 Task: Look for space in Carballo, Spain from 6th September, 2023 to 12th September, 2023 for 4 adults in price range Rs.10000 to Rs.14000. Place can be private room with 4 bedrooms having 4 beds and 4 bathrooms. Property type can be house, flat, guest house. Amenities needed are: wifi, TV, free parkinig on premises, gym, breakfast. Booking option can be shelf check-in. Required host language is English.
Action: Mouse pressed left at (558, 144)
Screenshot: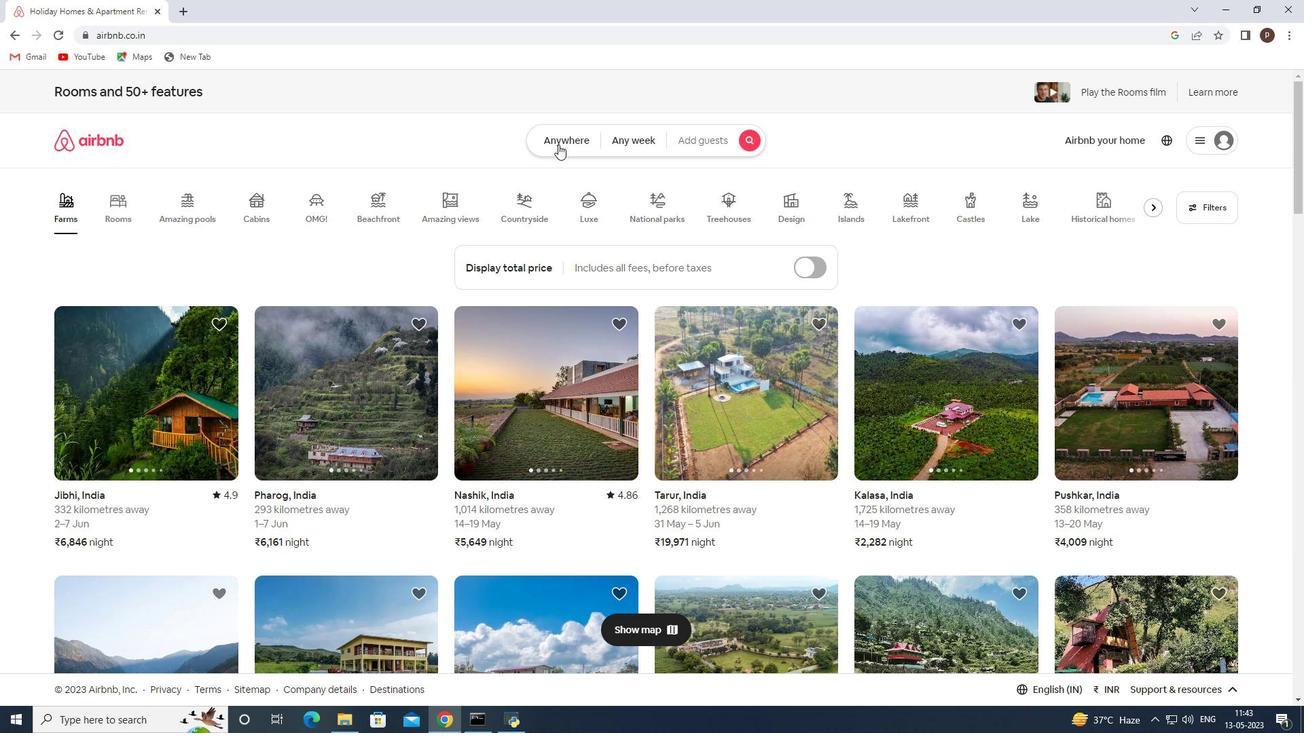 
Action: Mouse moved to (487, 193)
Screenshot: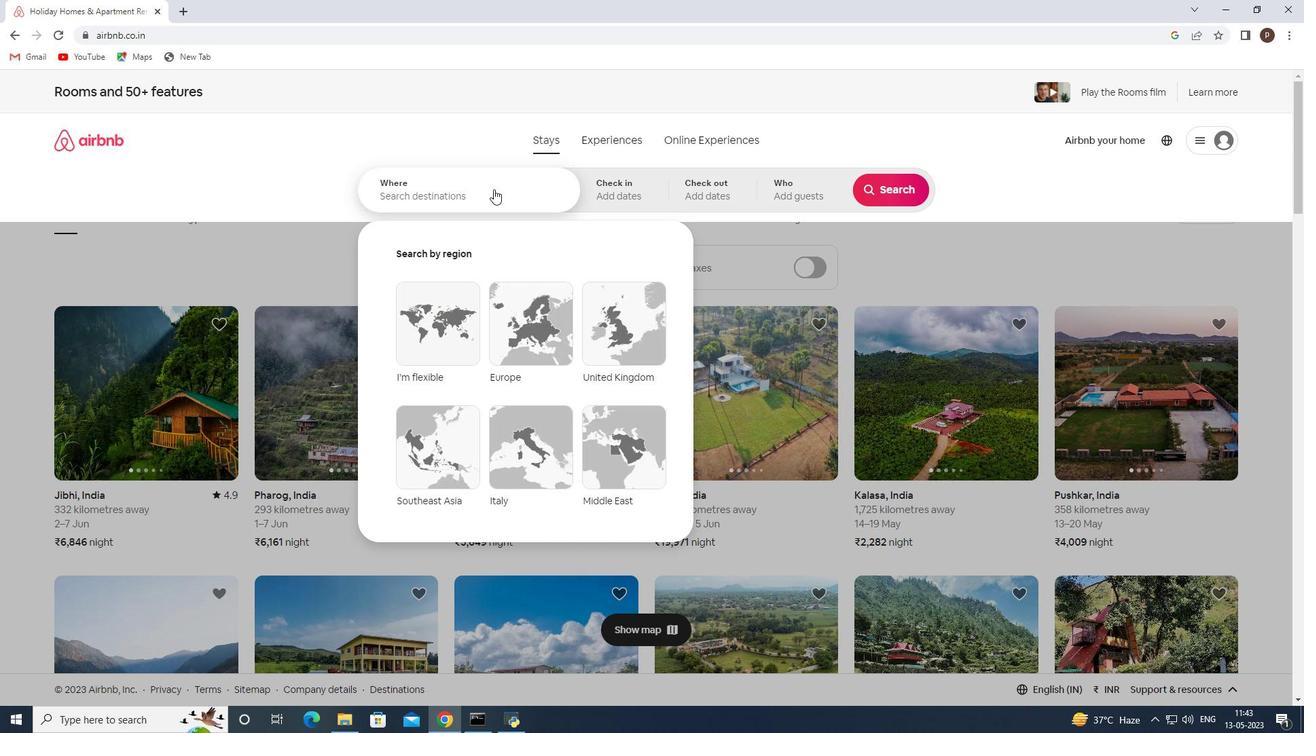 
Action: Mouse pressed left at (487, 193)
Screenshot: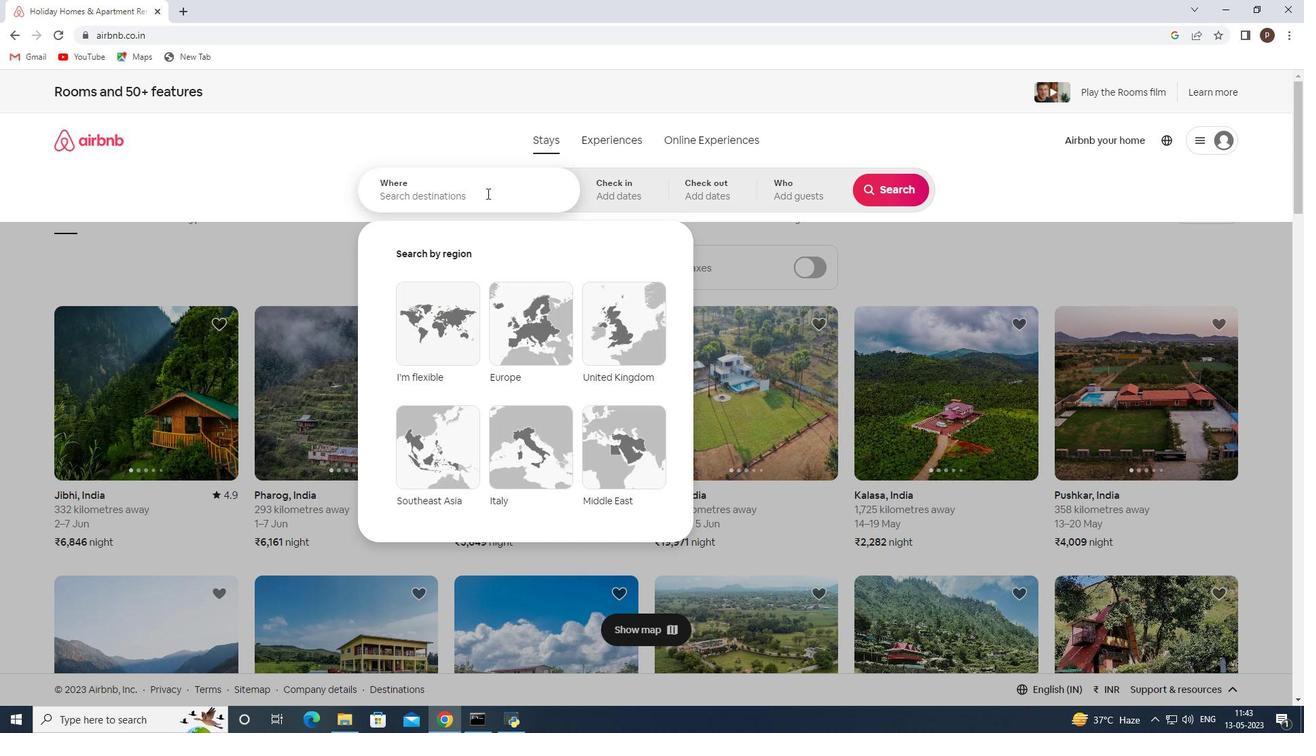 
Action: Key pressed <Key.caps_lock>C<Key.caps_lock>arballo,
Screenshot: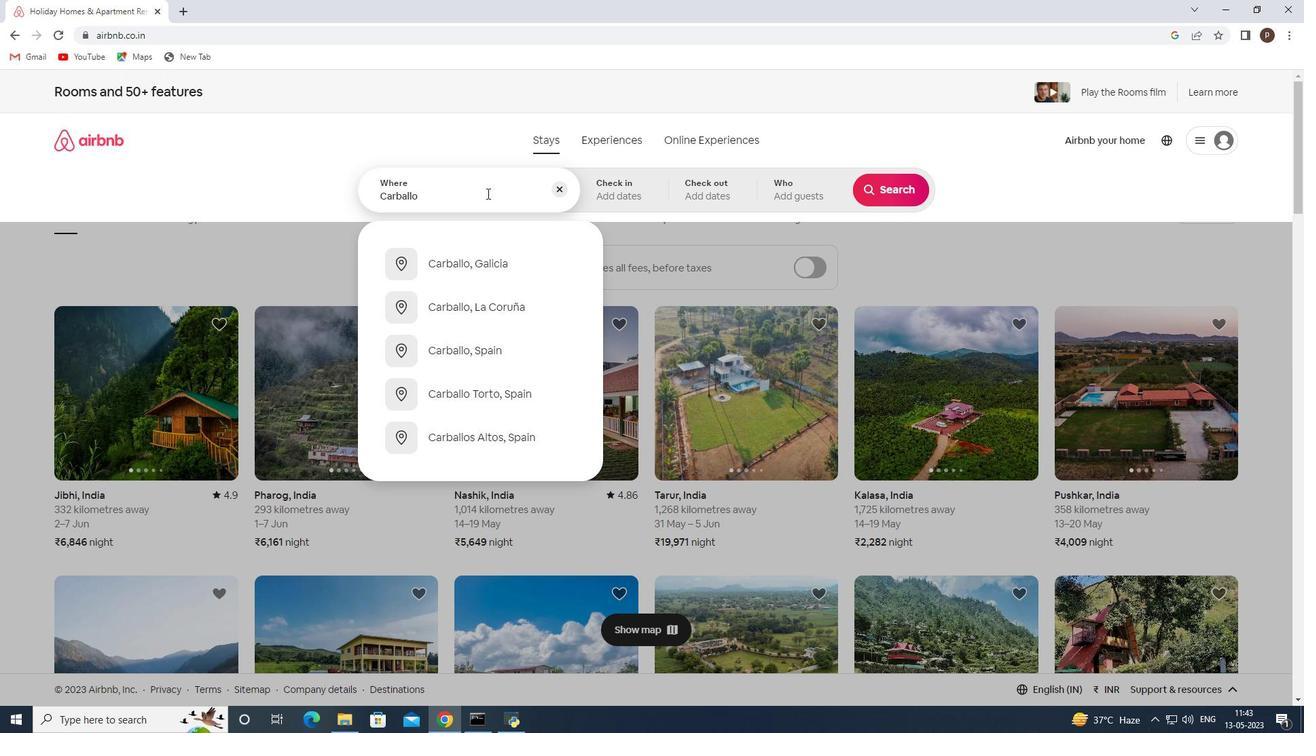 
Action: Mouse moved to (480, 303)
Screenshot: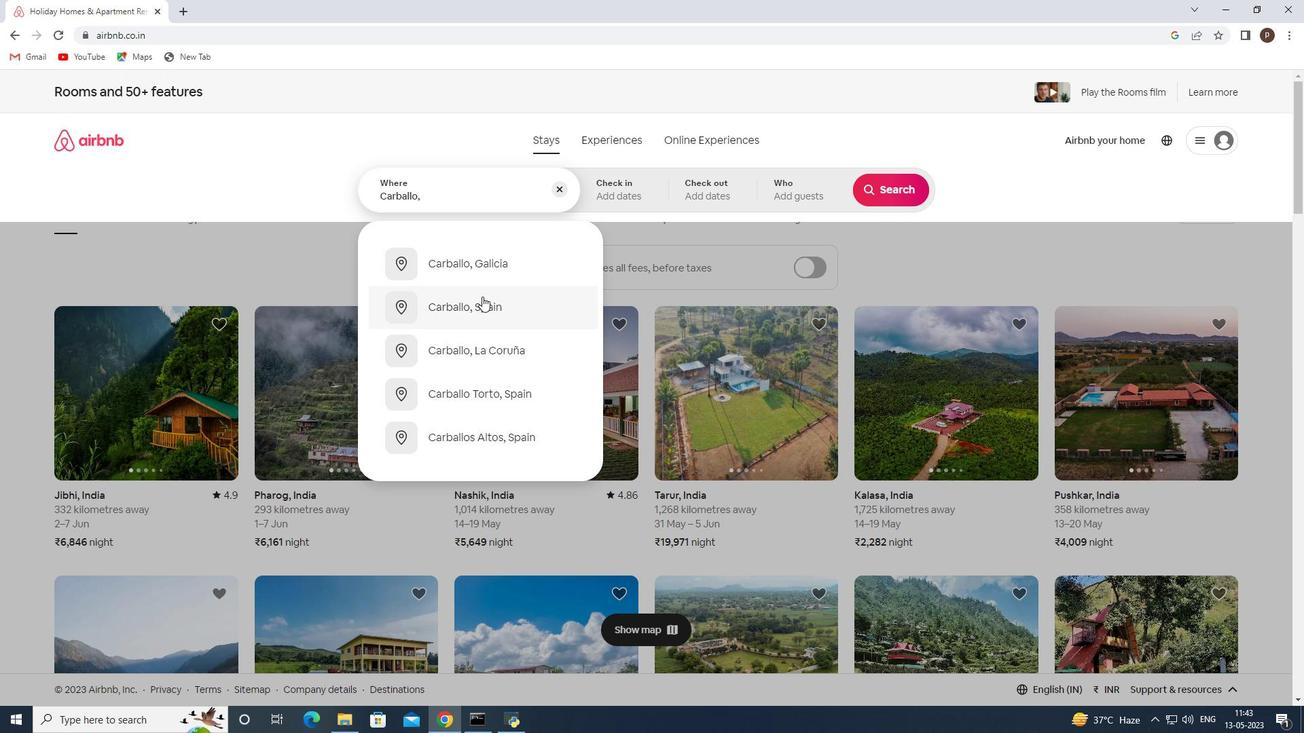 
Action: Mouse pressed left at (480, 303)
Screenshot: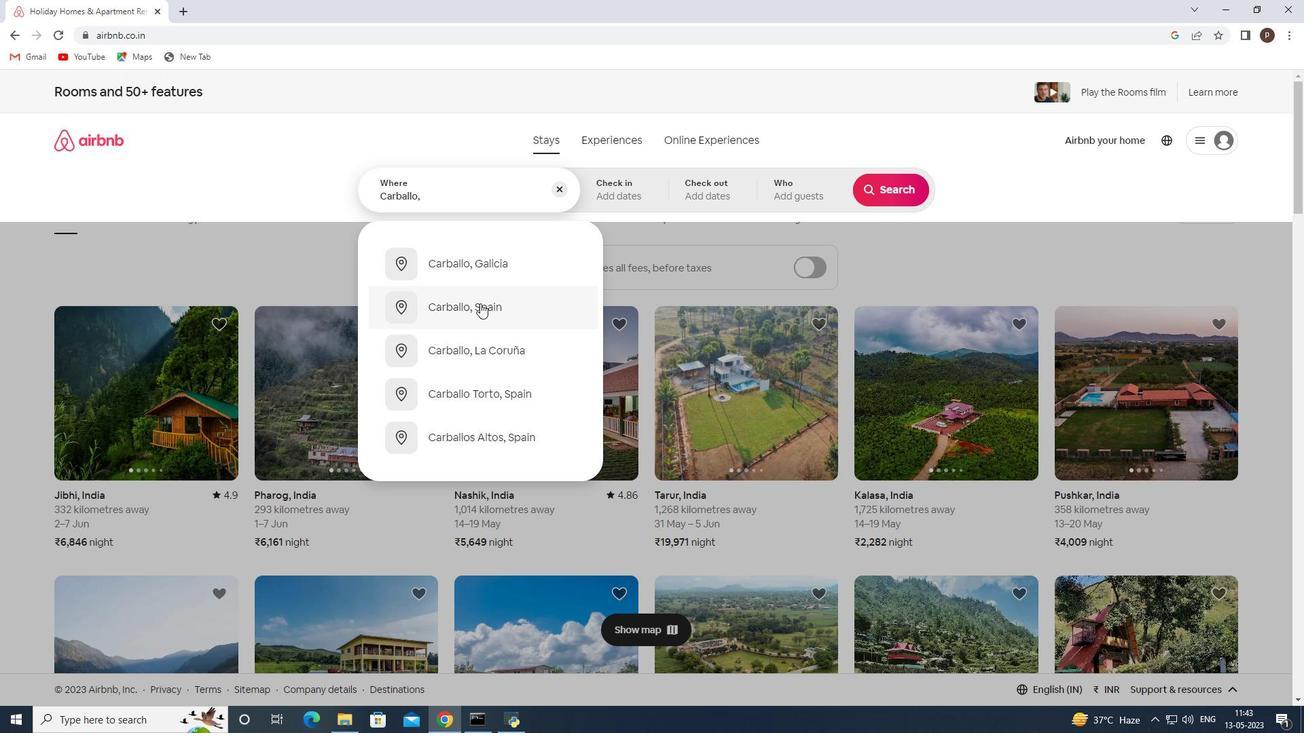 
Action: Mouse moved to (892, 298)
Screenshot: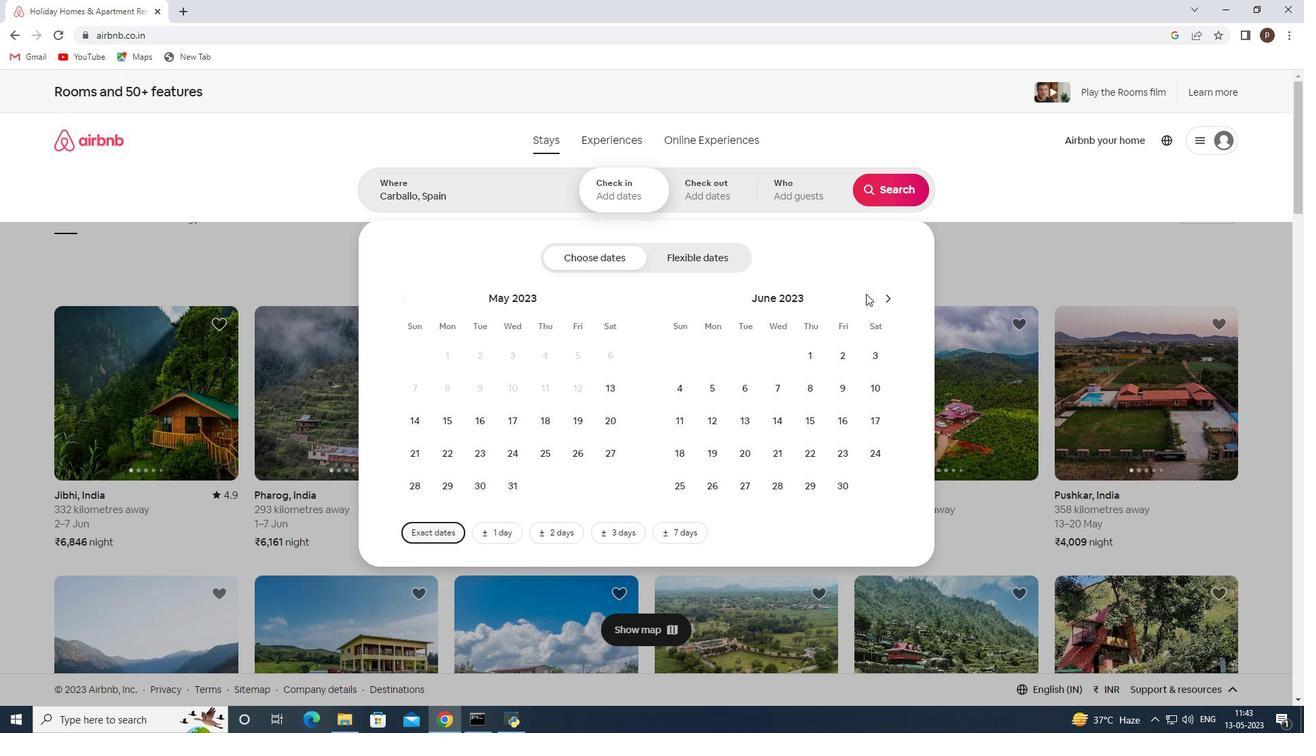 
Action: Mouse pressed left at (892, 298)
Screenshot: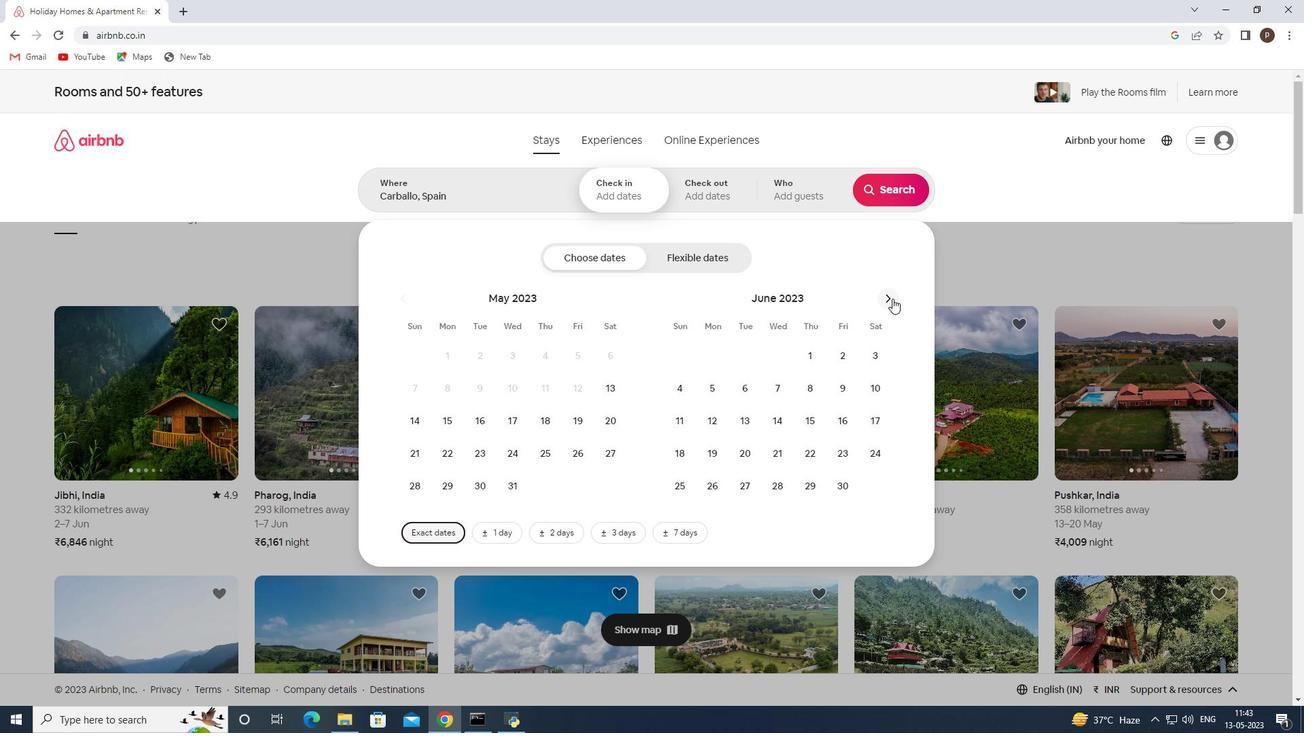 
Action: Mouse pressed left at (892, 298)
Screenshot: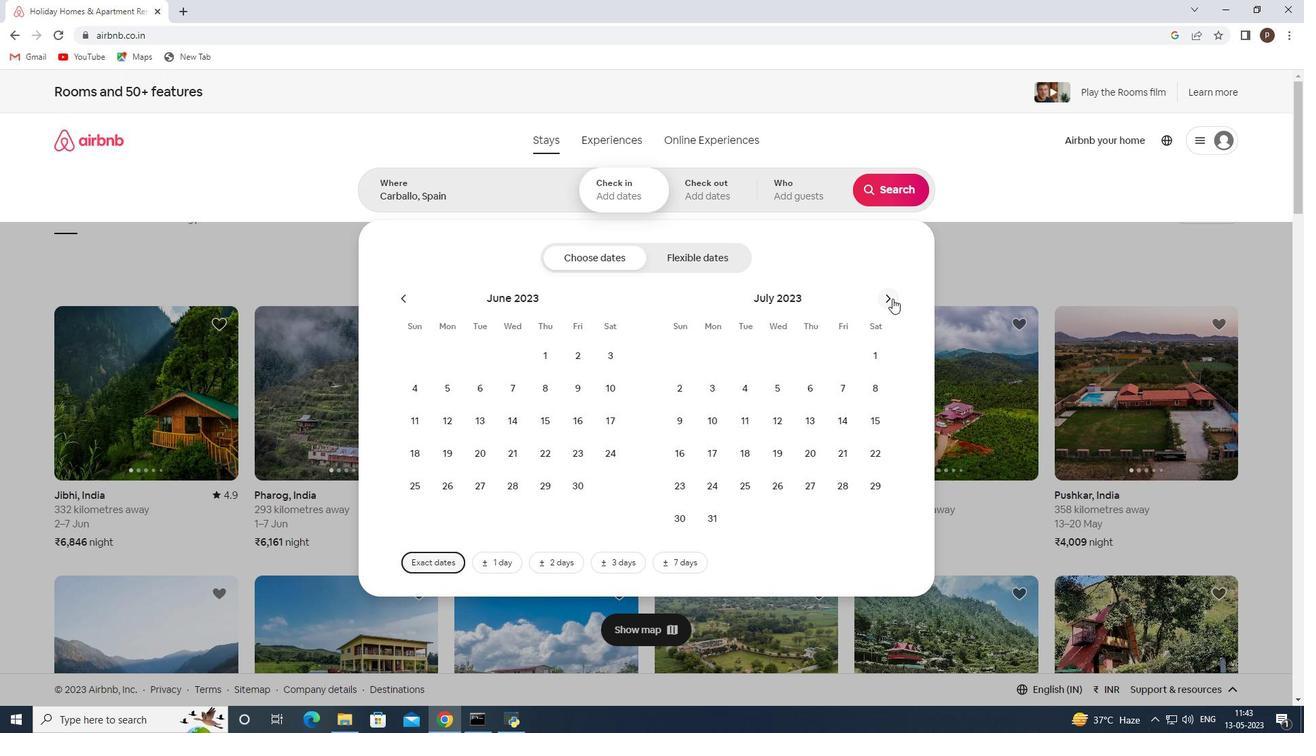 
Action: Mouse pressed left at (892, 298)
Screenshot: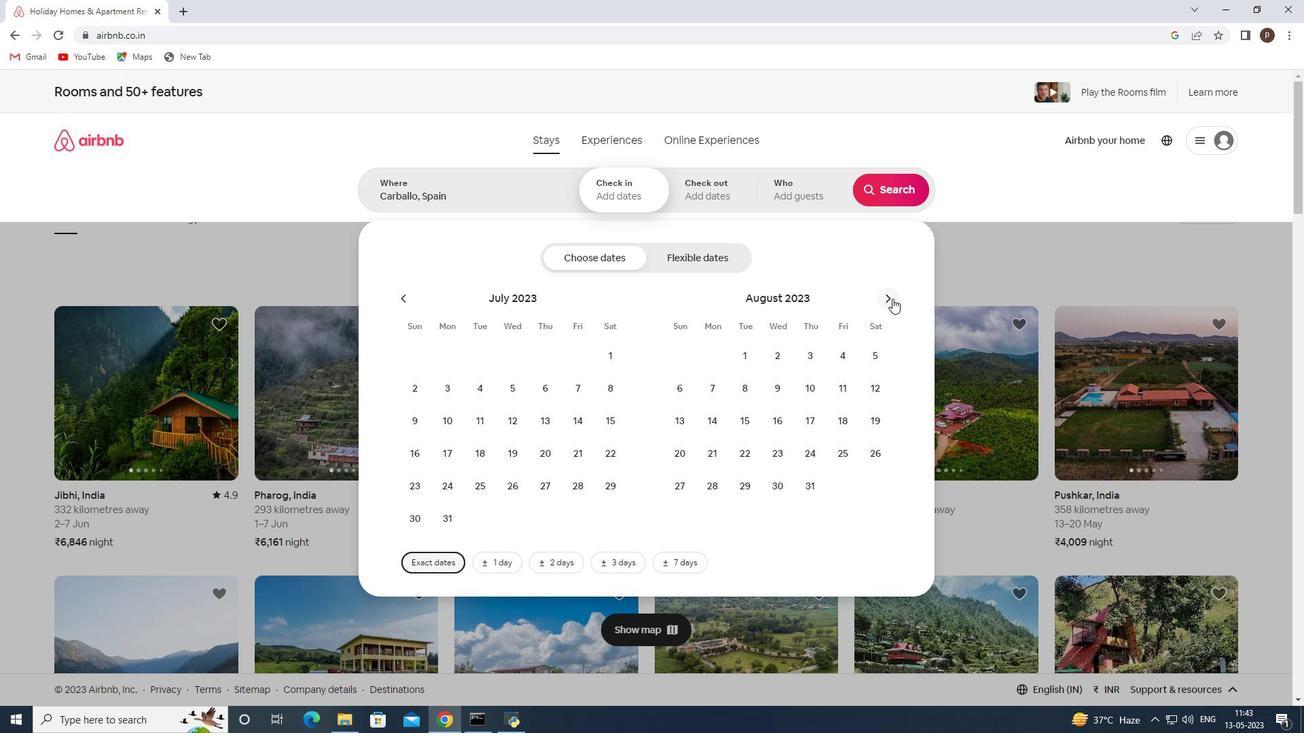 
Action: Mouse moved to (785, 387)
Screenshot: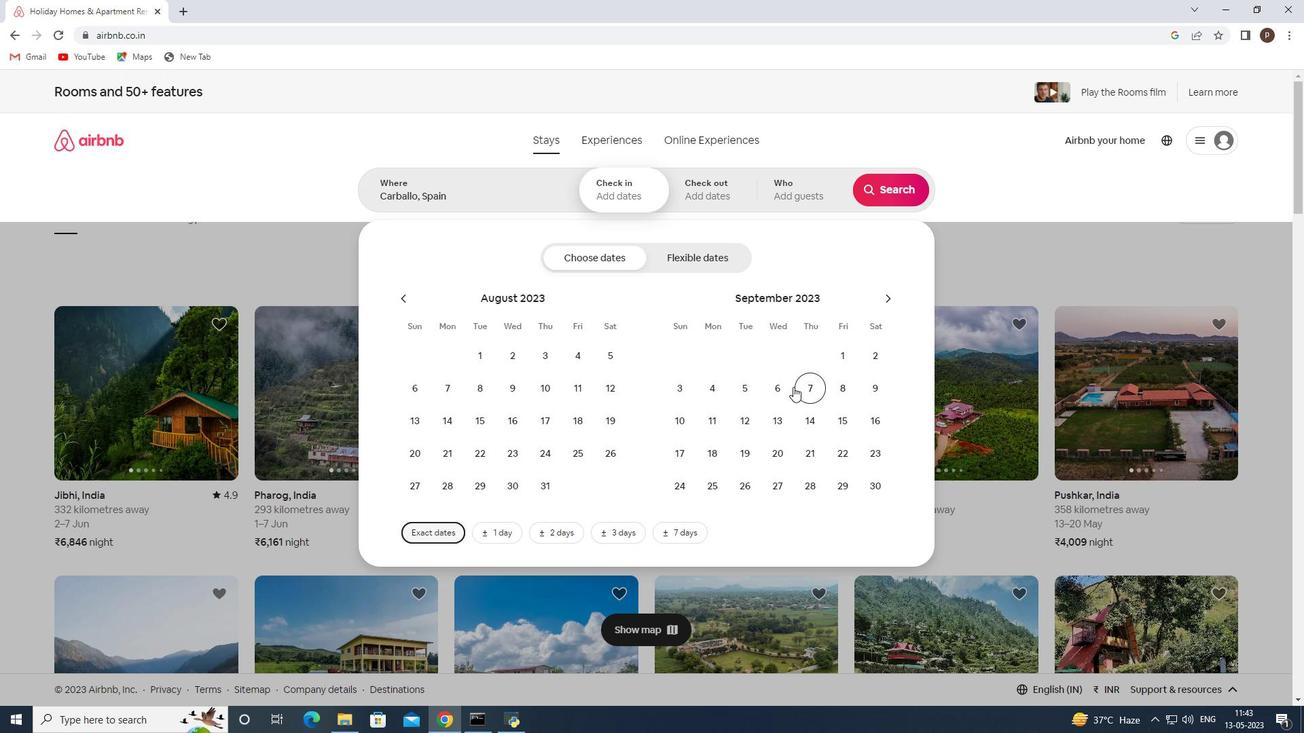 
Action: Mouse pressed left at (785, 387)
Screenshot: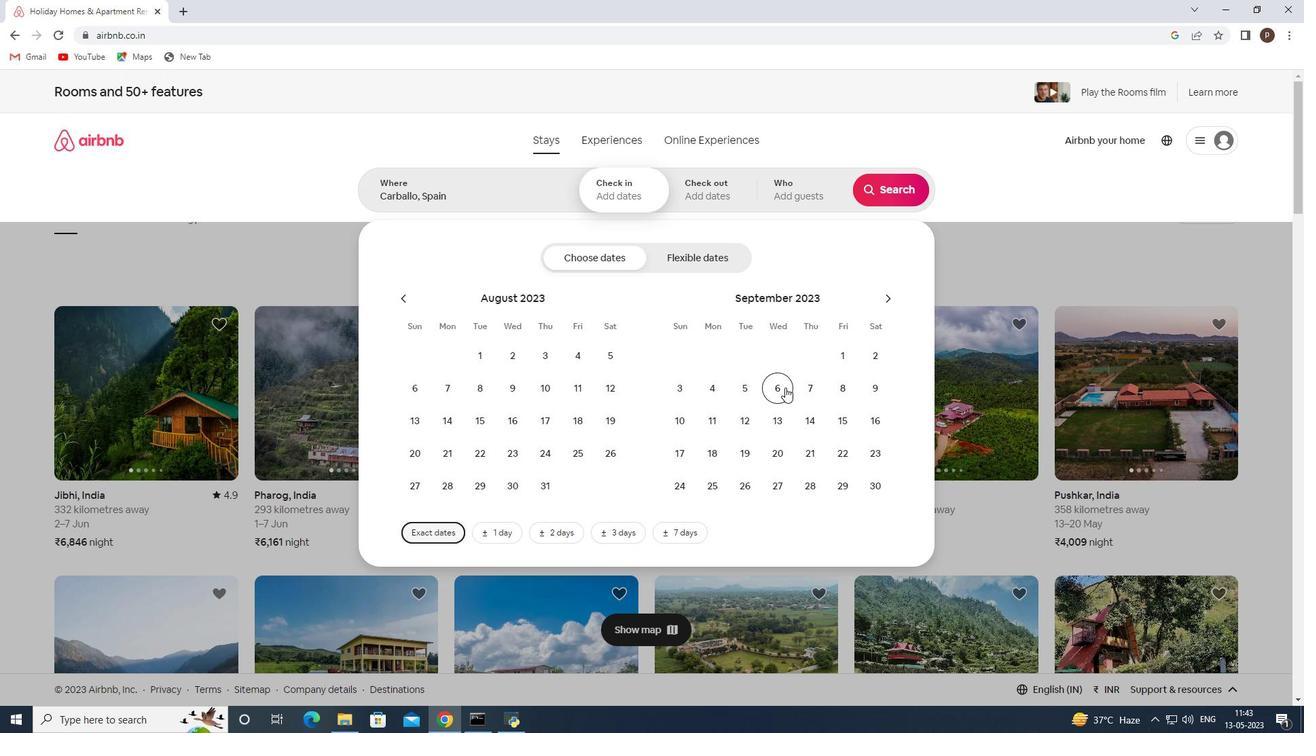 
Action: Mouse moved to (752, 415)
Screenshot: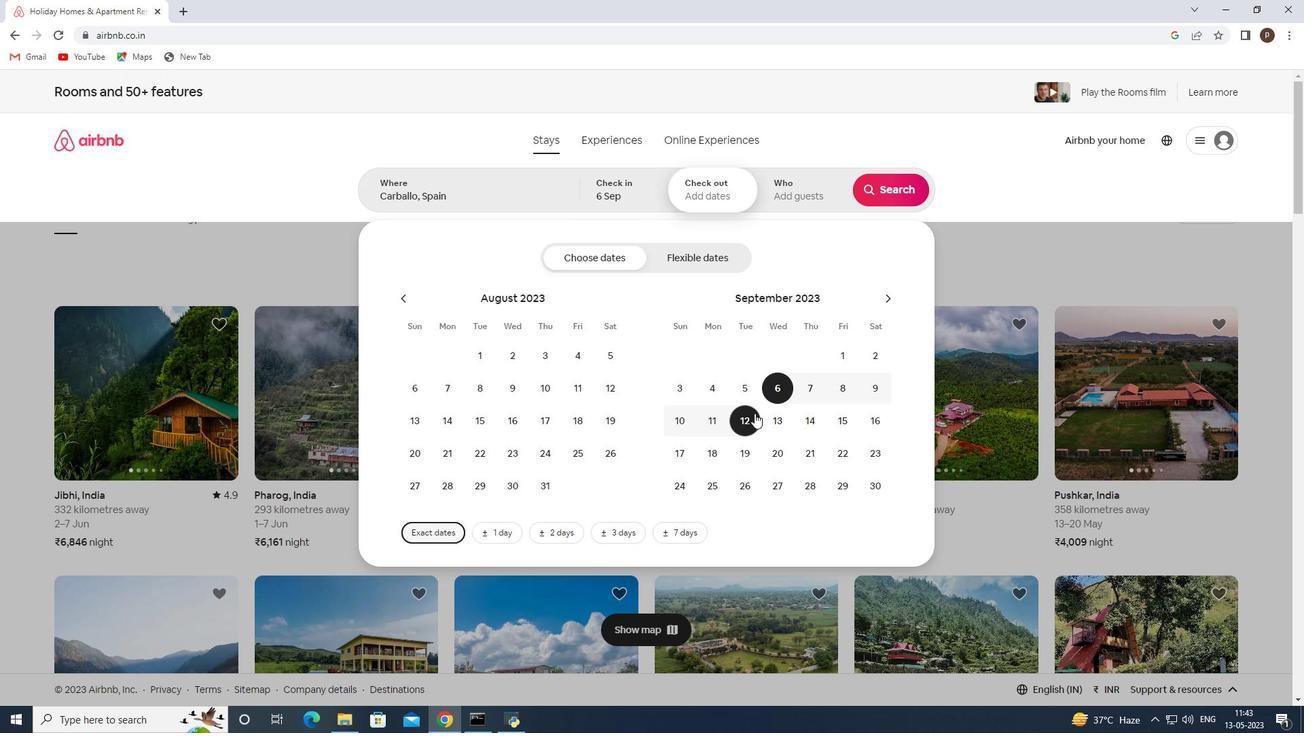 
Action: Mouse pressed left at (752, 415)
Screenshot: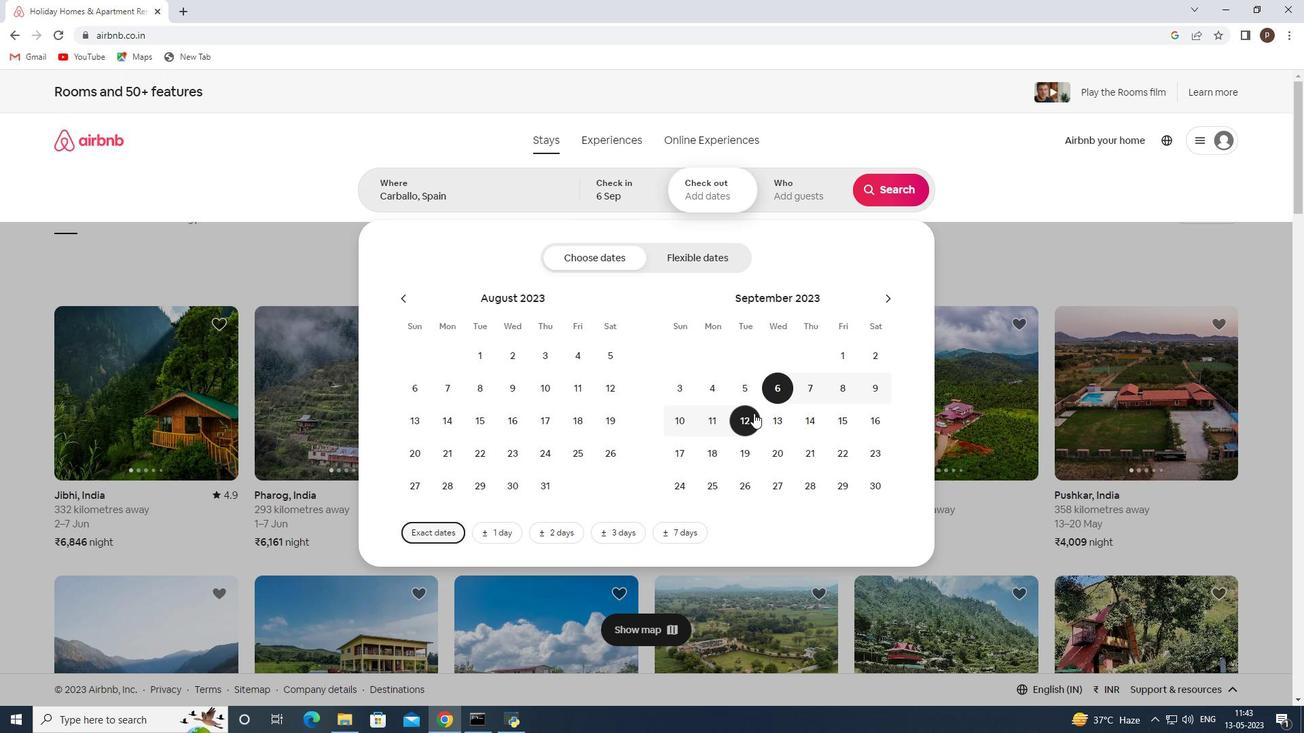 
Action: Mouse moved to (798, 191)
Screenshot: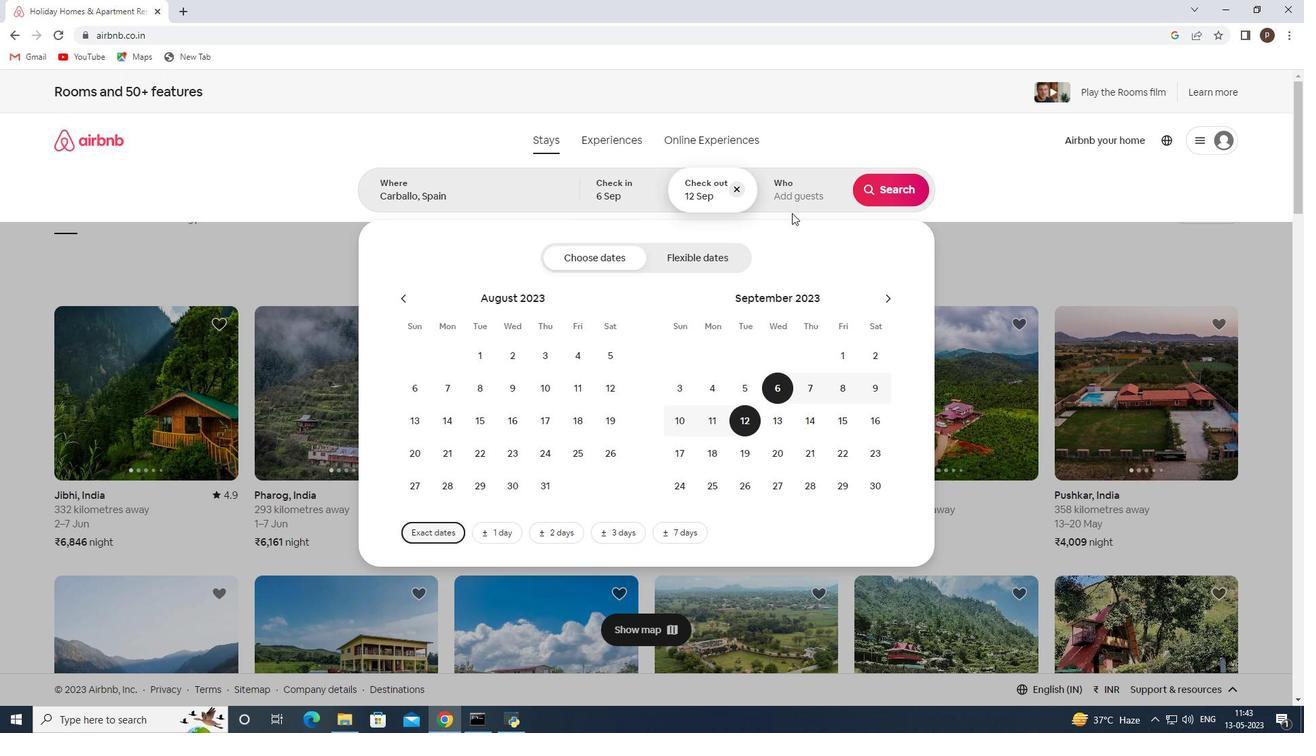 
Action: Mouse pressed left at (798, 191)
Screenshot: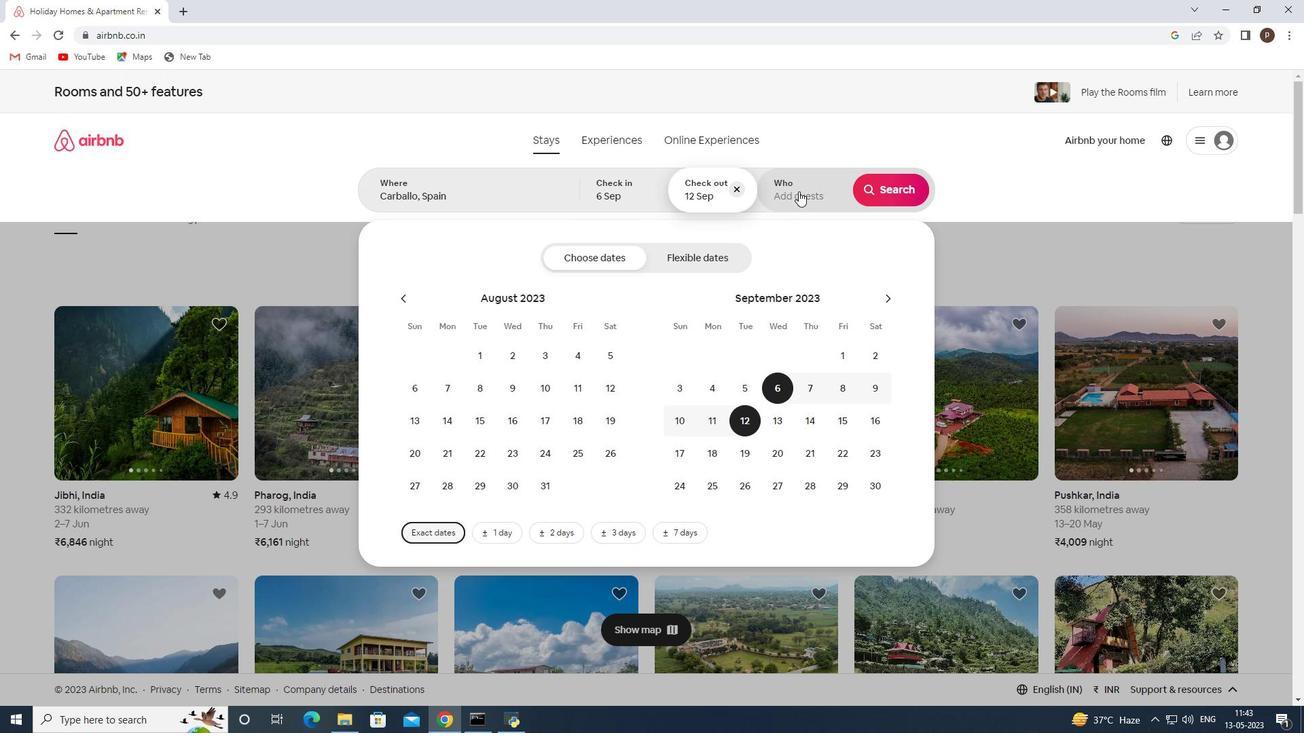 
Action: Mouse moved to (890, 262)
Screenshot: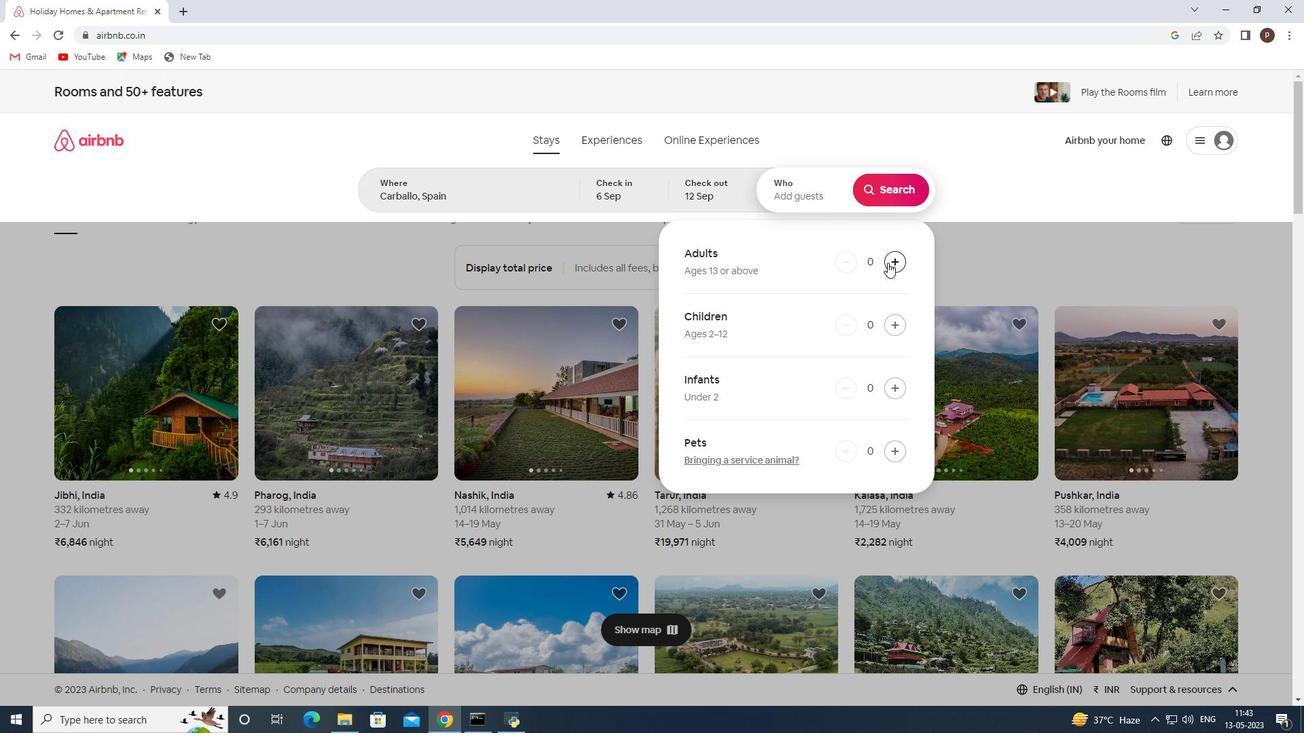 
Action: Mouse pressed left at (890, 262)
Screenshot: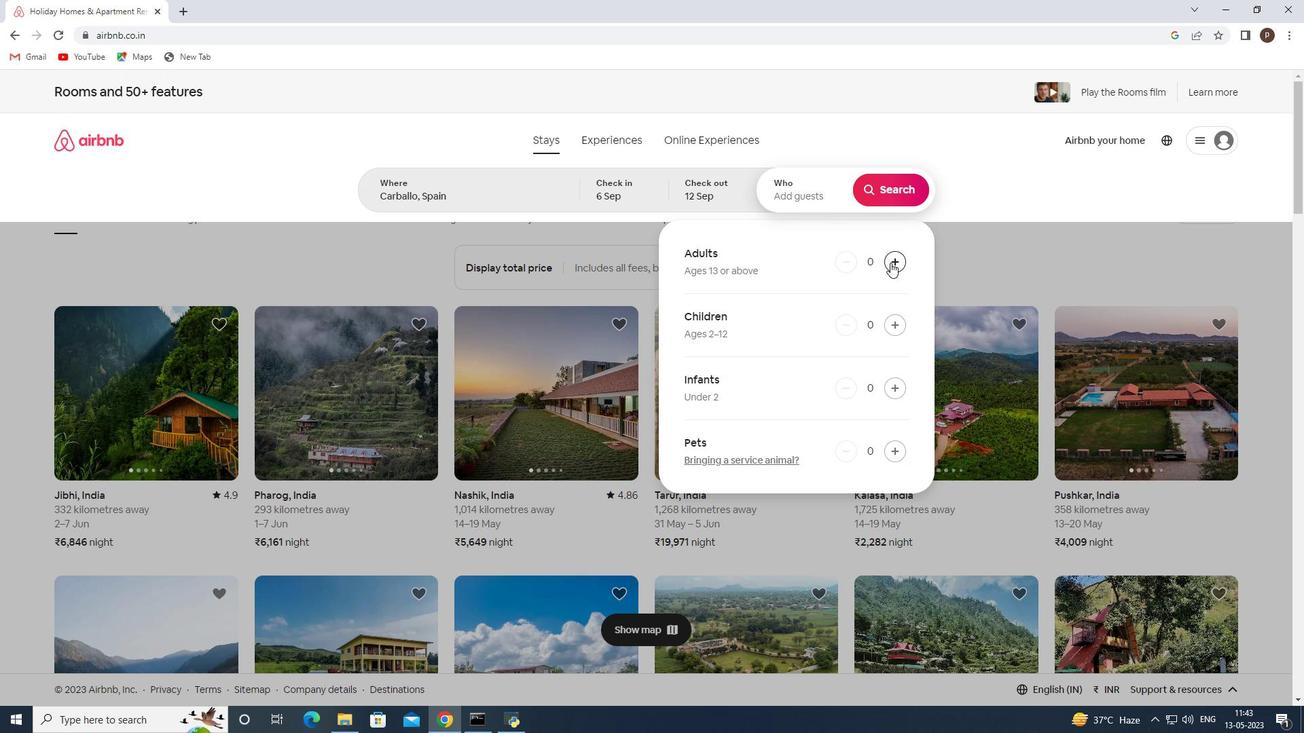 
Action: Mouse pressed left at (890, 262)
Screenshot: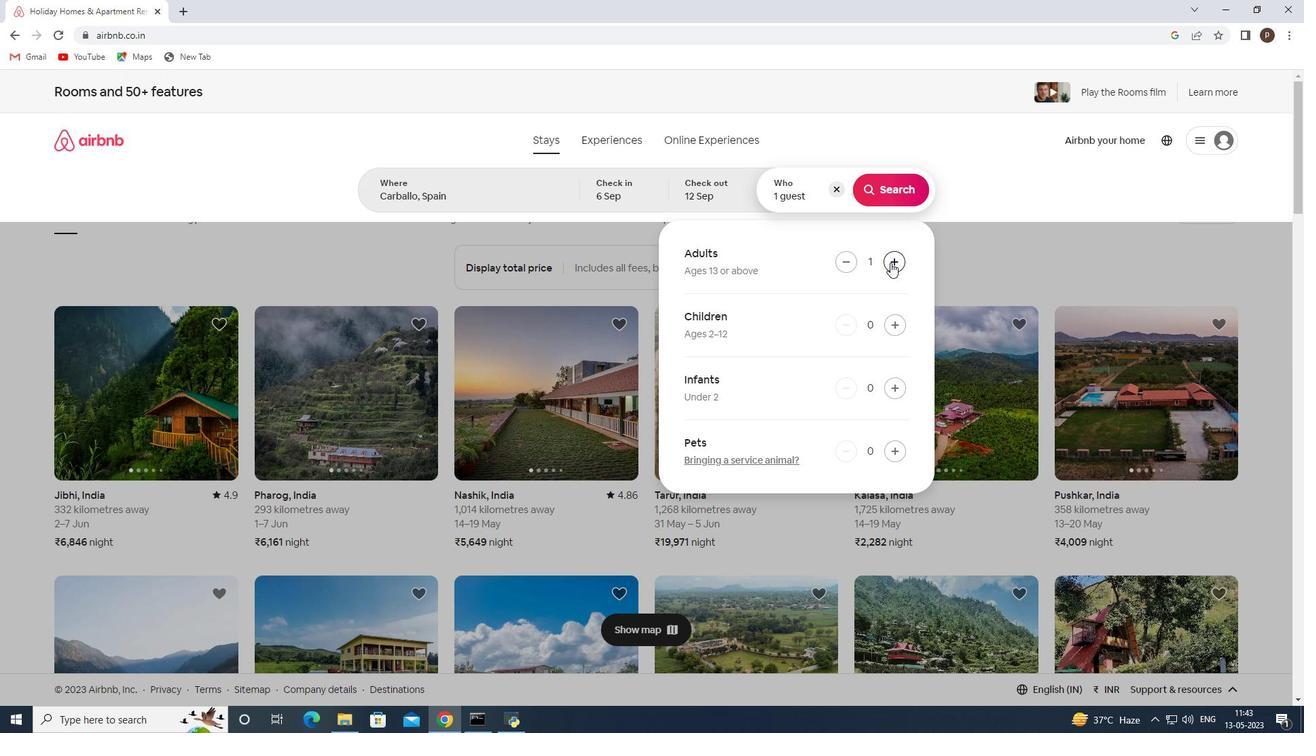 
Action: Mouse pressed left at (890, 262)
Screenshot: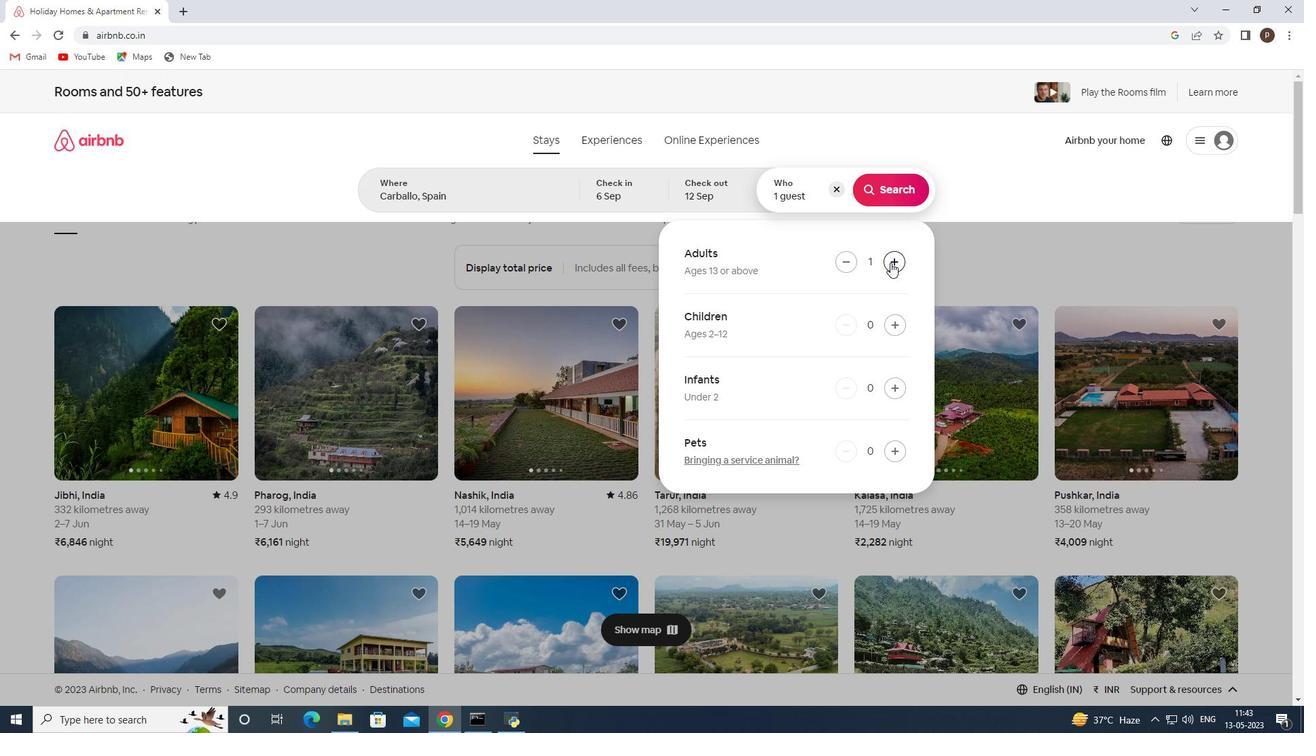
Action: Mouse pressed left at (890, 262)
Screenshot: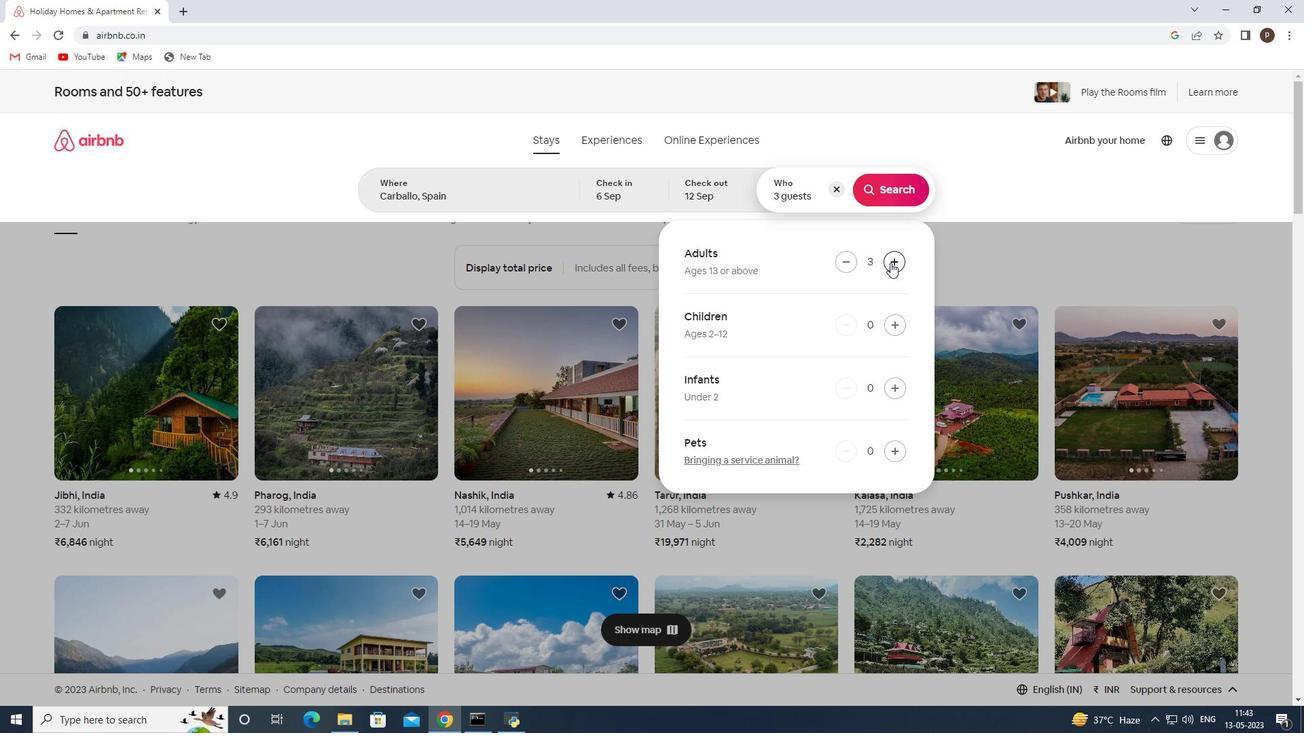 
Action: Mouse moved to (893, 193)
Screenshot: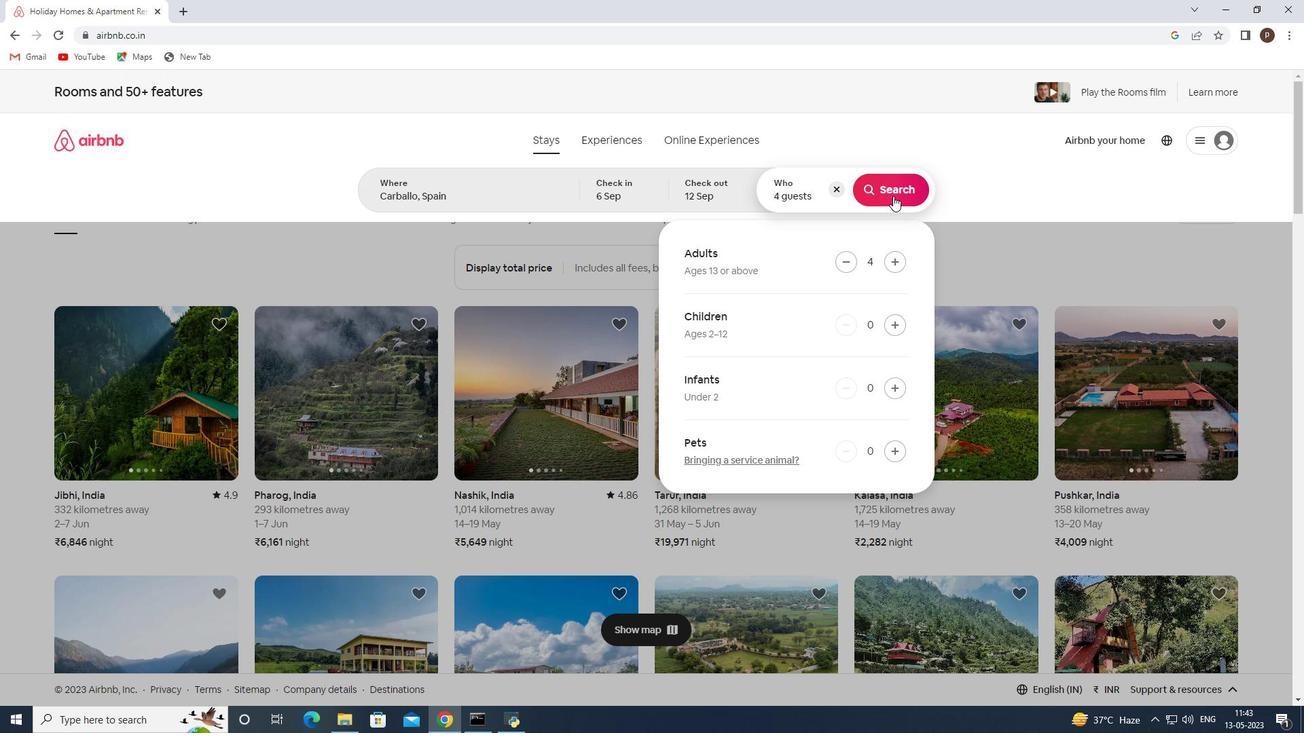
Action: Mouse pressed left at (893, 193)
Screenshot: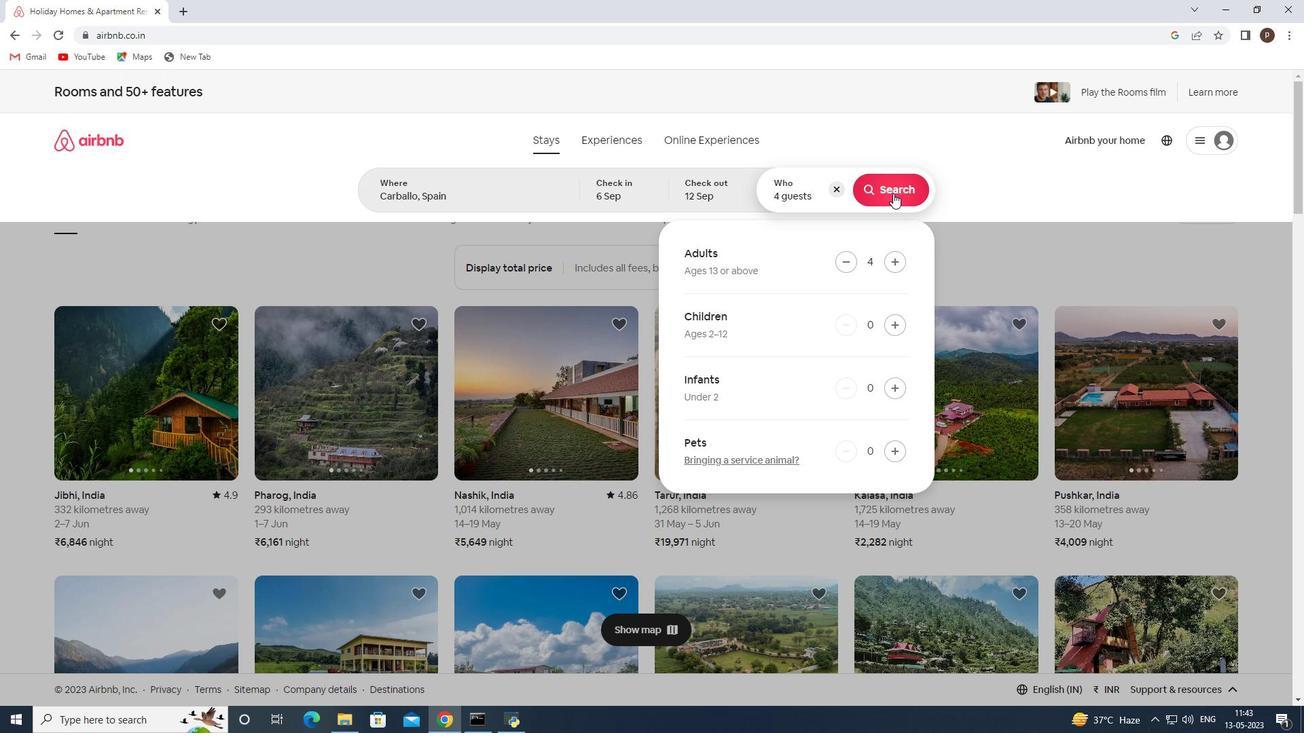 
Action: Mouse moved to (1227, 155)
Screenshot: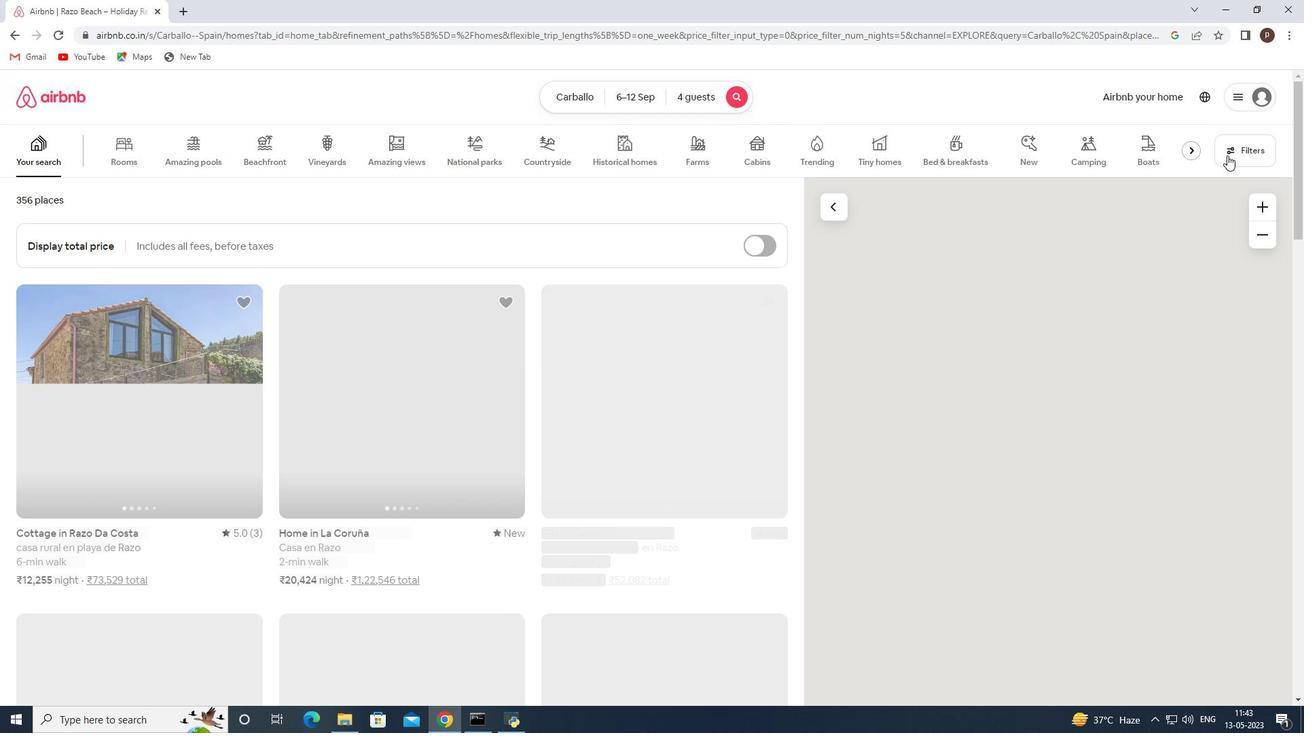 
Action: Mouse pressed left at (1227, 155)
Screenshot: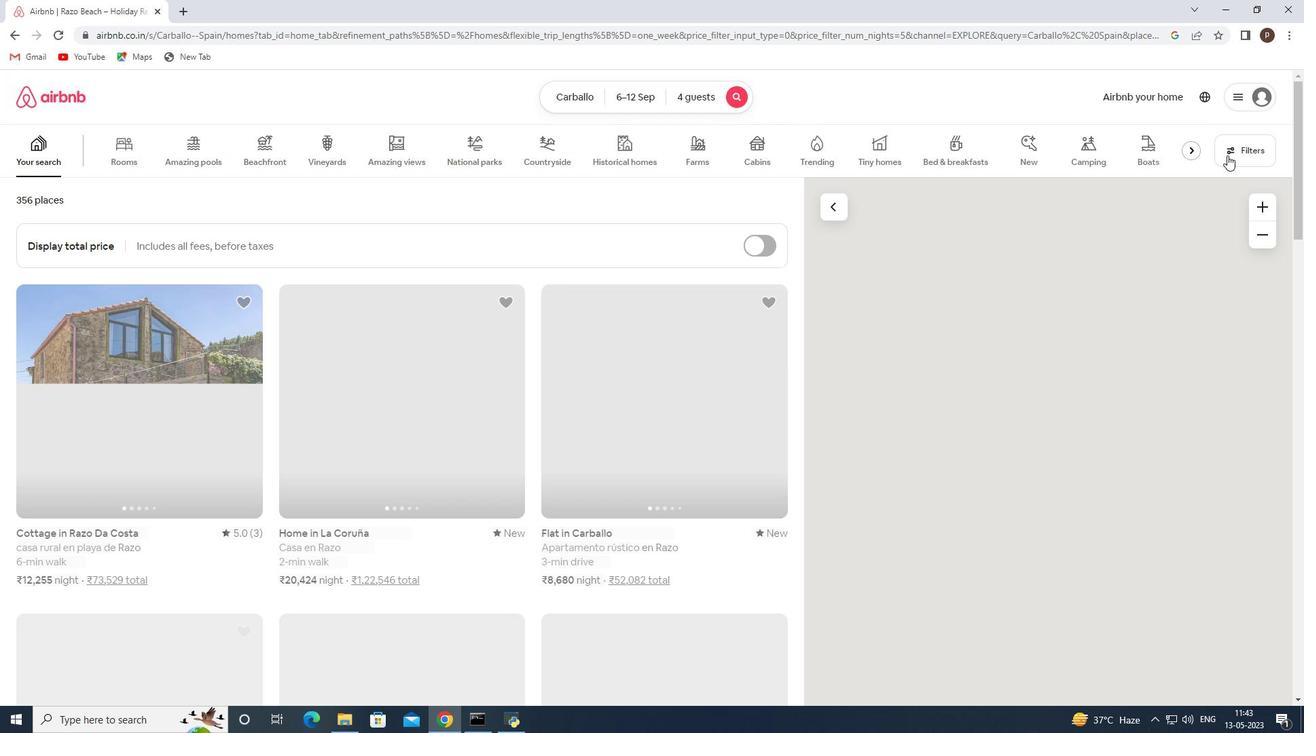 
Action: Mouse moved to (452, 483)
Screenshot: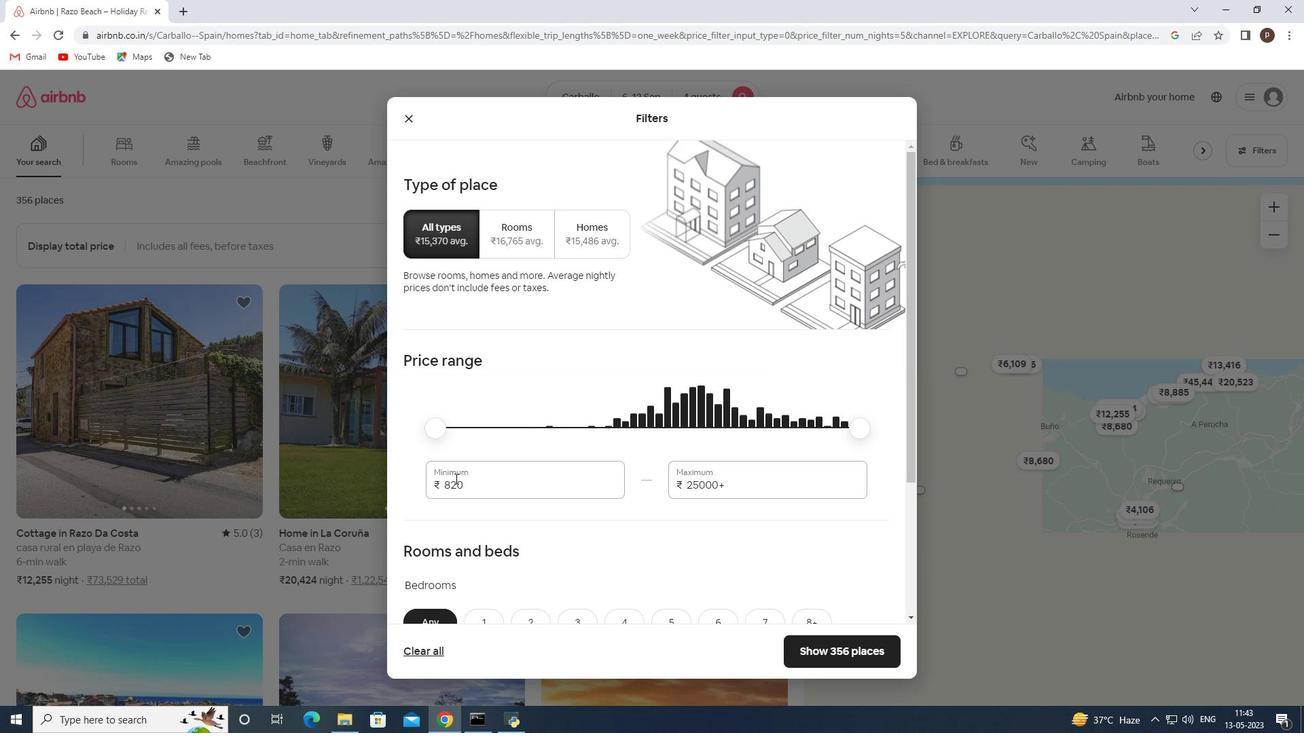 
Action: Mouse pressed left at (452, 483)
Screenshot: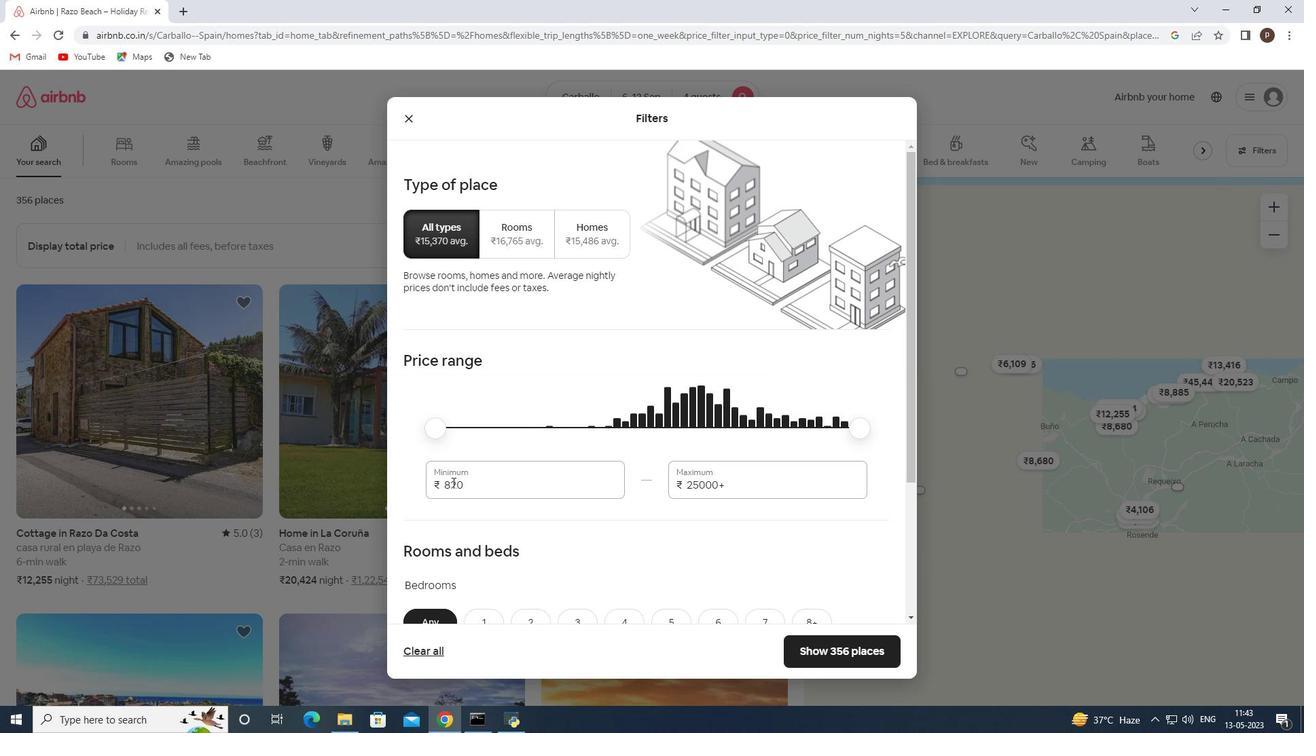 
Action: Mouse pressed left at (452, 483)
Screenshot: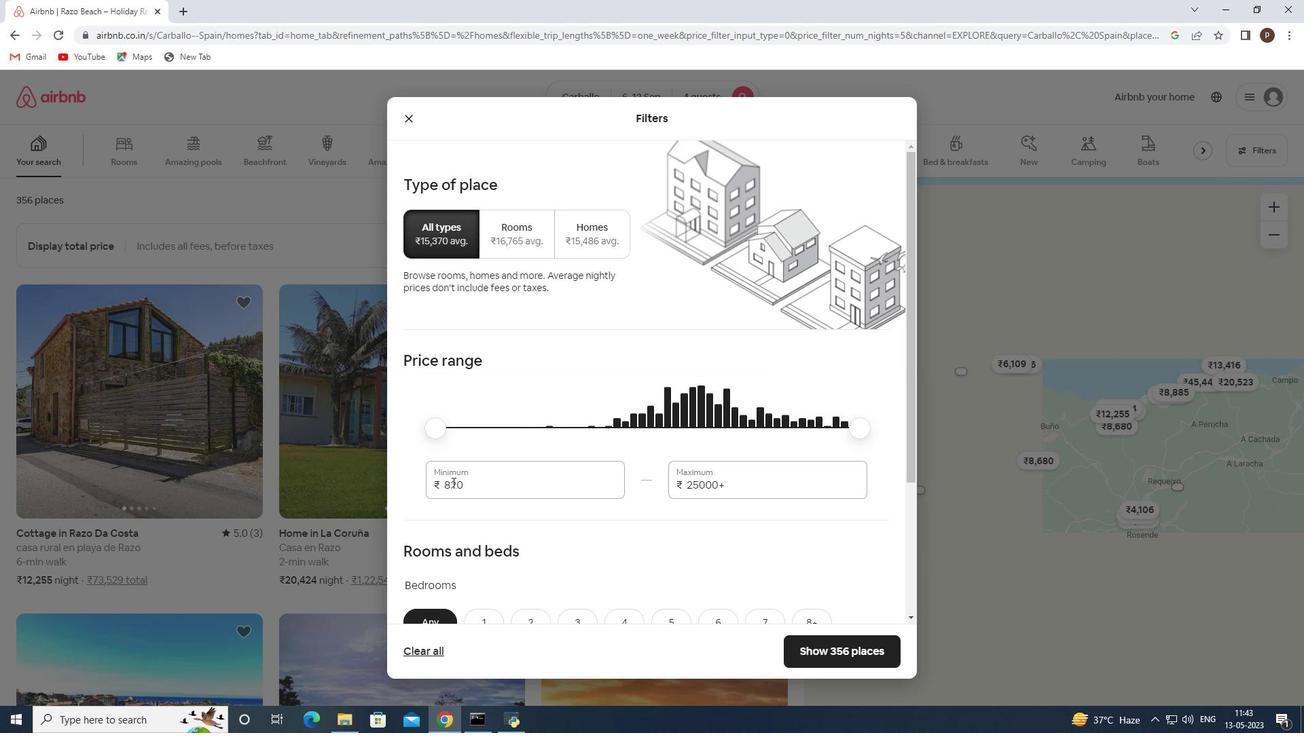 
Action: Key pressed 10000<Key.tab>14000
Screenshot: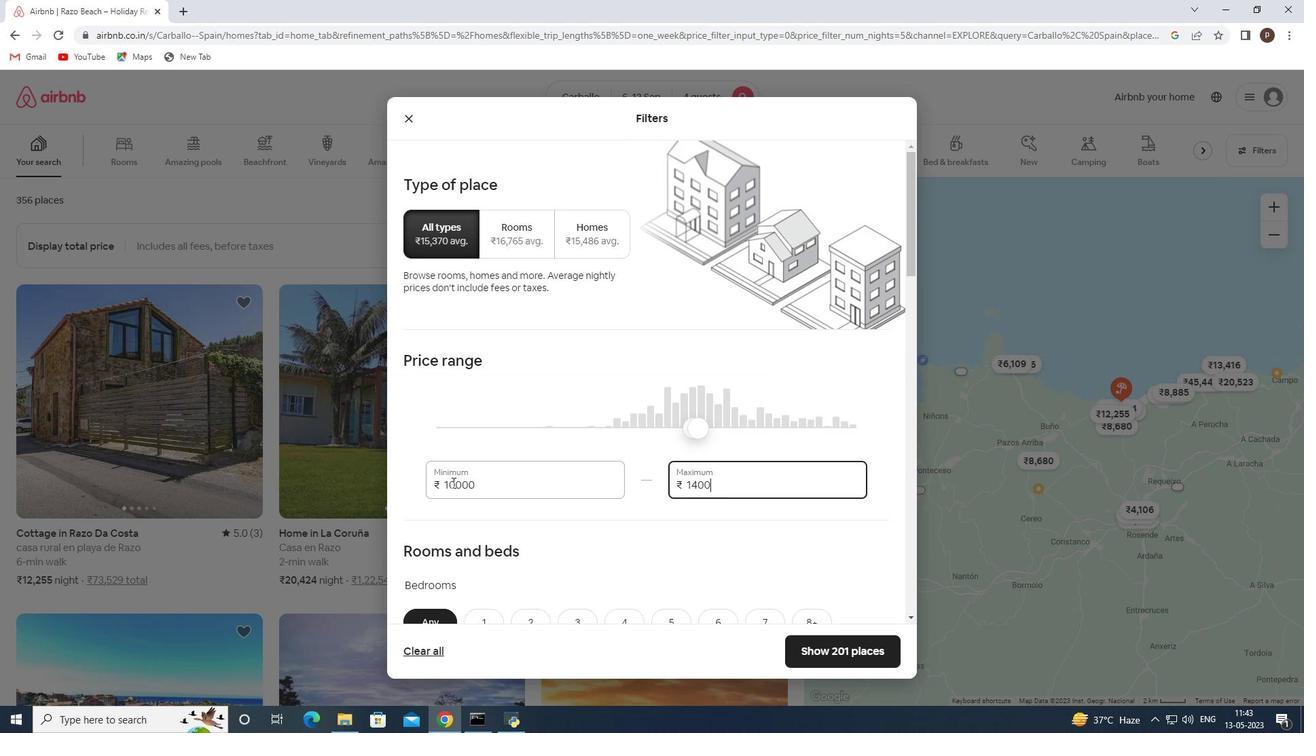 
Action: Mouse scrolled (452, 482) with delta (0, 0)
Screenshot: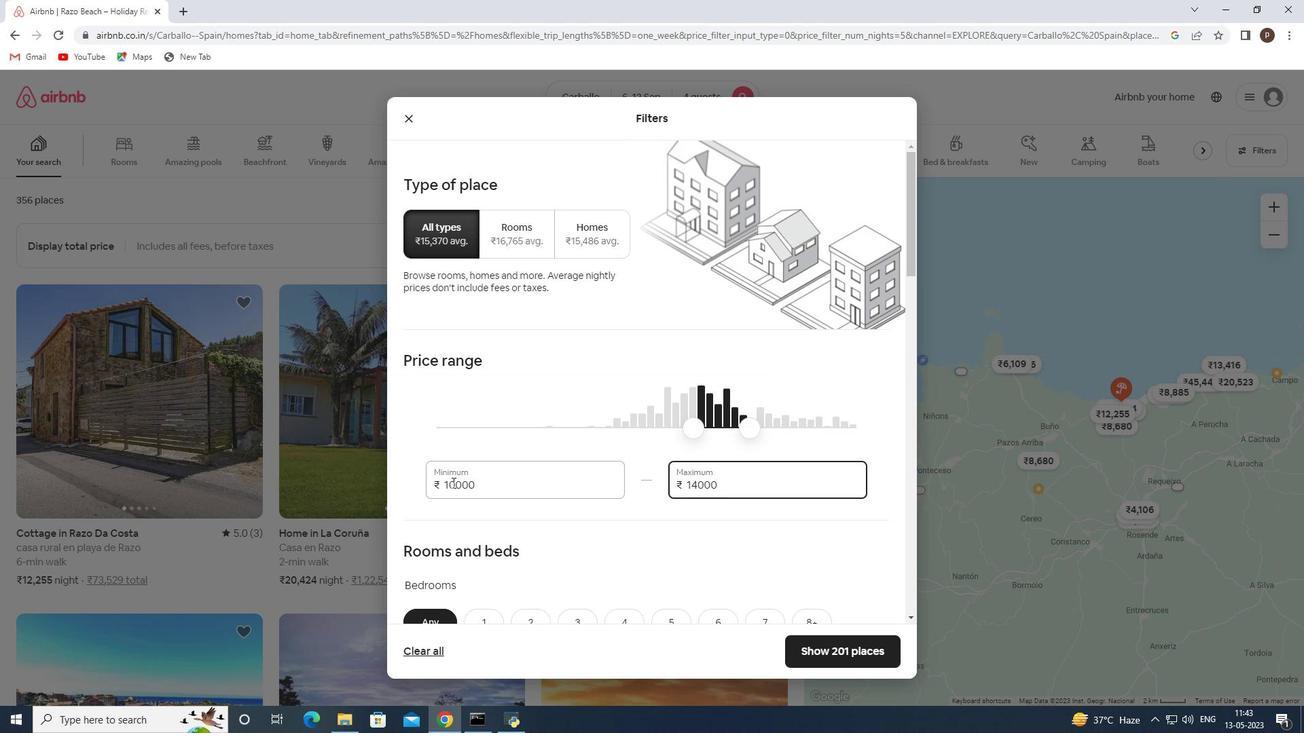 
Action: Mouse scrolled (452, 482) with delta (0, 0)
Screenshot: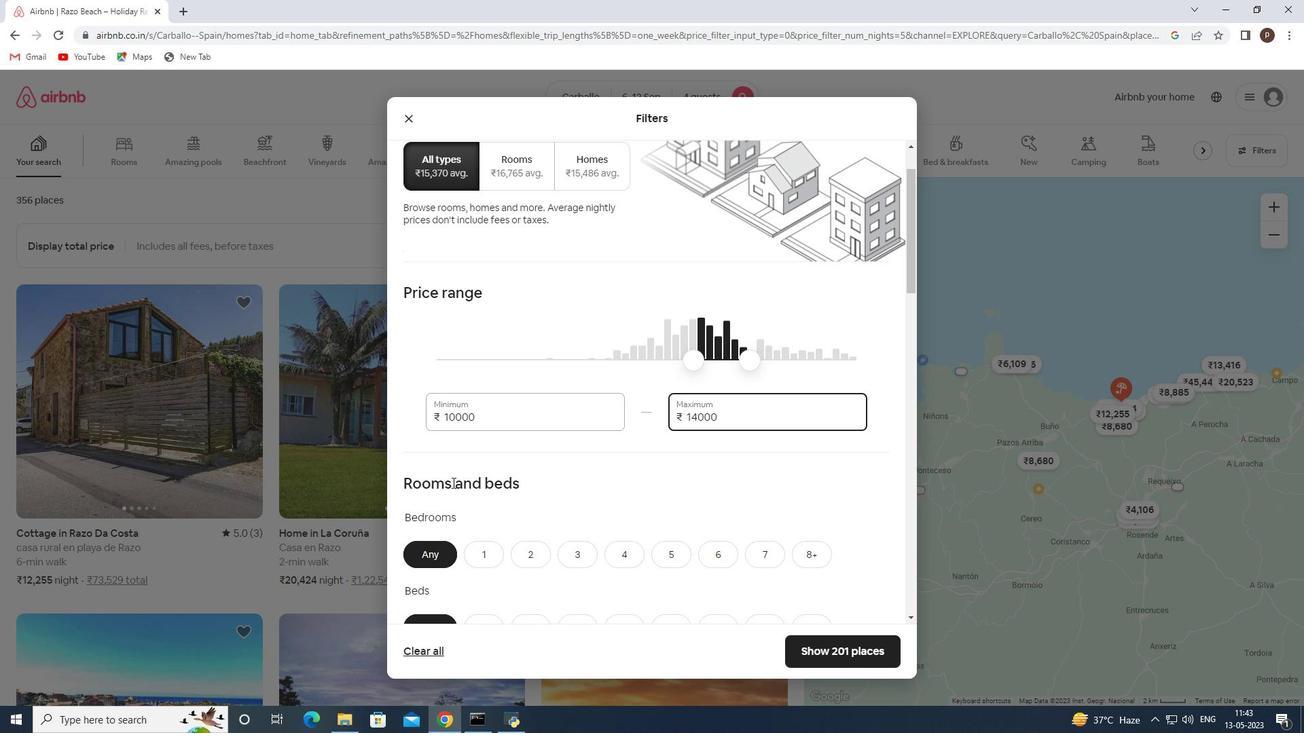 
Action: Mouse moved to (487, 475)
Screenshot: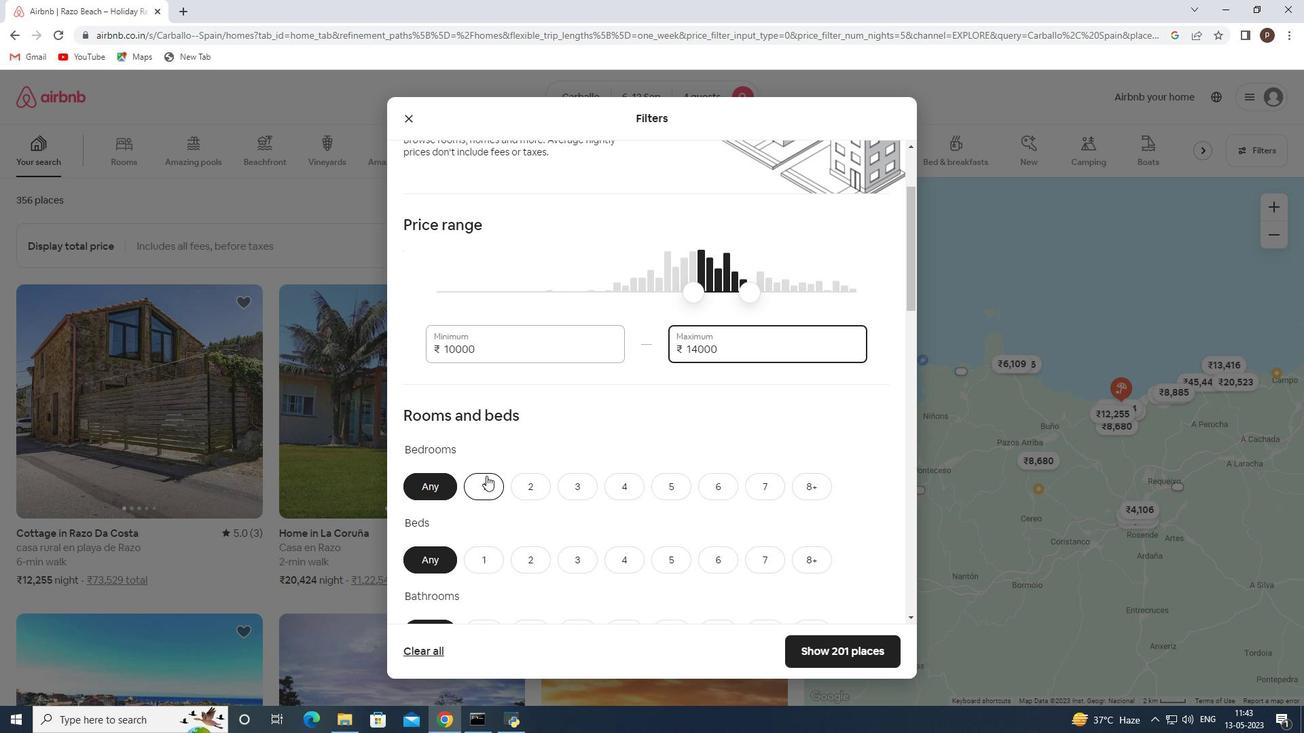 
Action: Mouse scrolled (487, 474) with delta (0, 0)
Screenshot: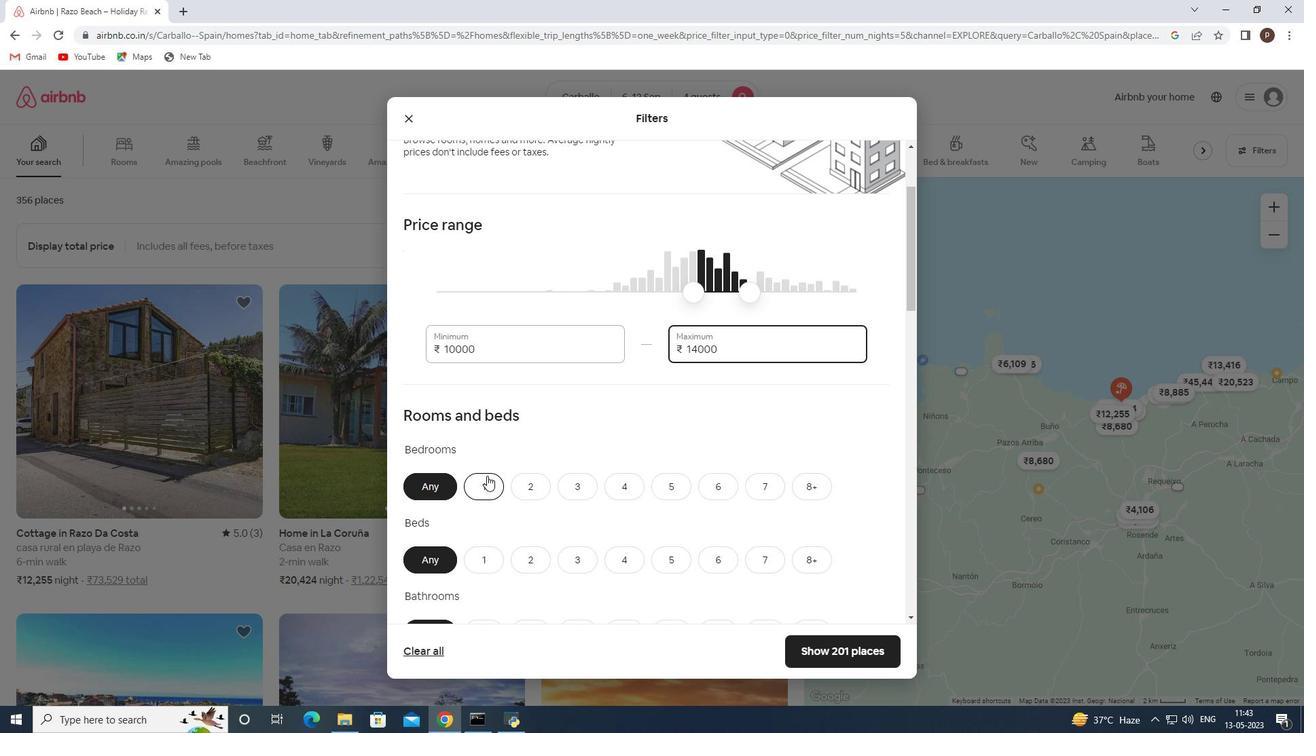 
Action: Mouse moved to (499, 472)
Screenshot: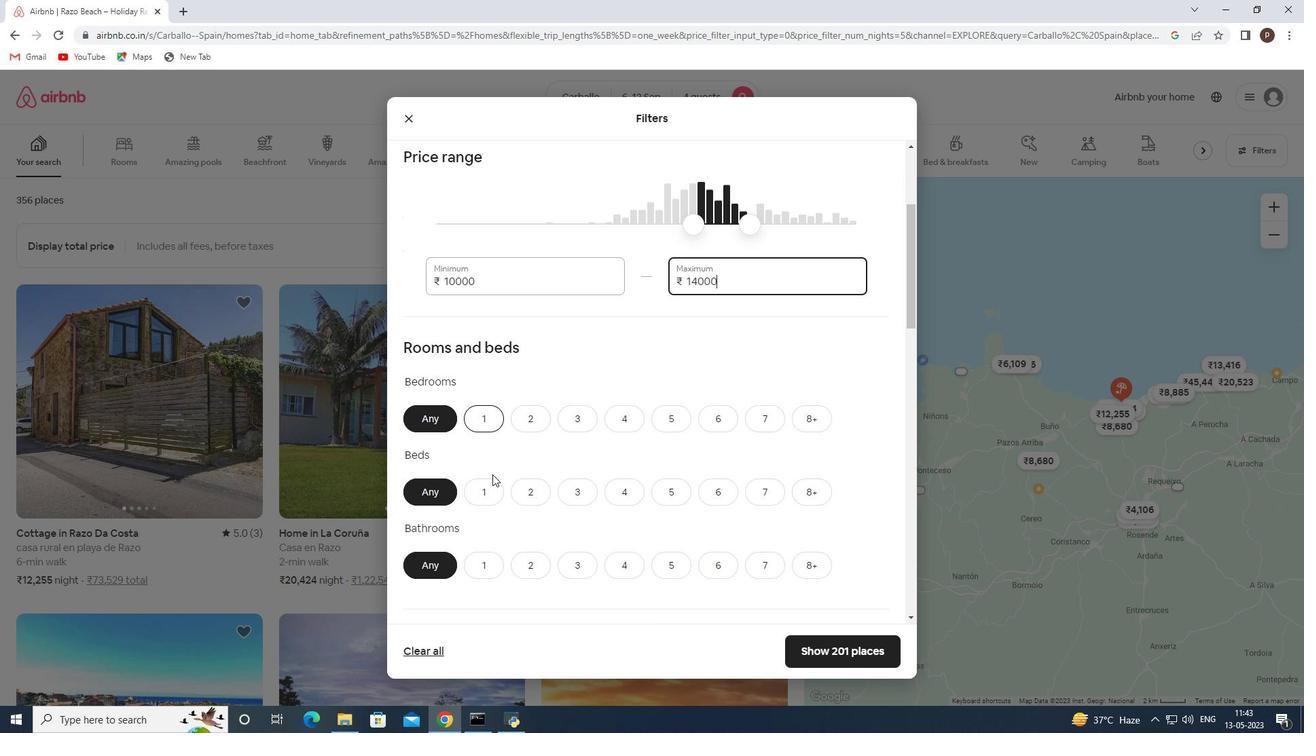 
Action: Mouse scrolled (499, 471) with delta (0, 0)
Screenshot: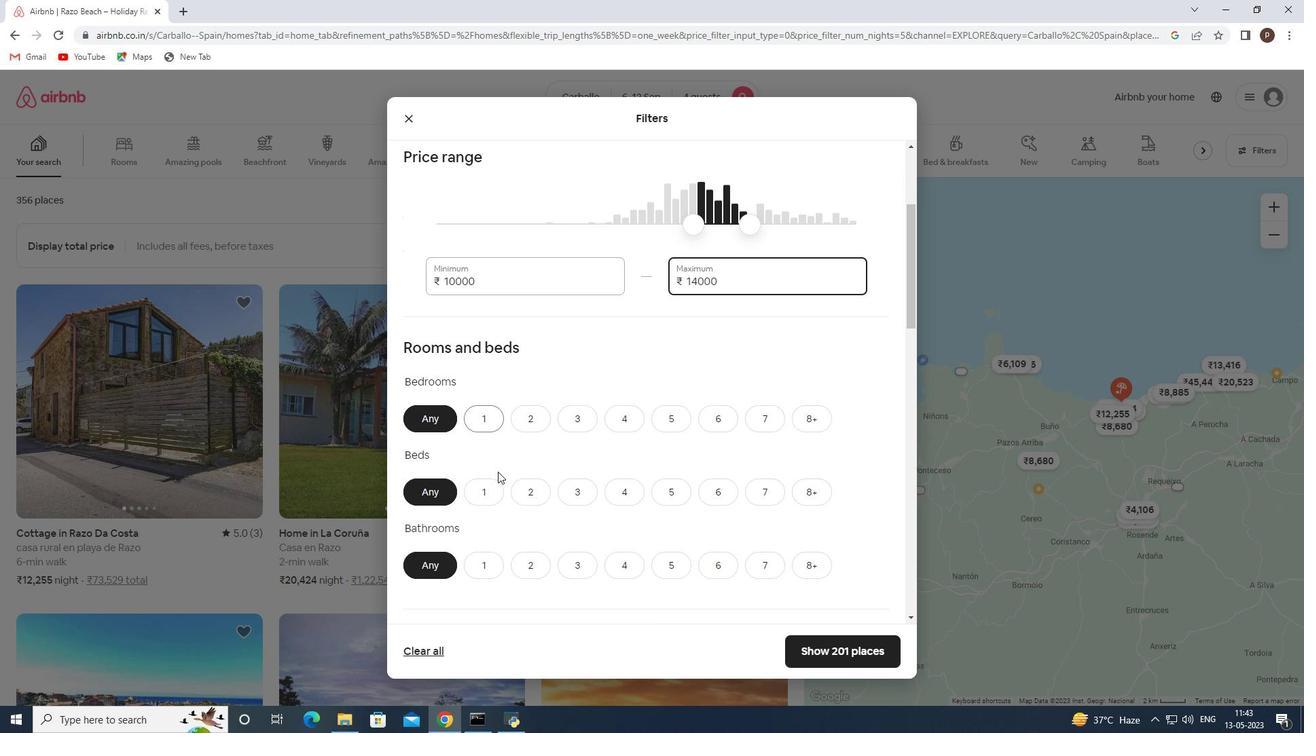 
Action: Mouse moved to (631, 351)
Screenshot: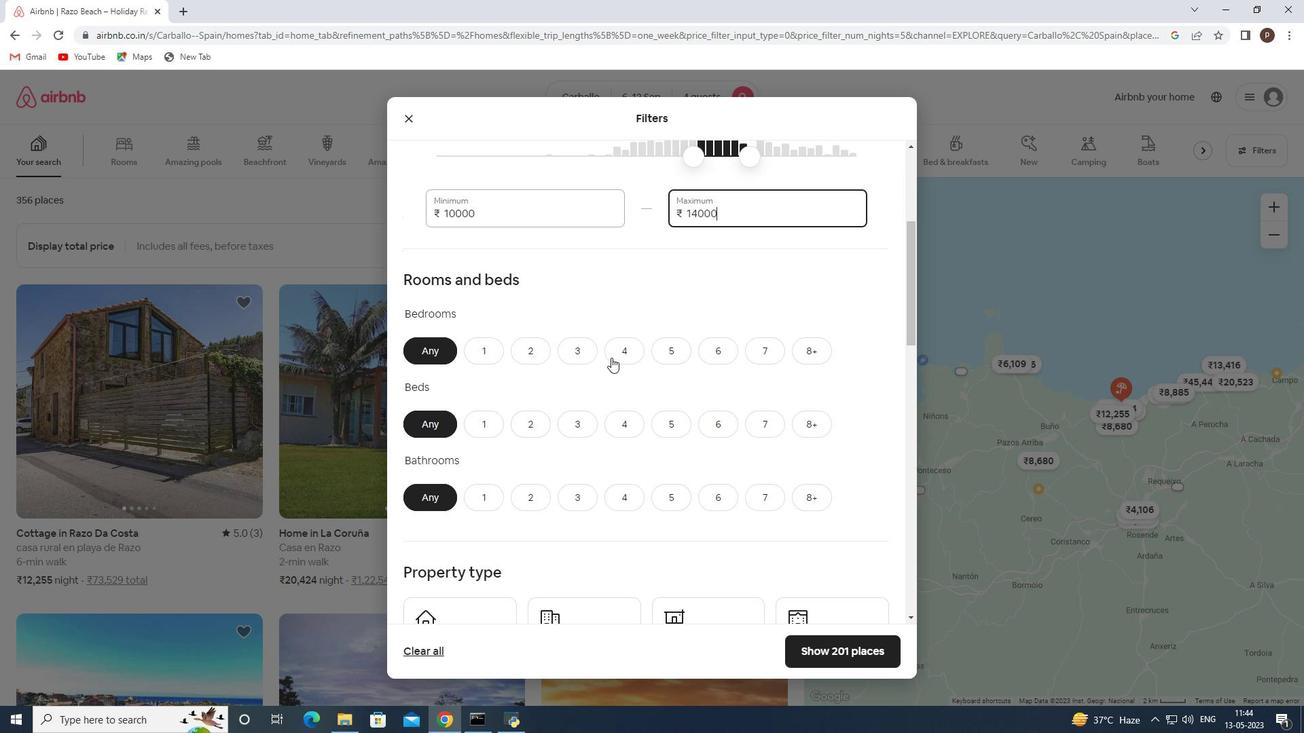 
Action: Mouse pressed left at (631, 351)
Screenshot: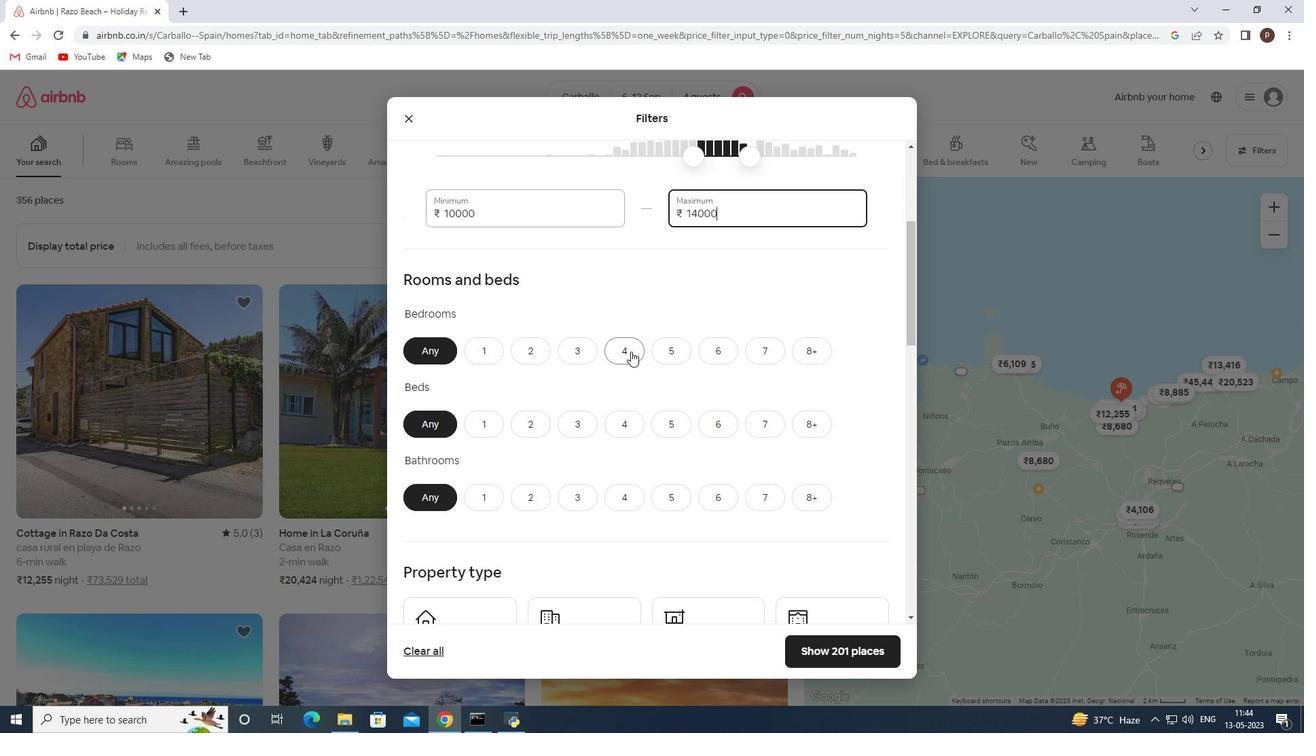 
Action: Mouse moved to (623, 427)
Screenshot: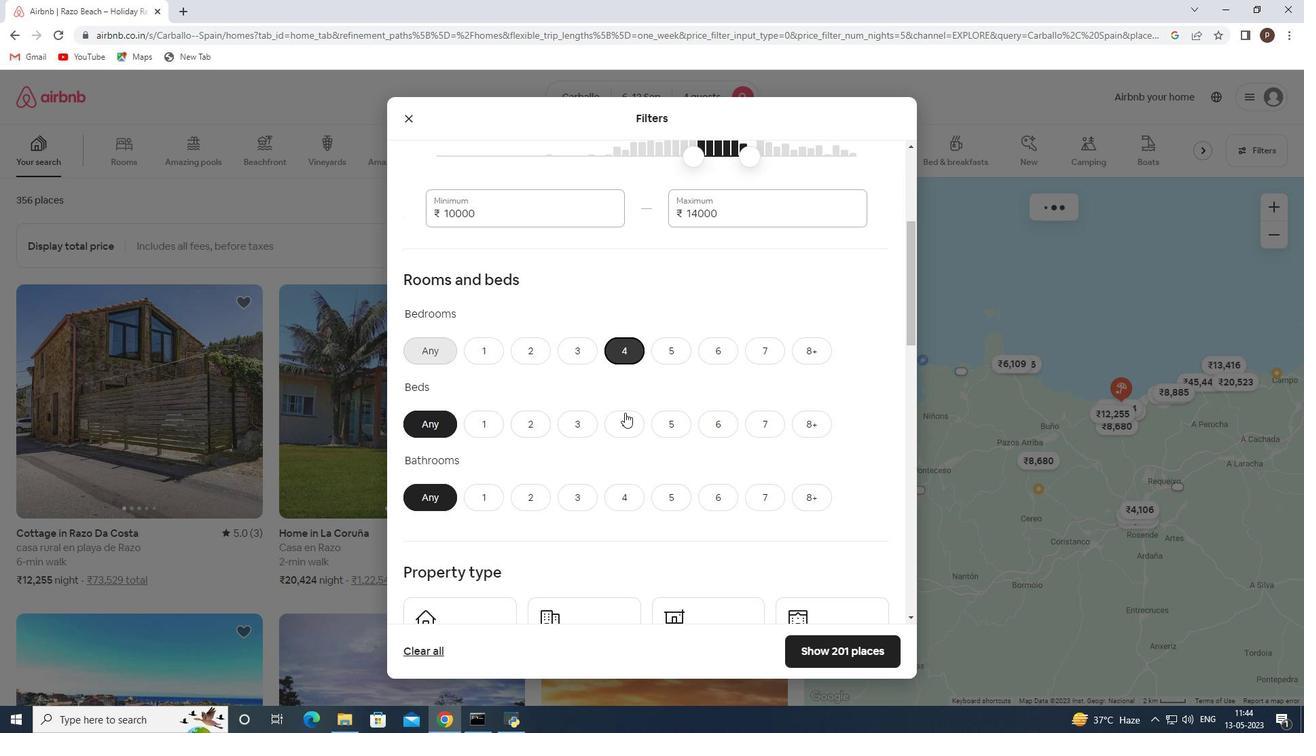 
Action: Mouse pressed left at (623, 427)
Screenshot: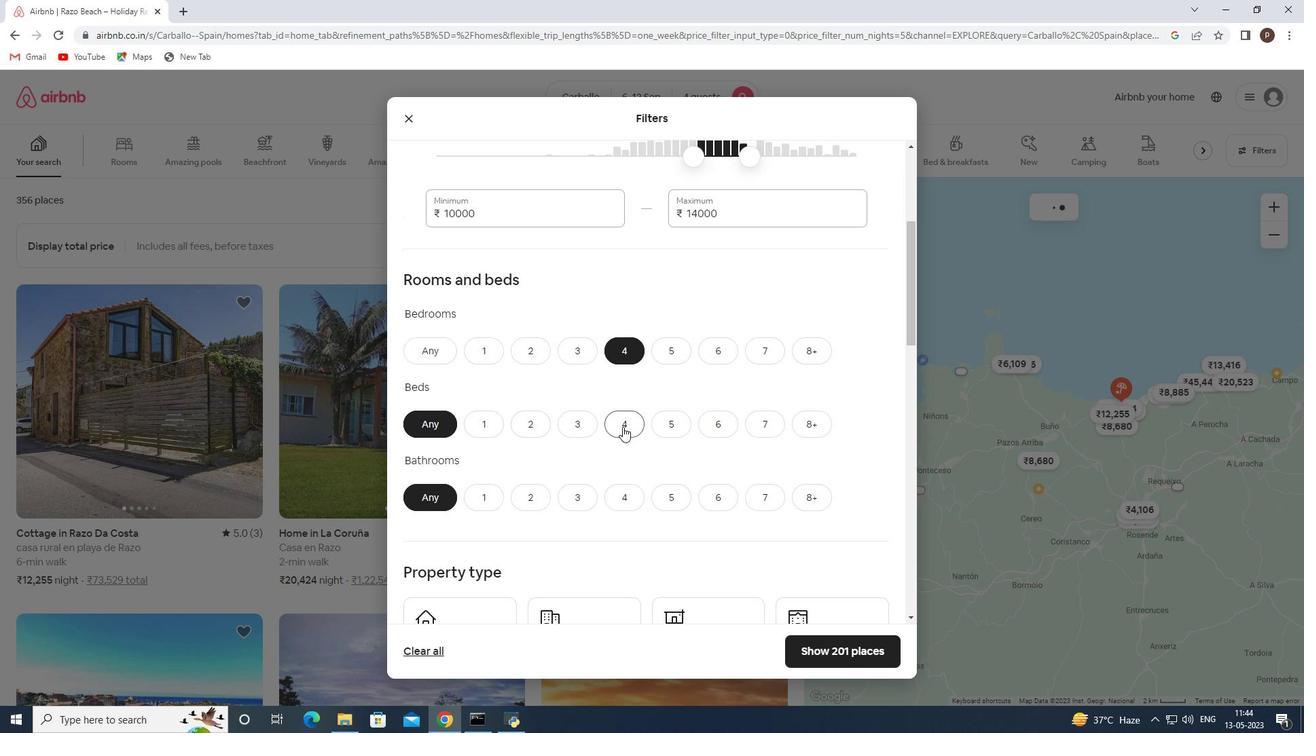 
Action: Mouse moved to (620, 485)
Screenshot: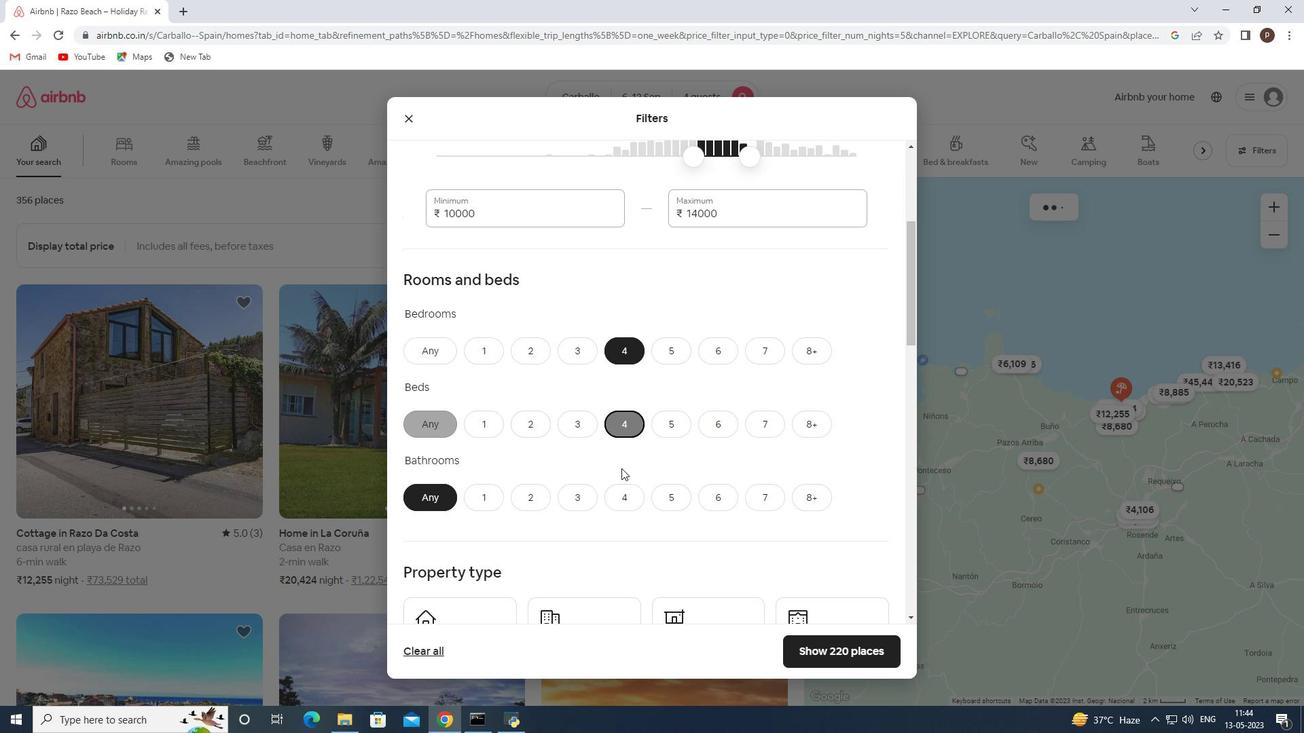 
Action: Mouse pressed left at (620, 485)
Screenshot: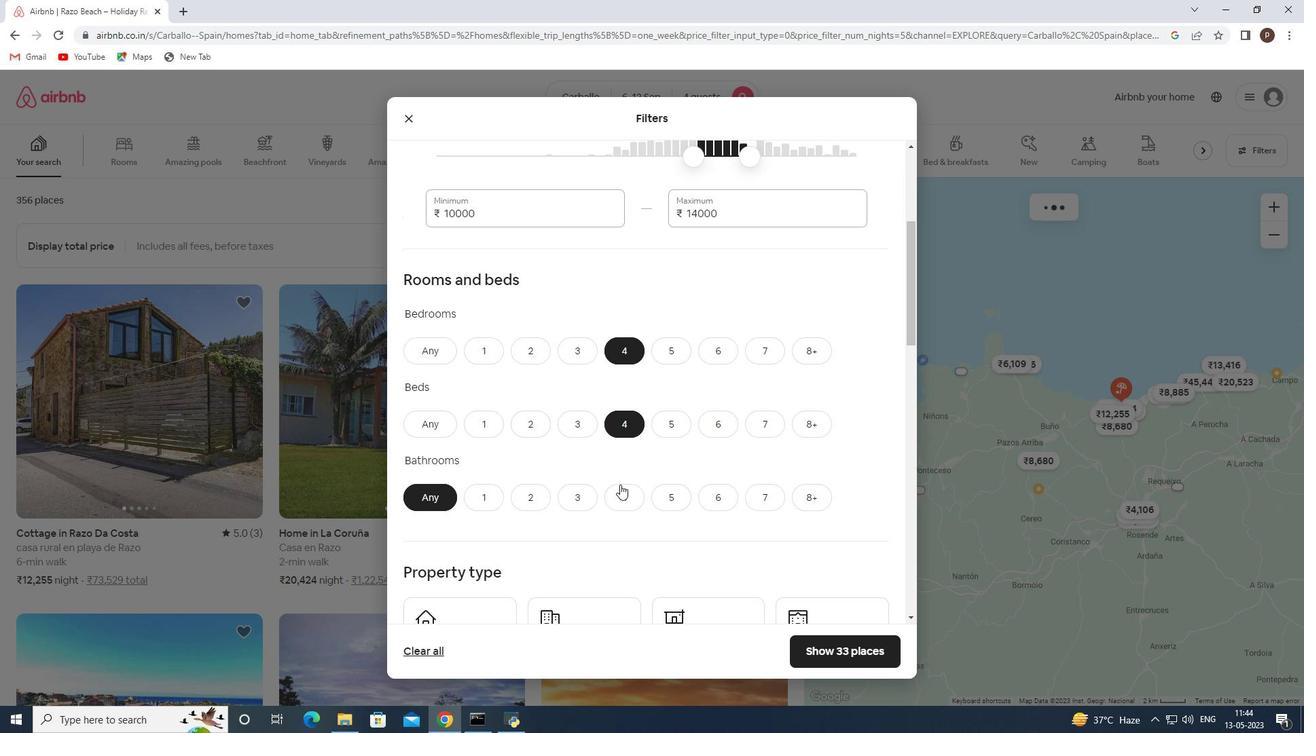 
Action: Mouse scrolled (620, 484) with delta (0, 0)
Screenshot: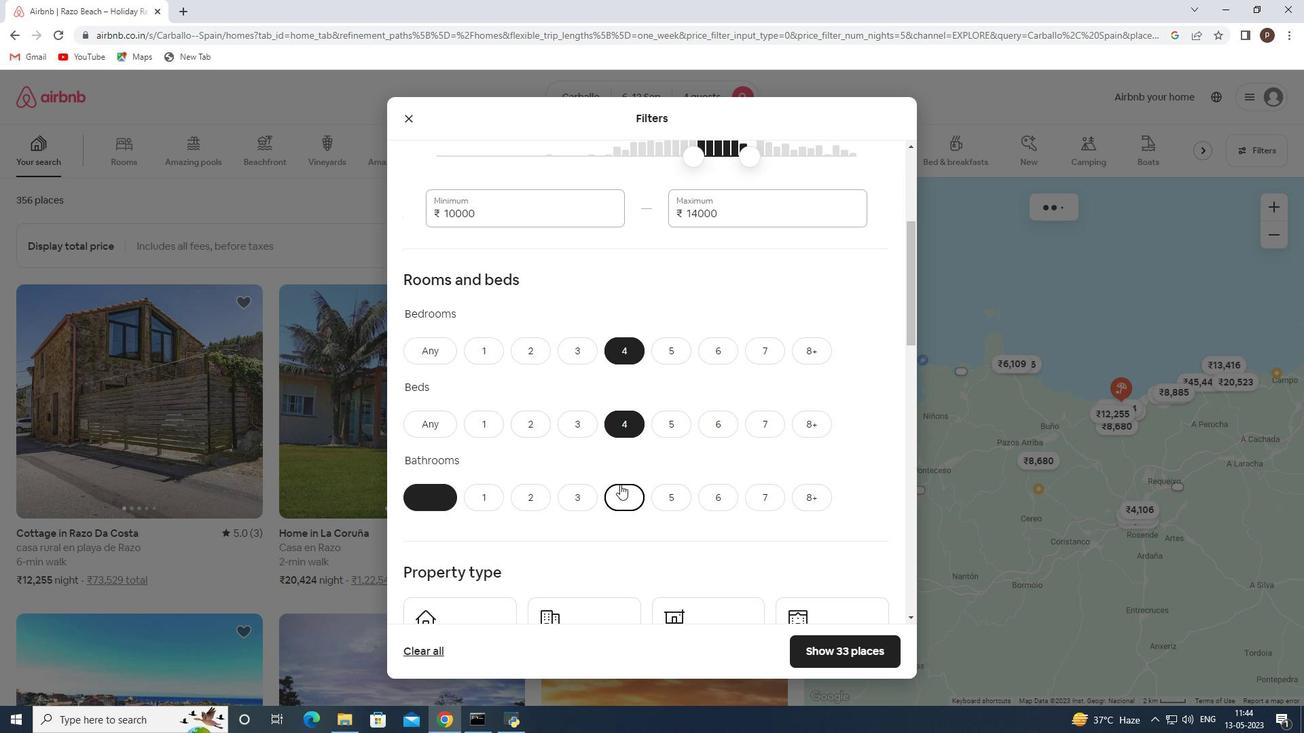 
Action: Mouse moved to (598, 438)
Screenshot: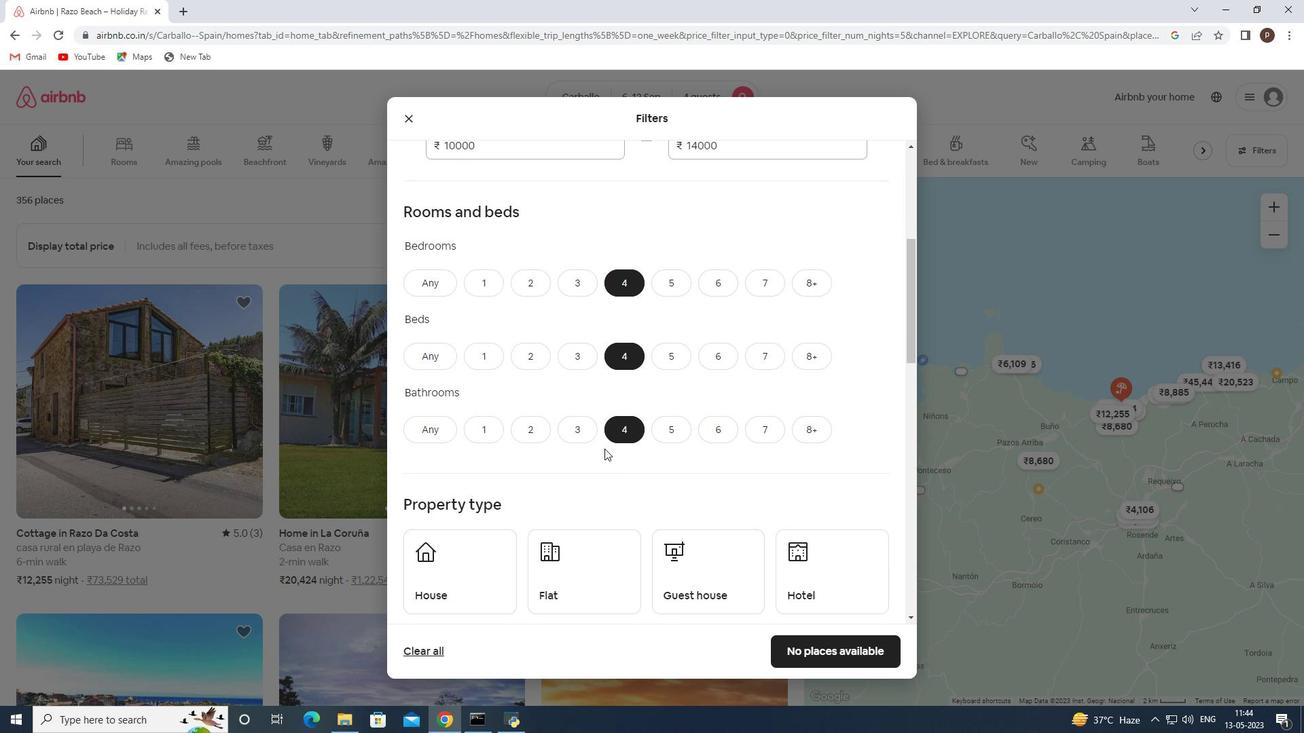 
Action: Mouse scrolled (598, 437) with delta (0, 0)
Screenshot: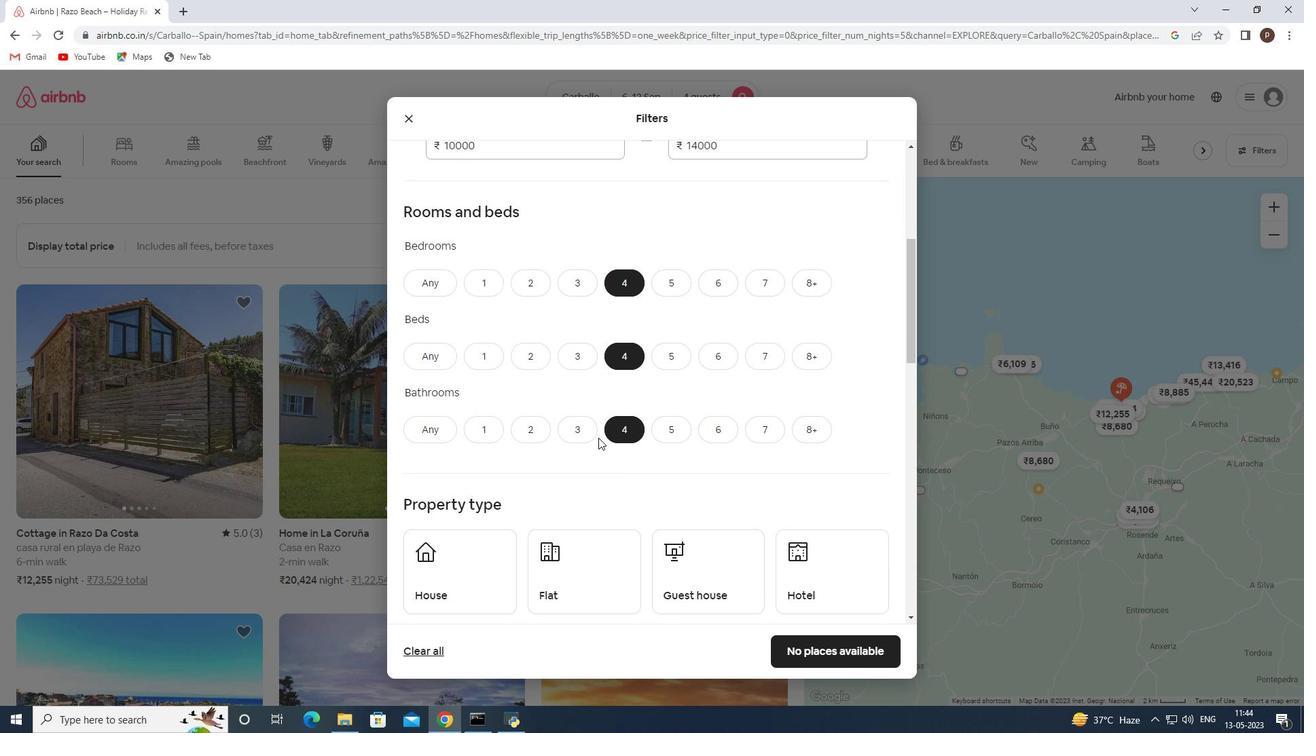 
Action: Mouse scrolled (598, 437) with delta (0, 0)
Screenshot: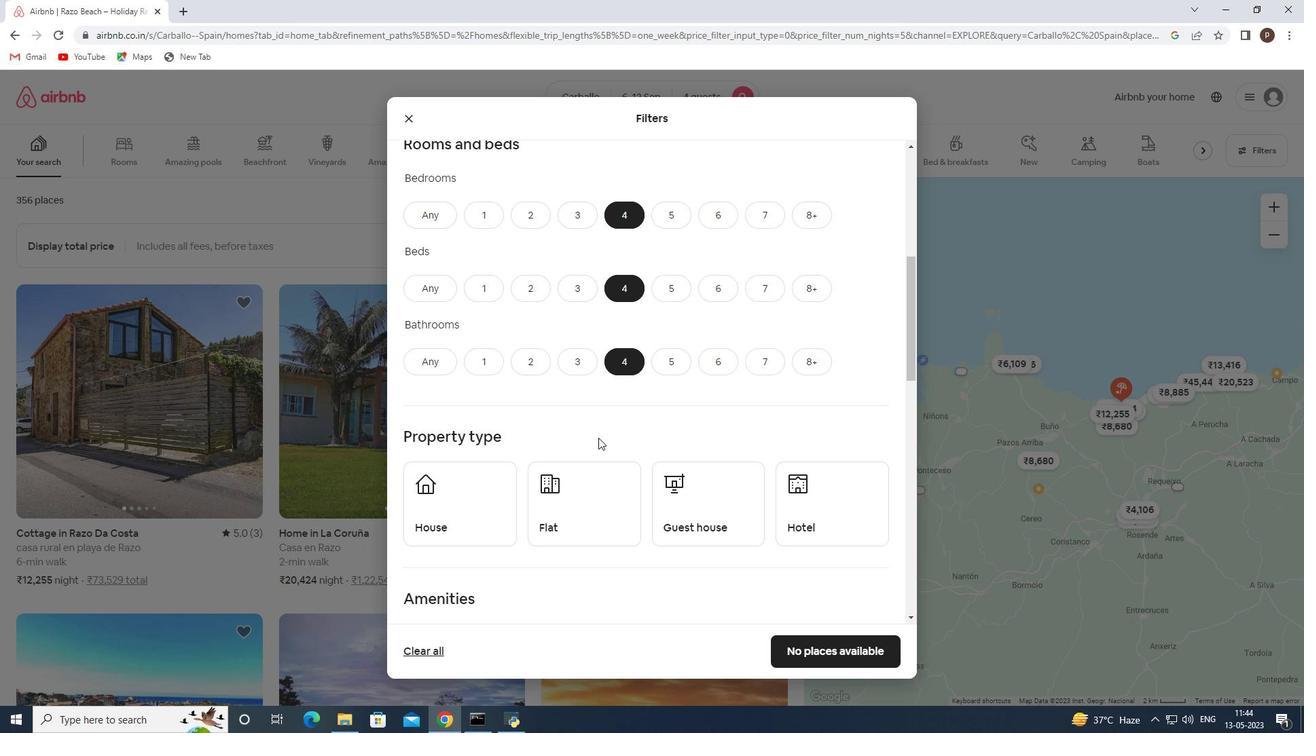 
Action: Mouse moved to (481, 421)
Screenshot: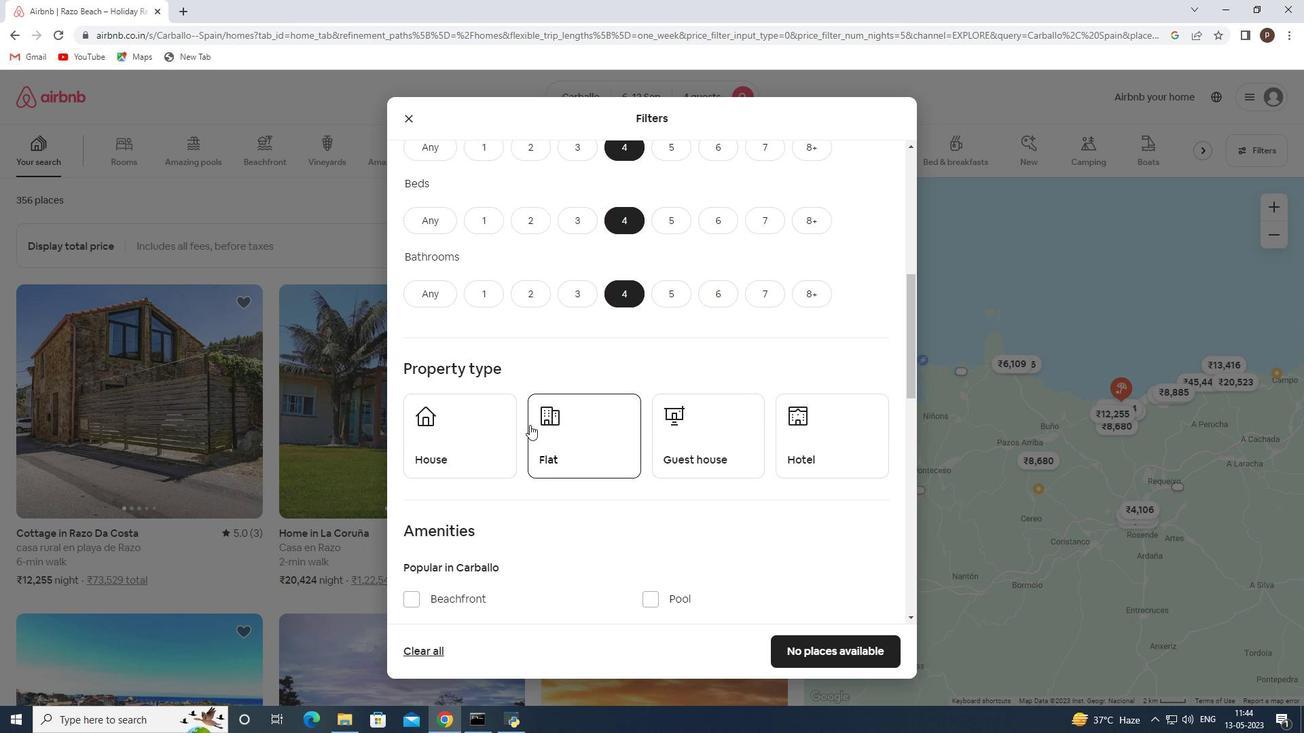 
Action: Mouse pressed left at (481, 421)
Screenshot: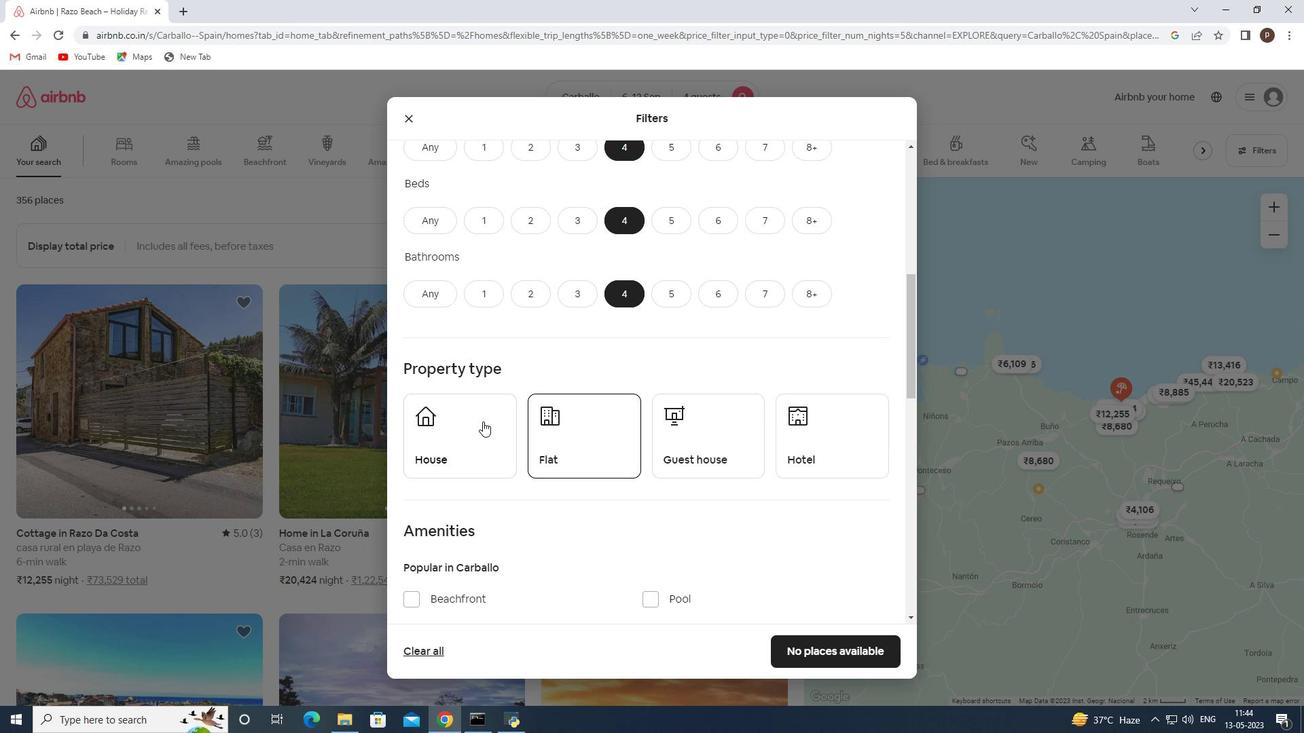 
Action: Mouse moved to (608, 438)
Screenshot: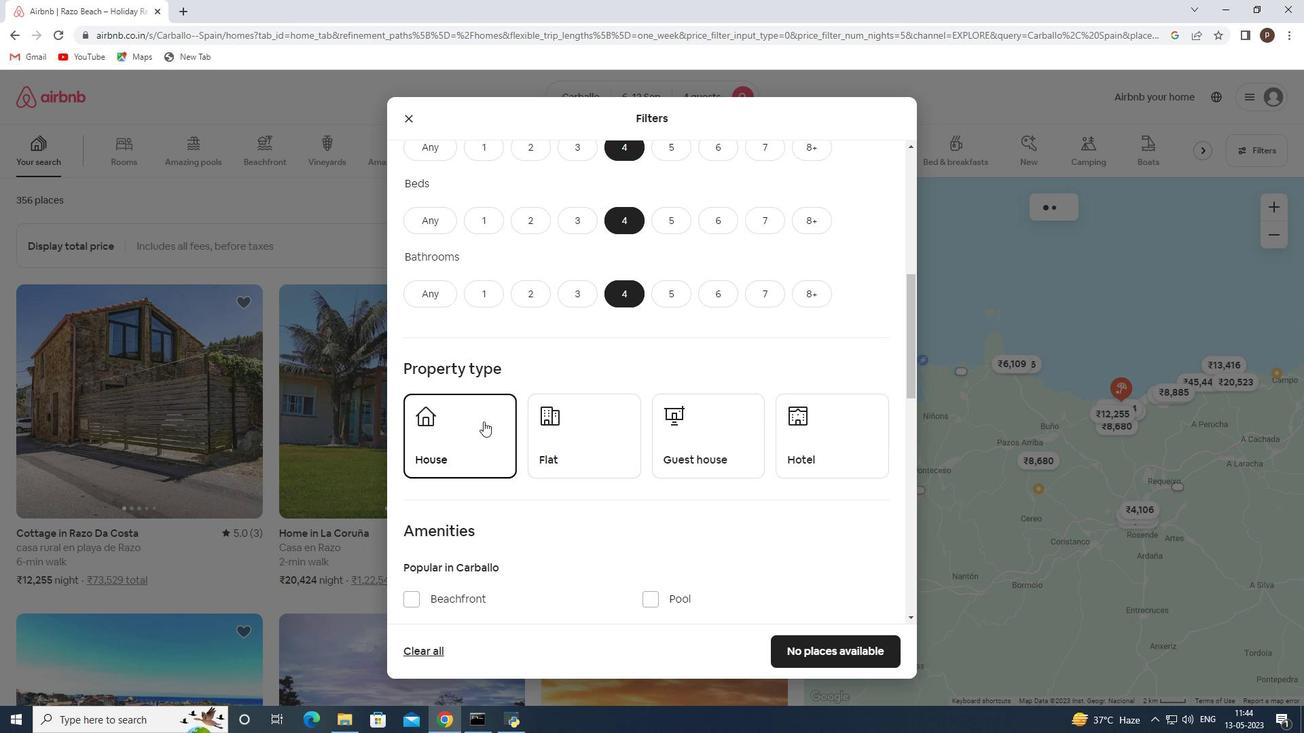 
Action: Mouse pressed left at (608, 438)
Screenshot: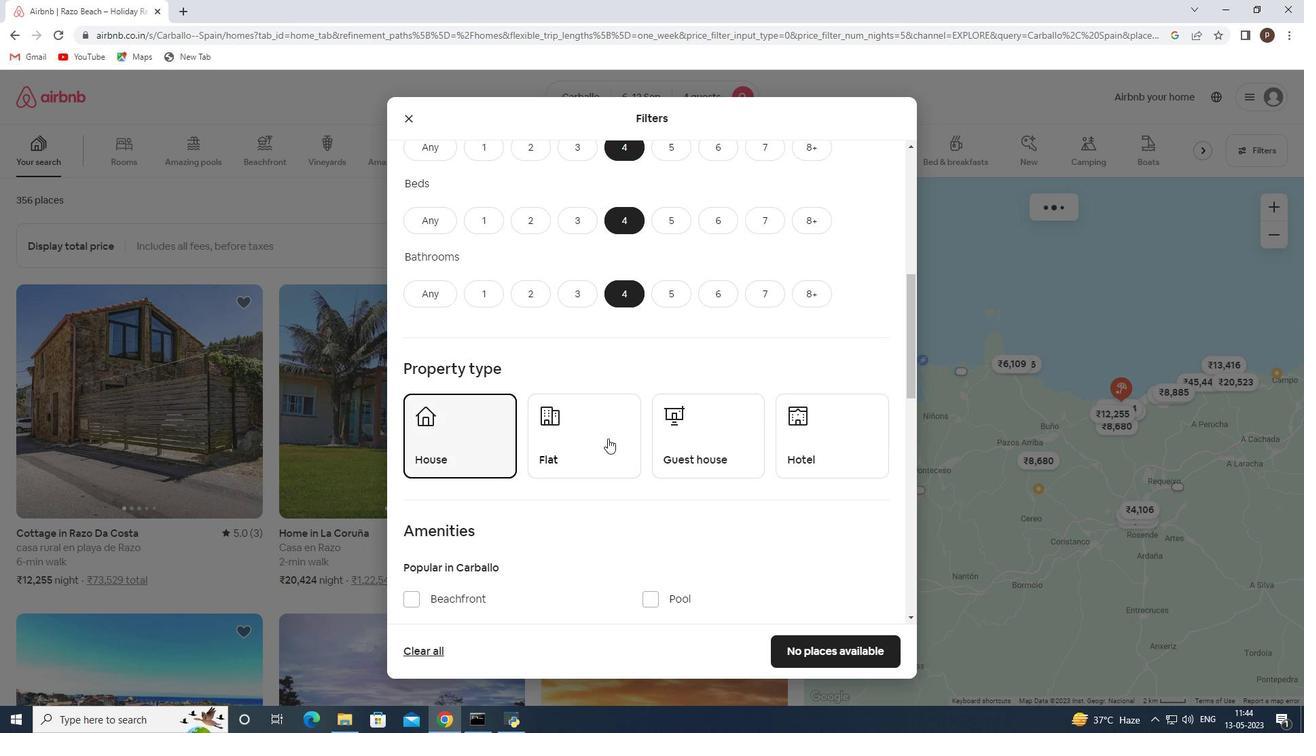
Action: Mouse moved to (714, 437)
Screenshot: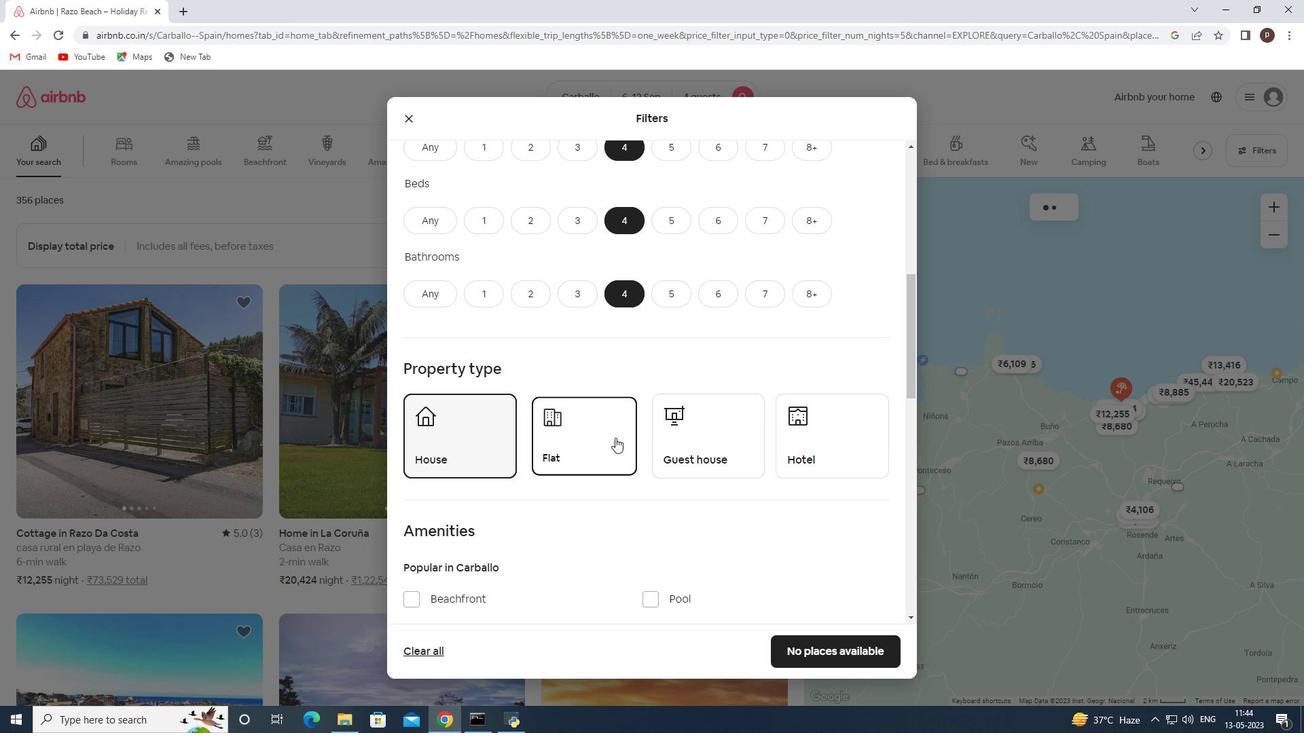 
Action: Mouse pressed left at (714, 437)
Screenshot: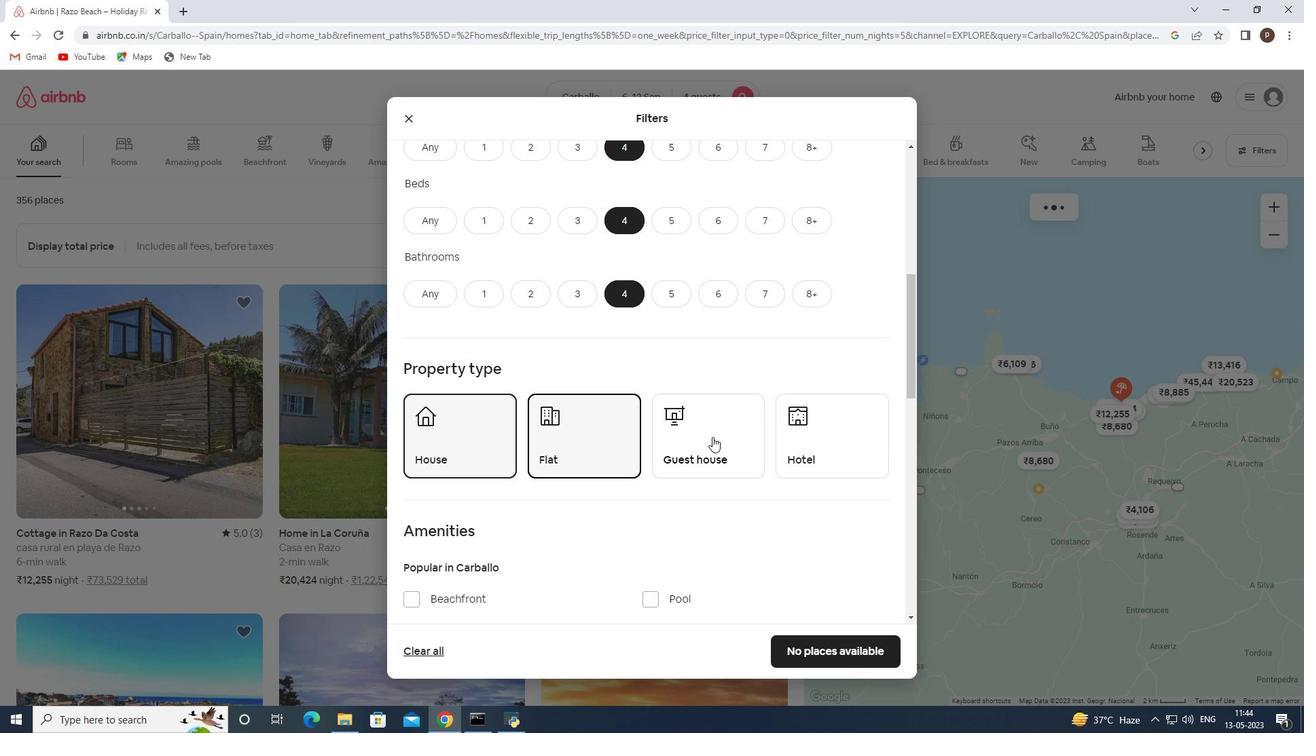 
Action: Mouse moved to (635, 443)
Screenshot: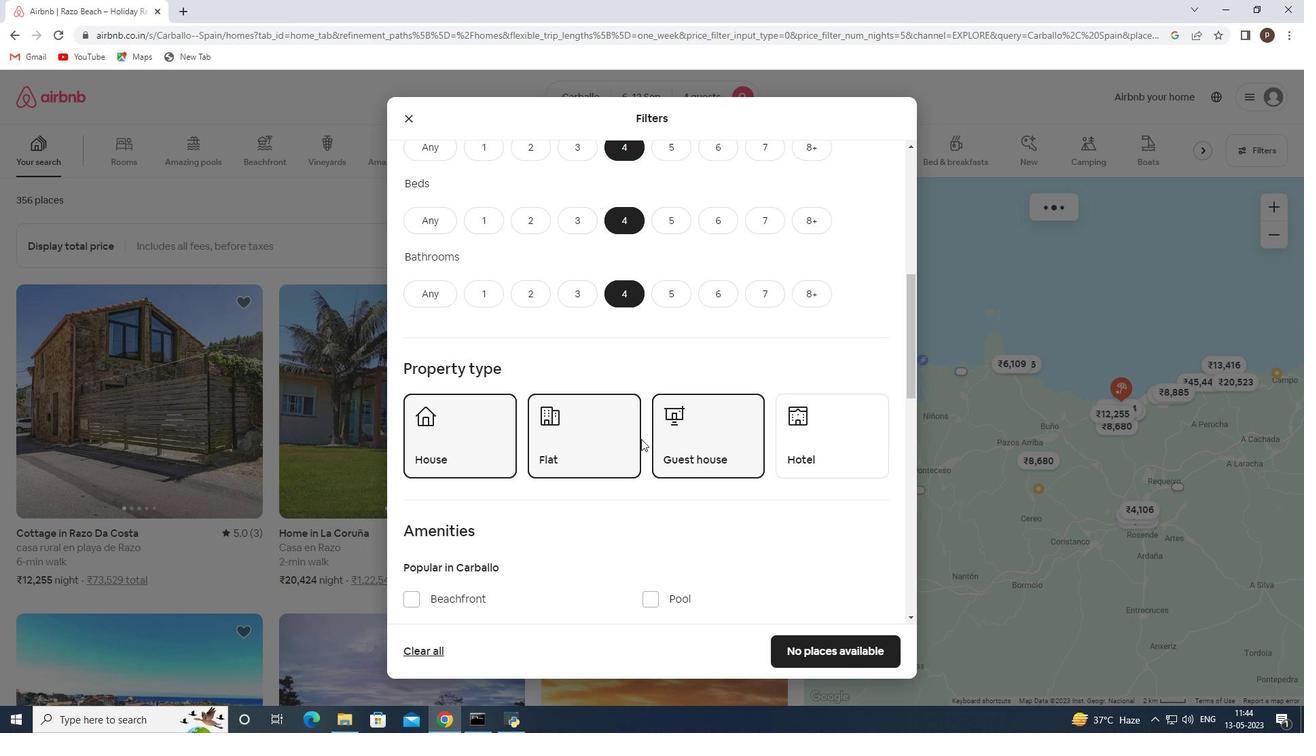 
Action: Mouse scrolled (635, 442) with delta (0, 0)
Screenshot: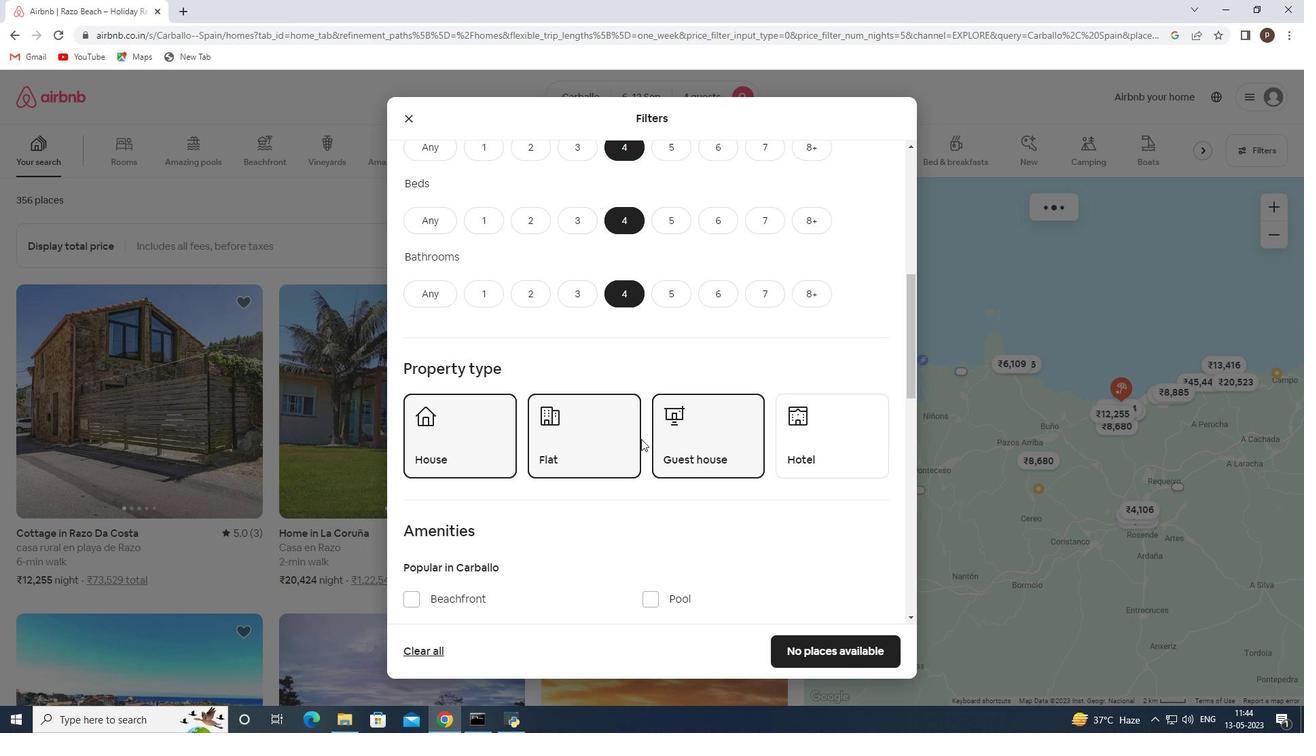
Action: Mouse scrolled (635, 442) with delta (0, 0)
Screenshot: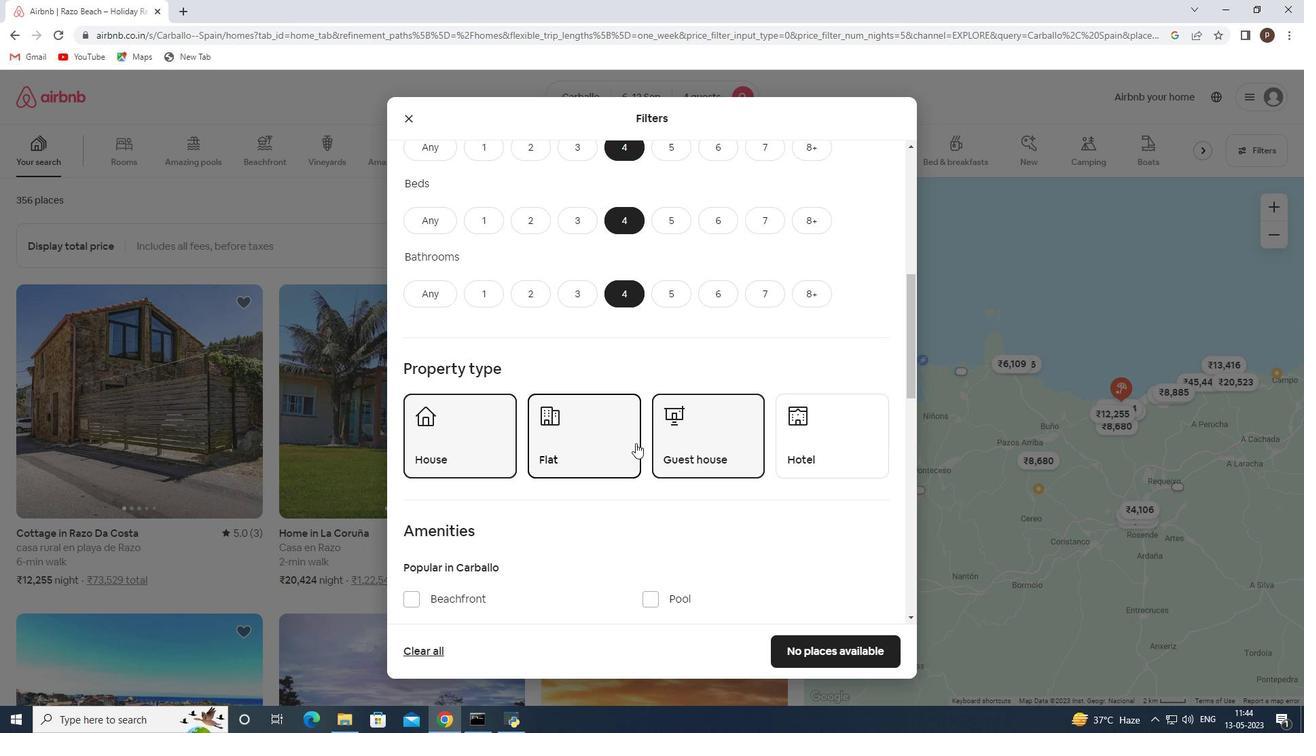 
Action: Mouse scrolled (635, 442) with delta (0, 0)
Screenshot: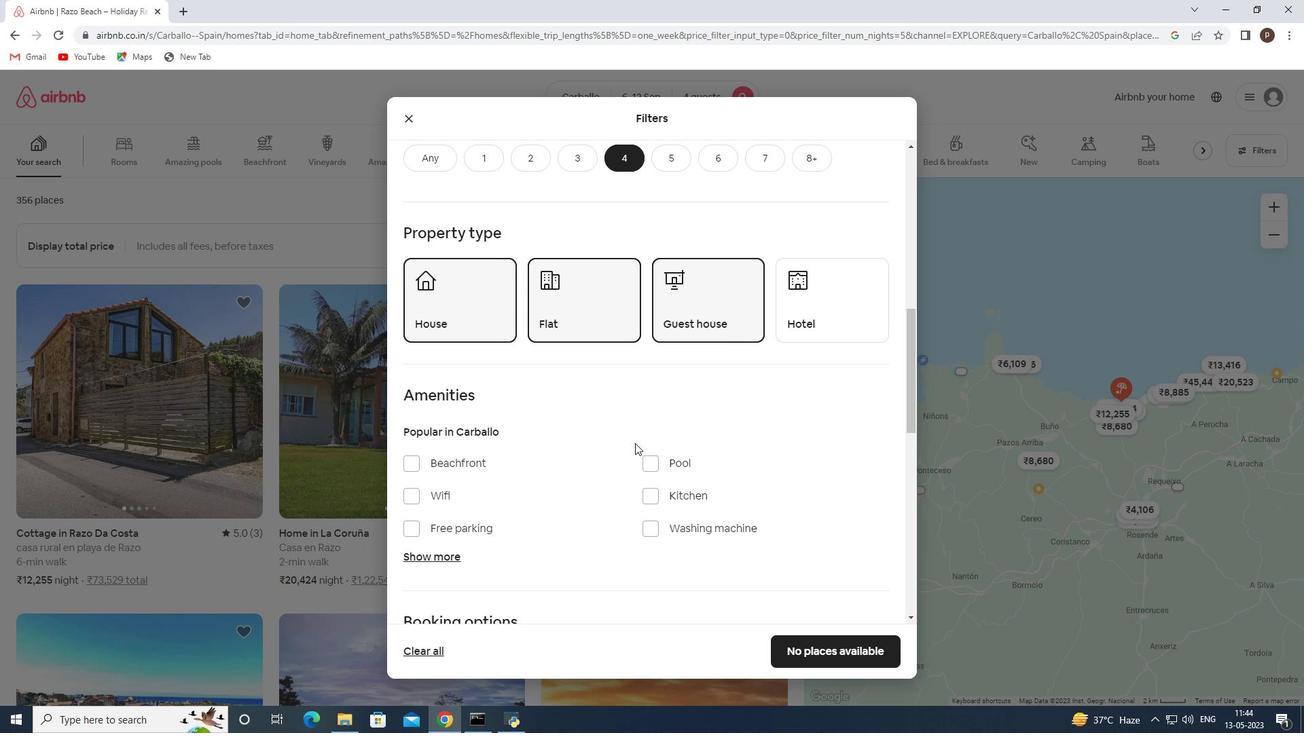 
Action: Mouse moved to (417, 430)
Screenshot: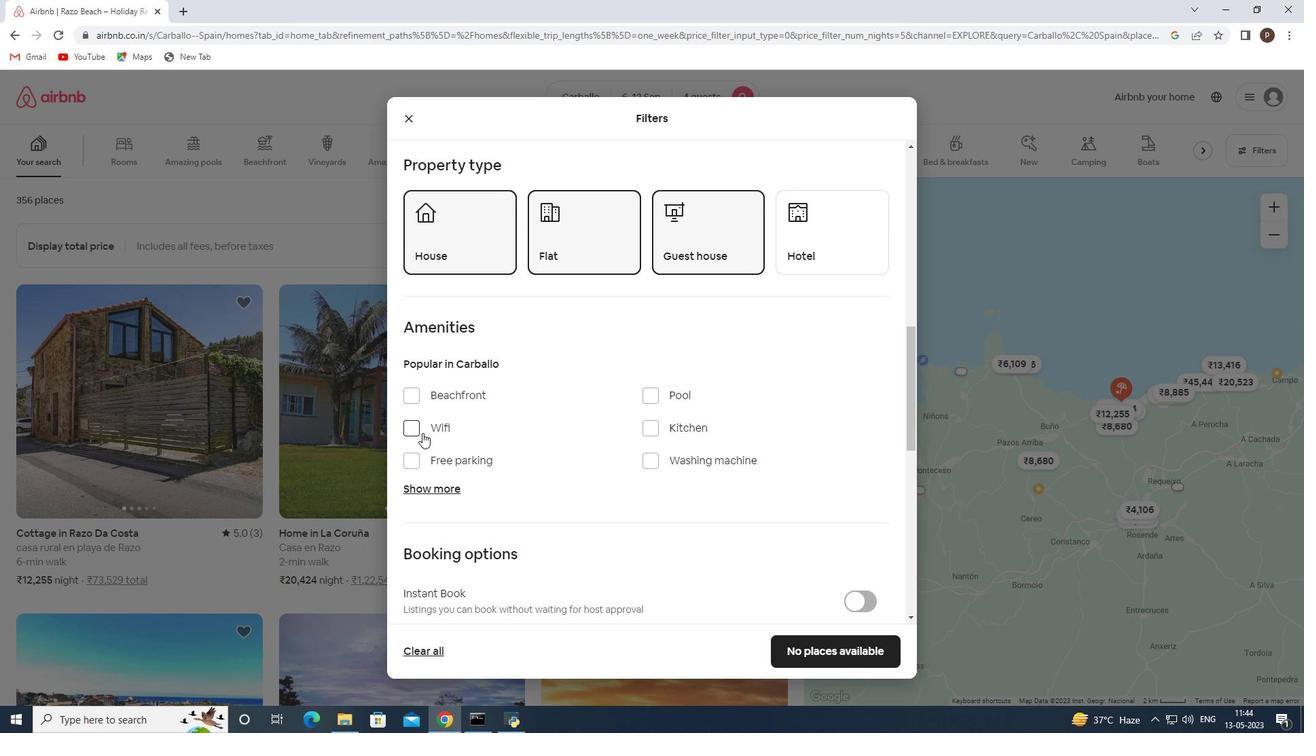 
Action: Mouse pressed left at (417, 430)
Screenshot: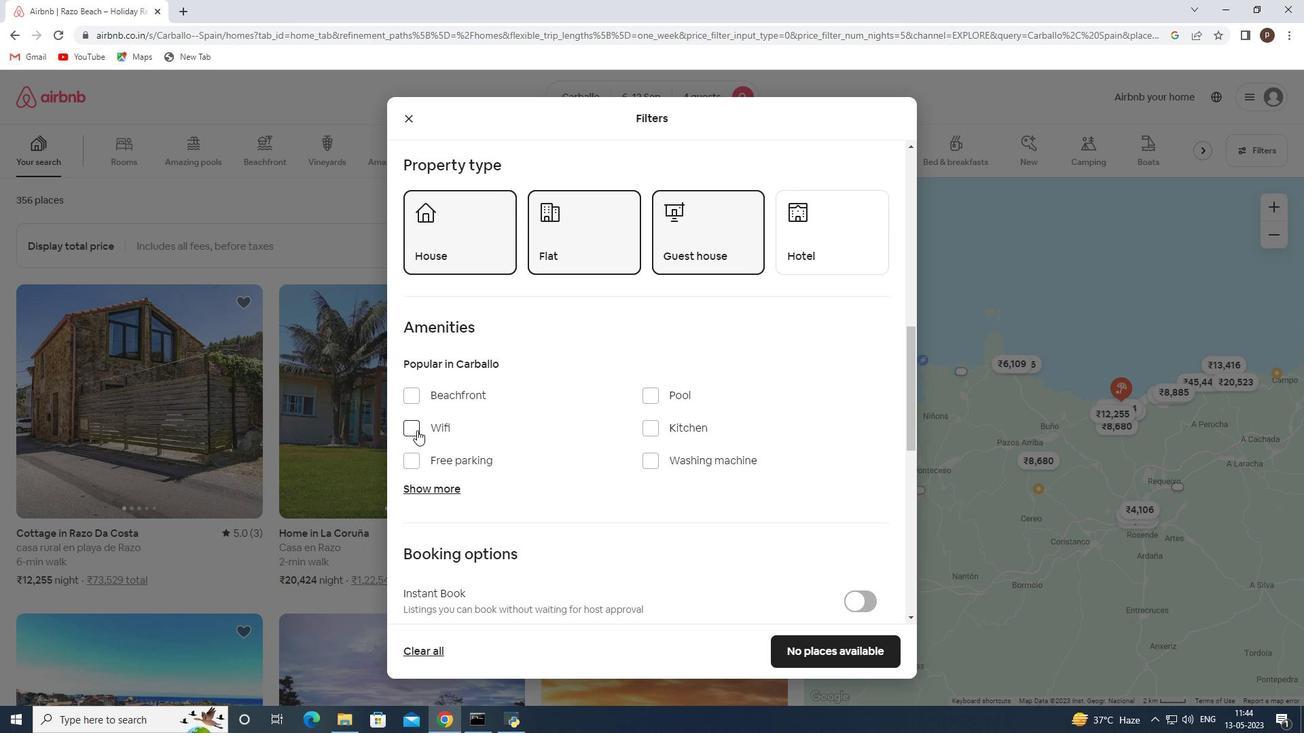 
Action: Mouse moved to (413, 462)
Screenshot: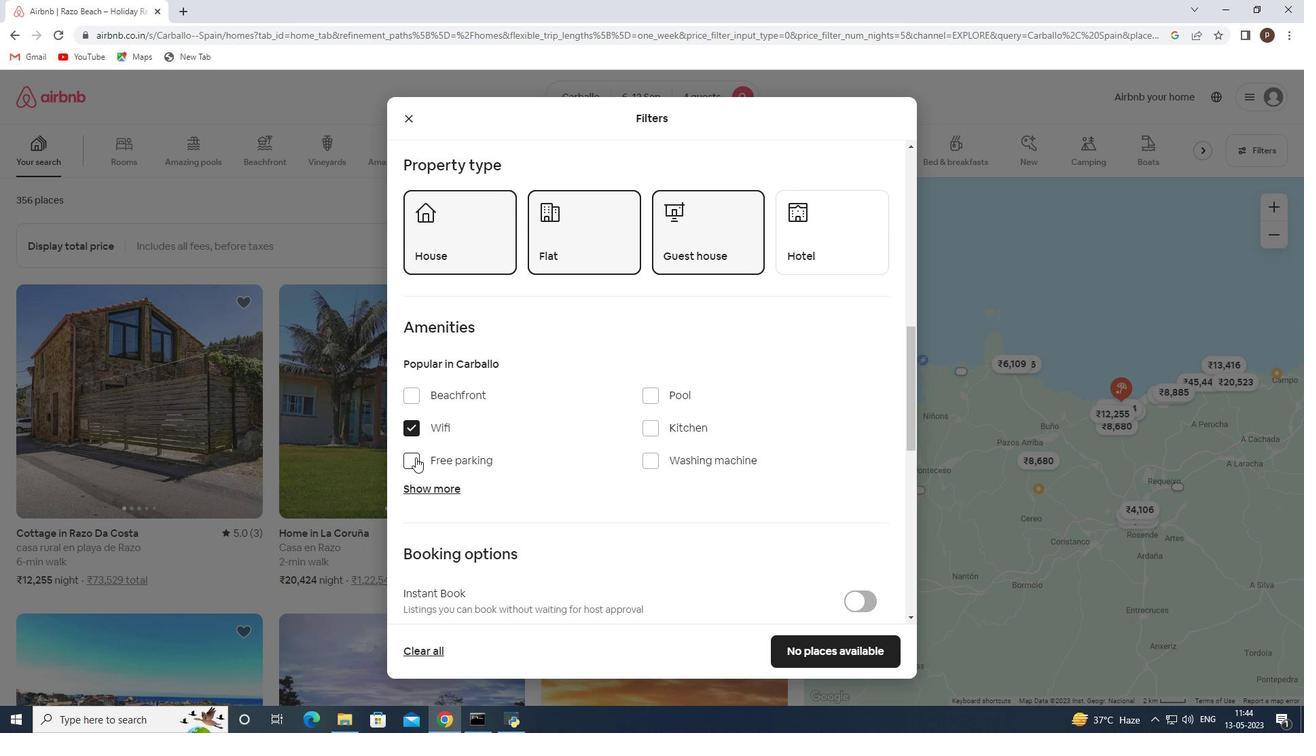 
Action: Mouse pressed left at (413, 462)
Screenshot: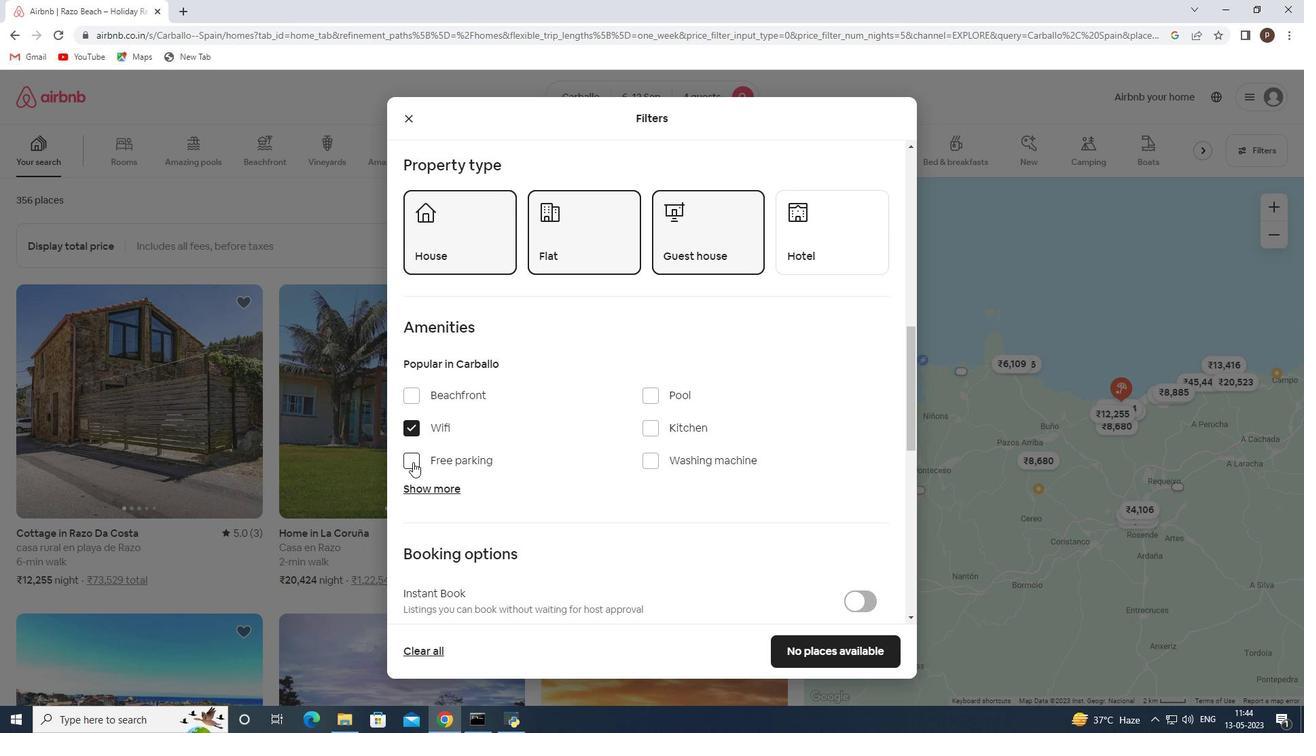 
Action: Mouse moved to (416, 487)
Screenshot: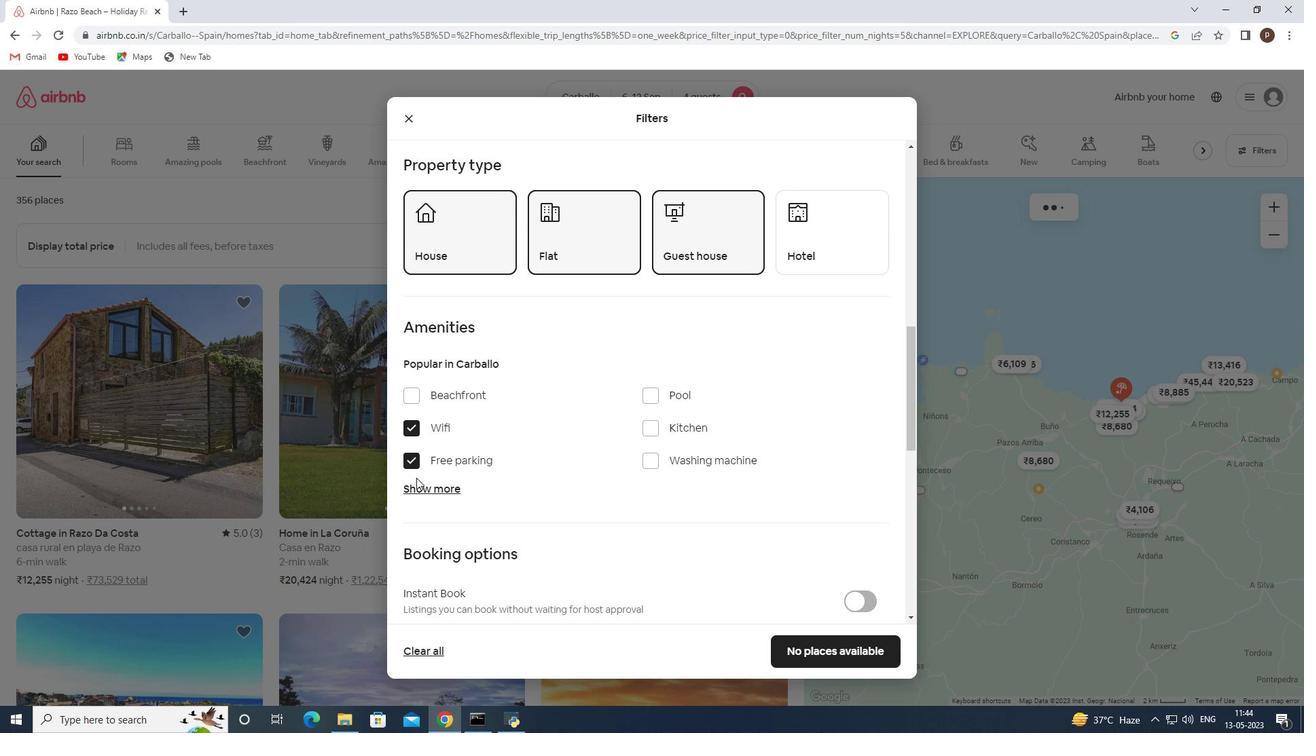 
Action: Mouse pressed left at (416, 487)
Screenshot: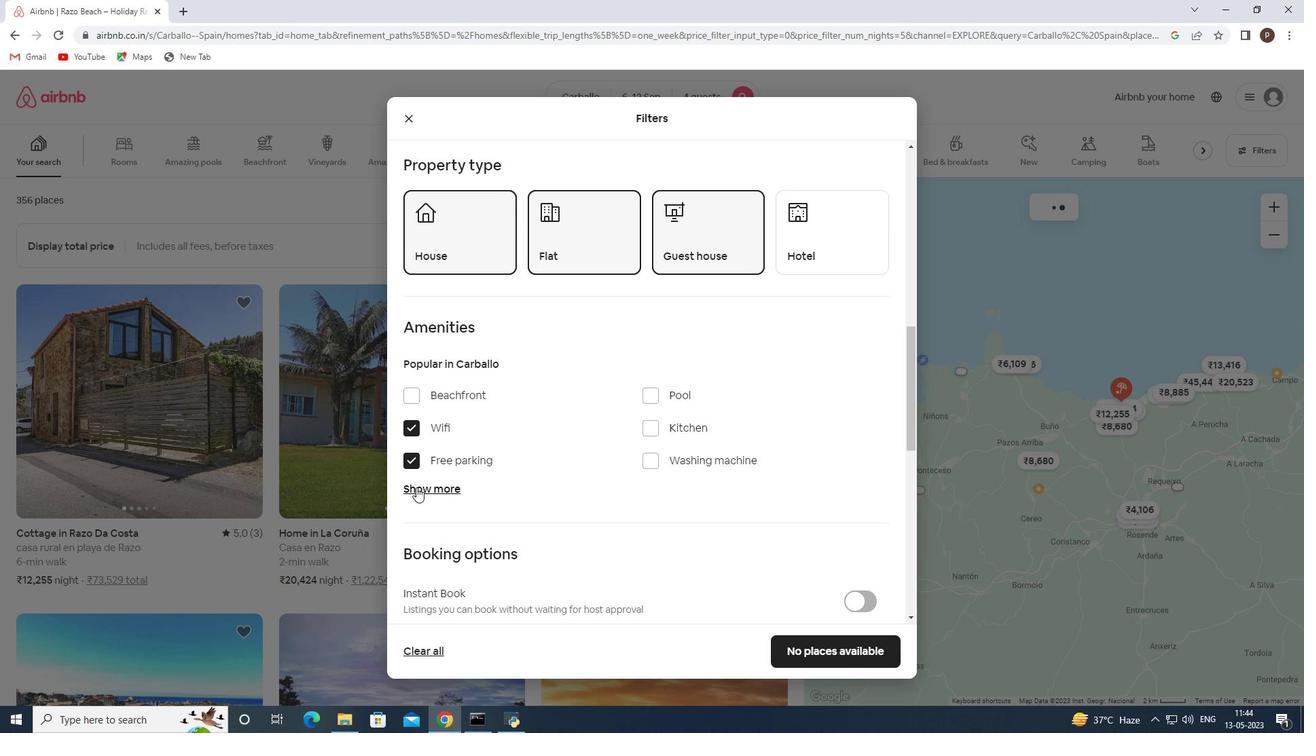 
Action: Mouse scrolled (416, 487) with delta (0, 0)
Screenshot: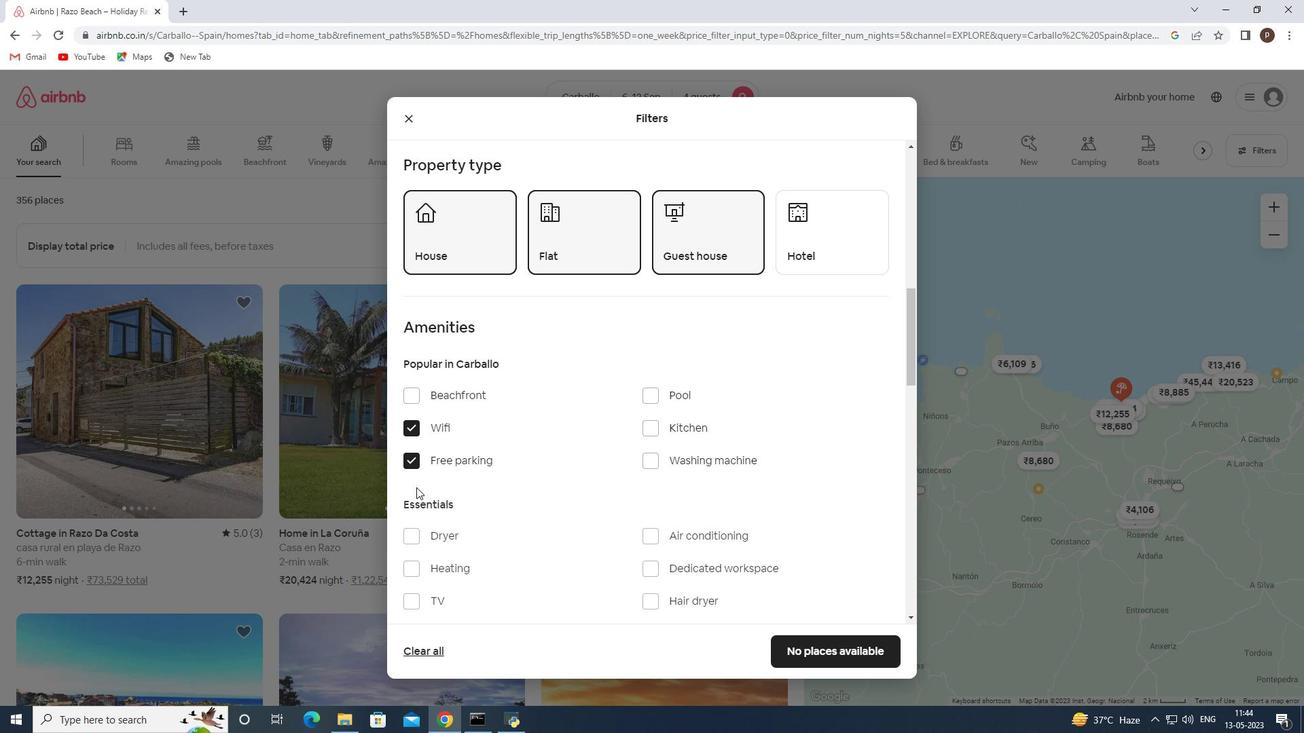 
Action: Mouse scrolled (416, 487) with delta (0, 0)
Screenshot: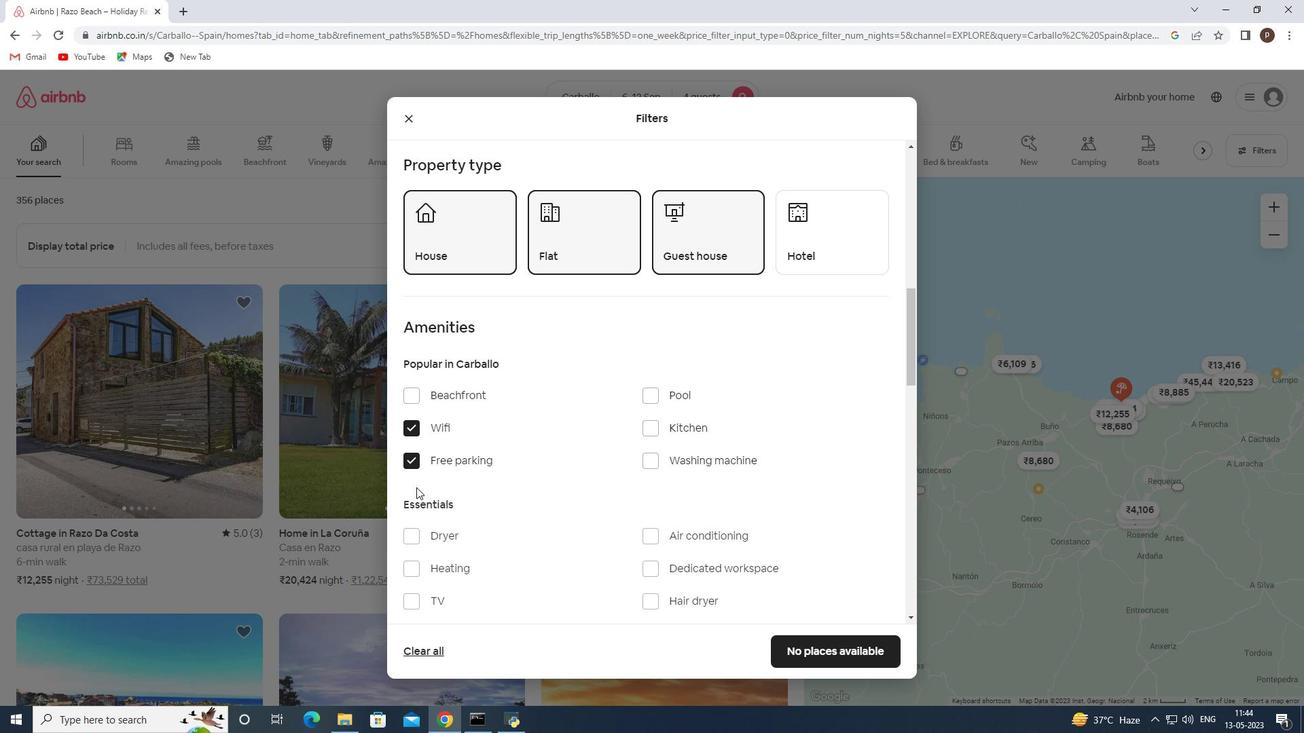 
Action: Mouse scrolled (416, 487) with delta (0, 0)
Screenshot: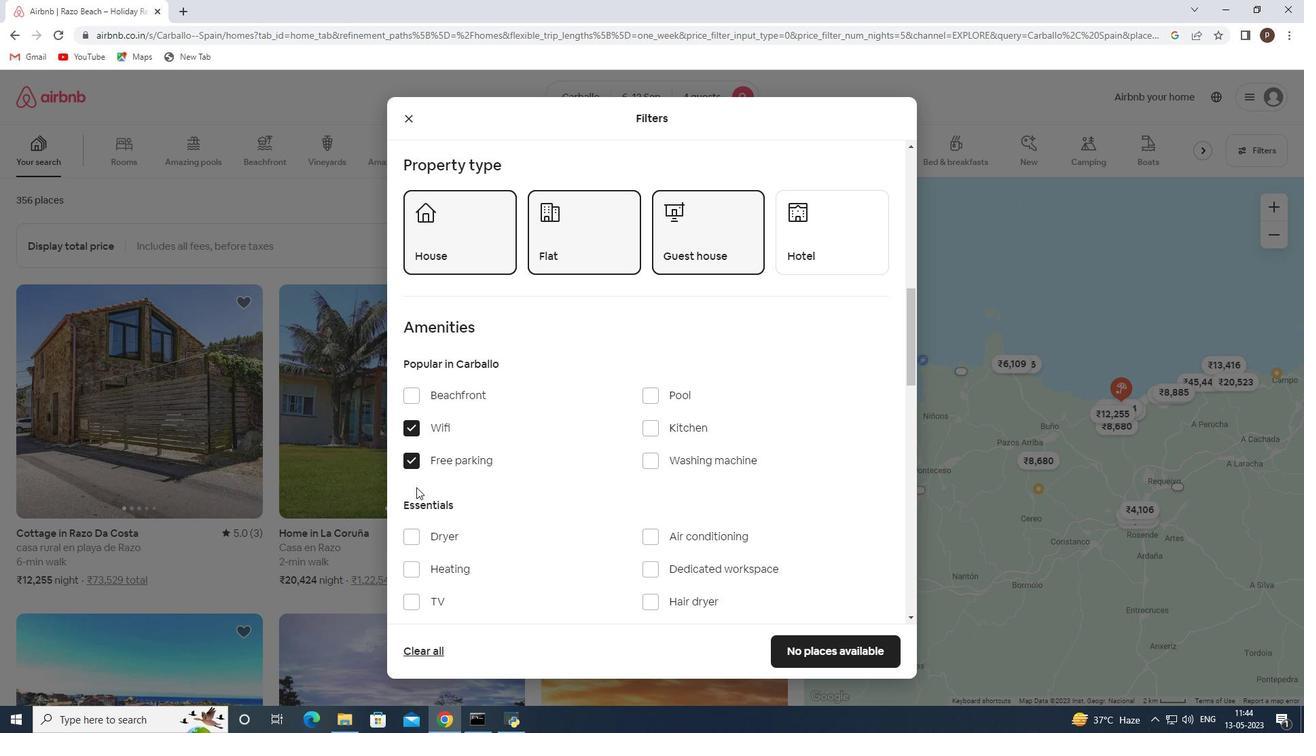 
Action: Mouse moved to (415, 402)
Screenshot: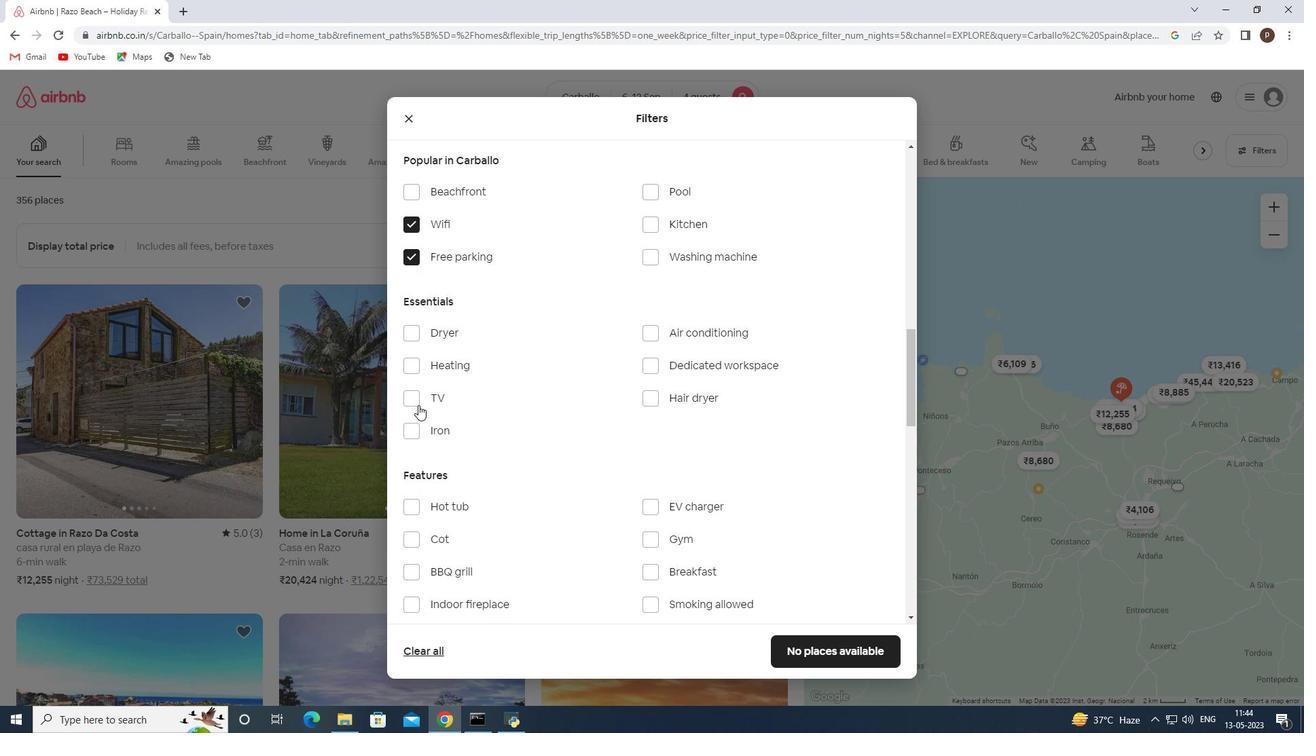 
Action: Mouse pressed left at (415, 402)
Screenshot: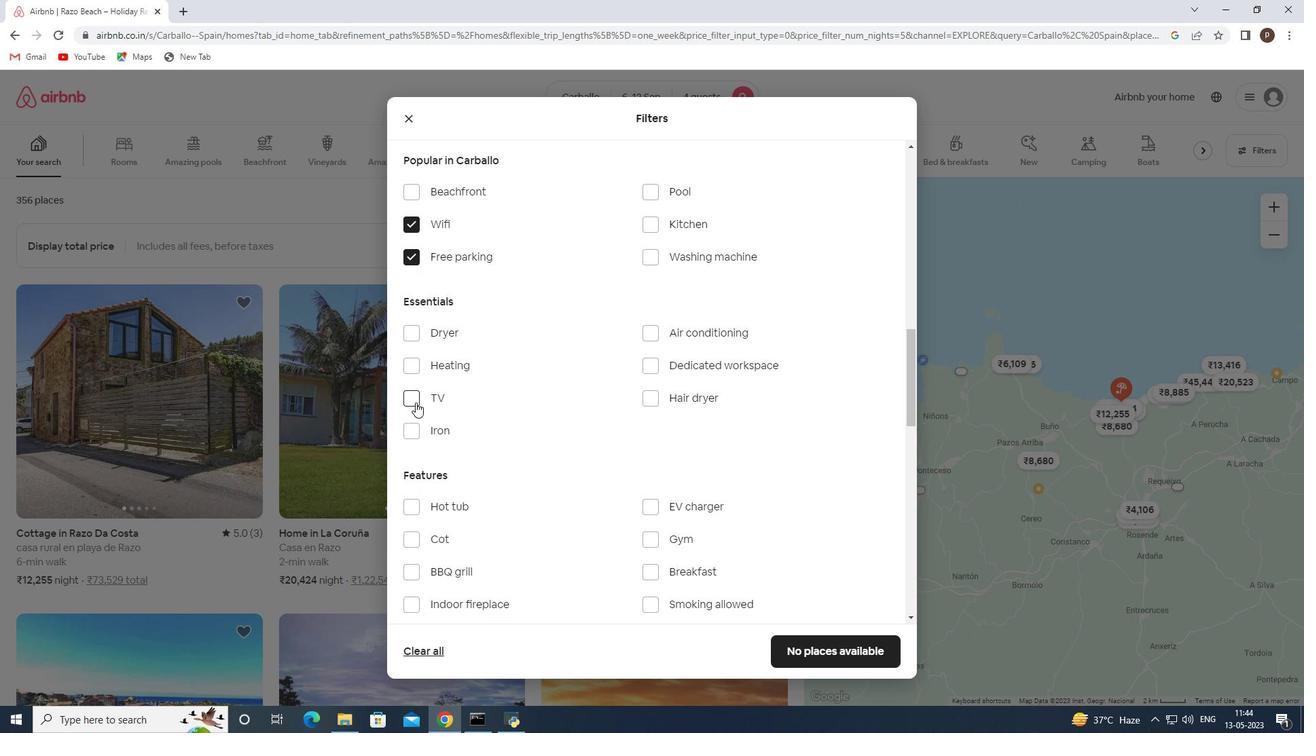 
Action: Mouse moved to (487, 423)
Screenshot: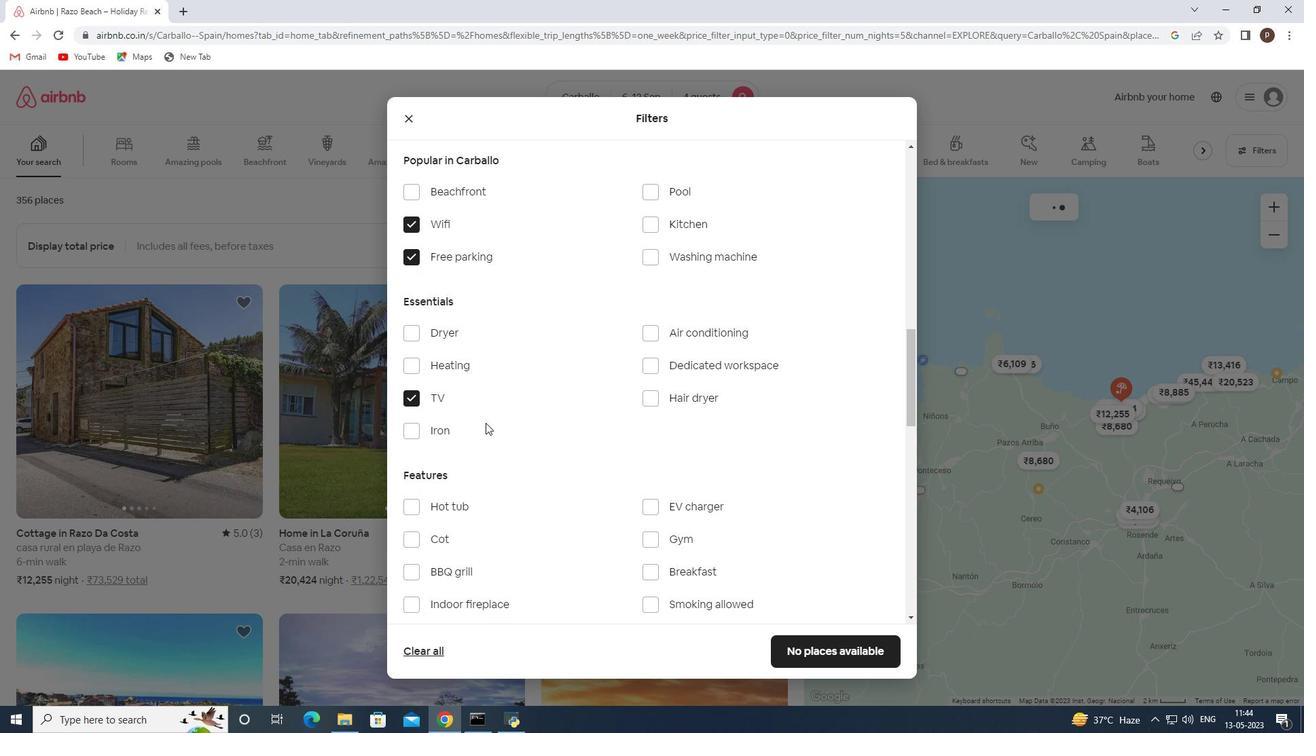 
Action: Mouse scrolled (487, 423) with delta (0, 0)
Screenshot: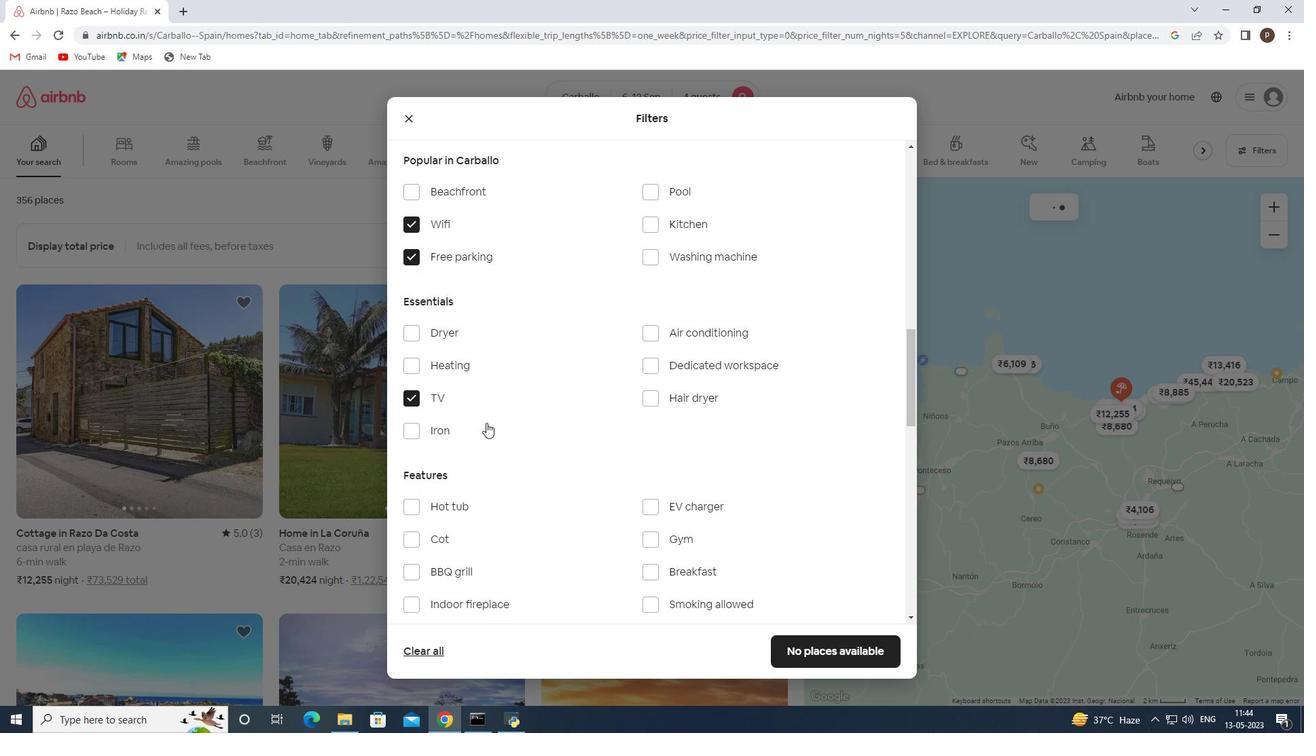 
Action: Mouse moved to (641, 470)
Screenshot: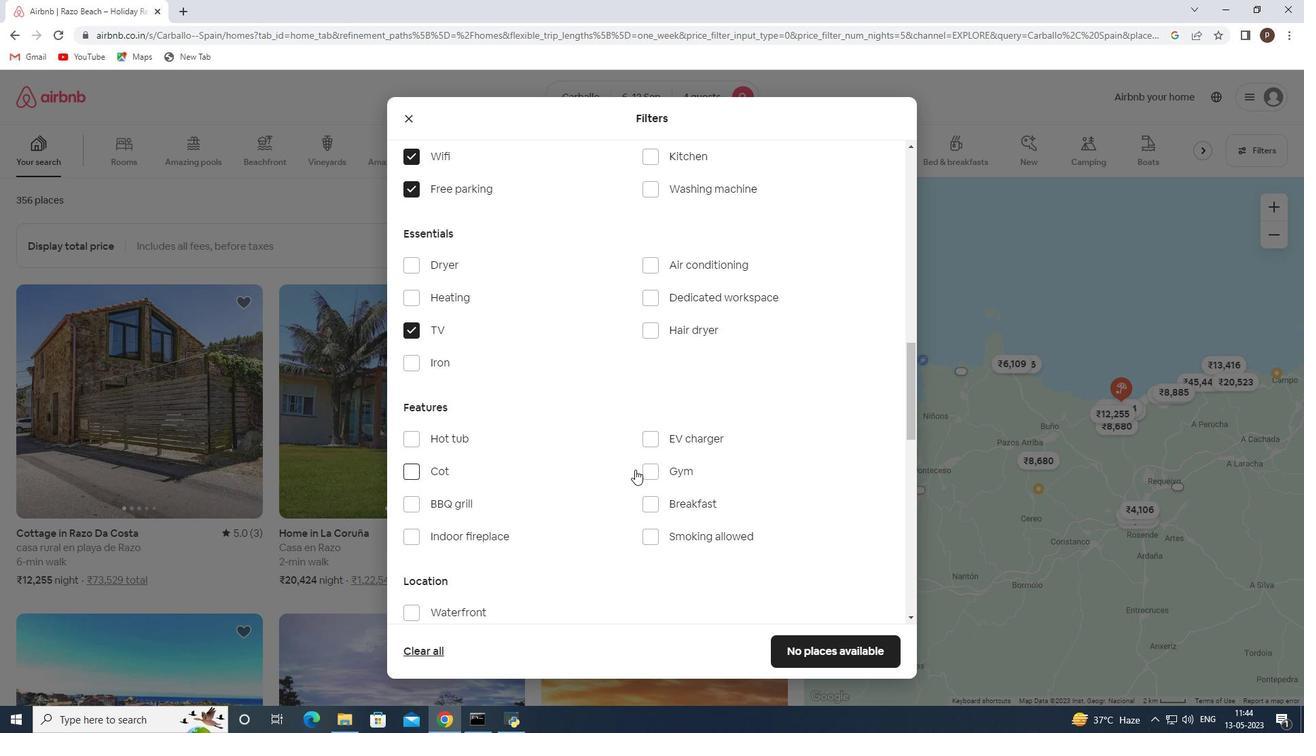 
Action: Mouse pressed left at (641, 470)
Screenshot: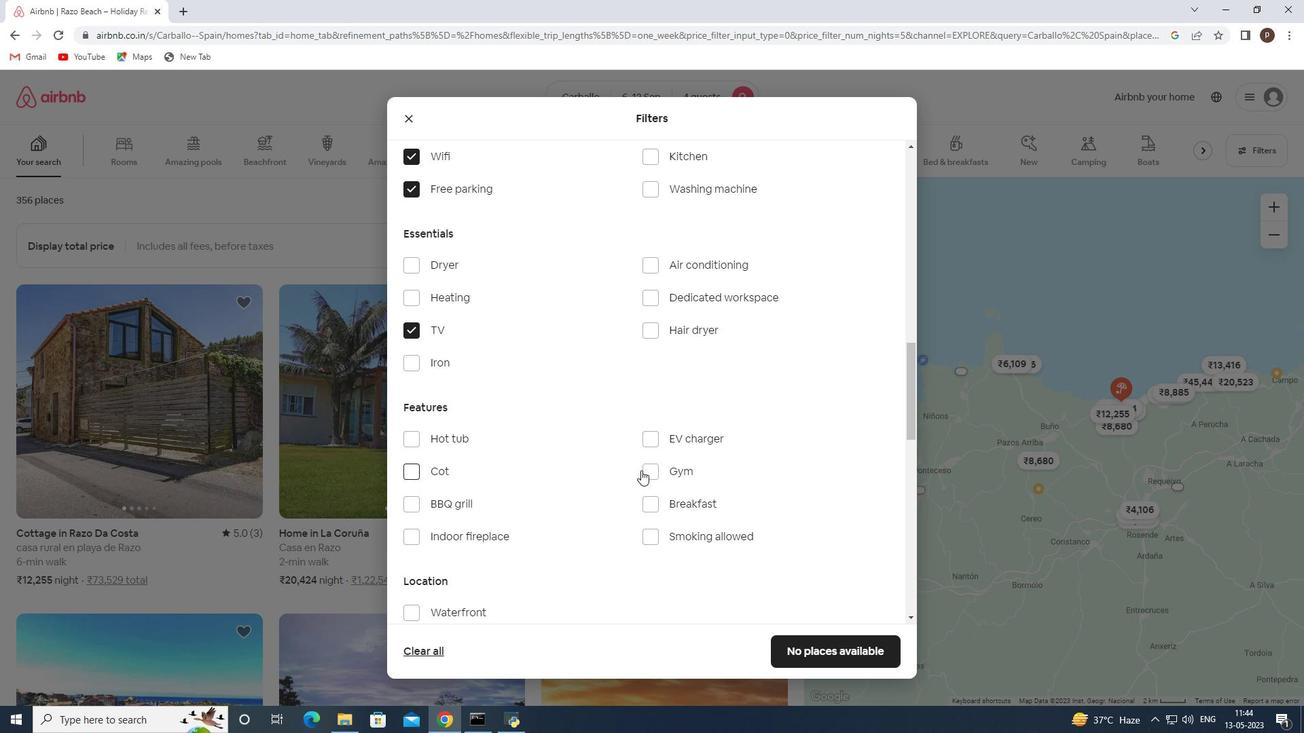 
Action: Mouse moved to (650, 481)
Screenshot: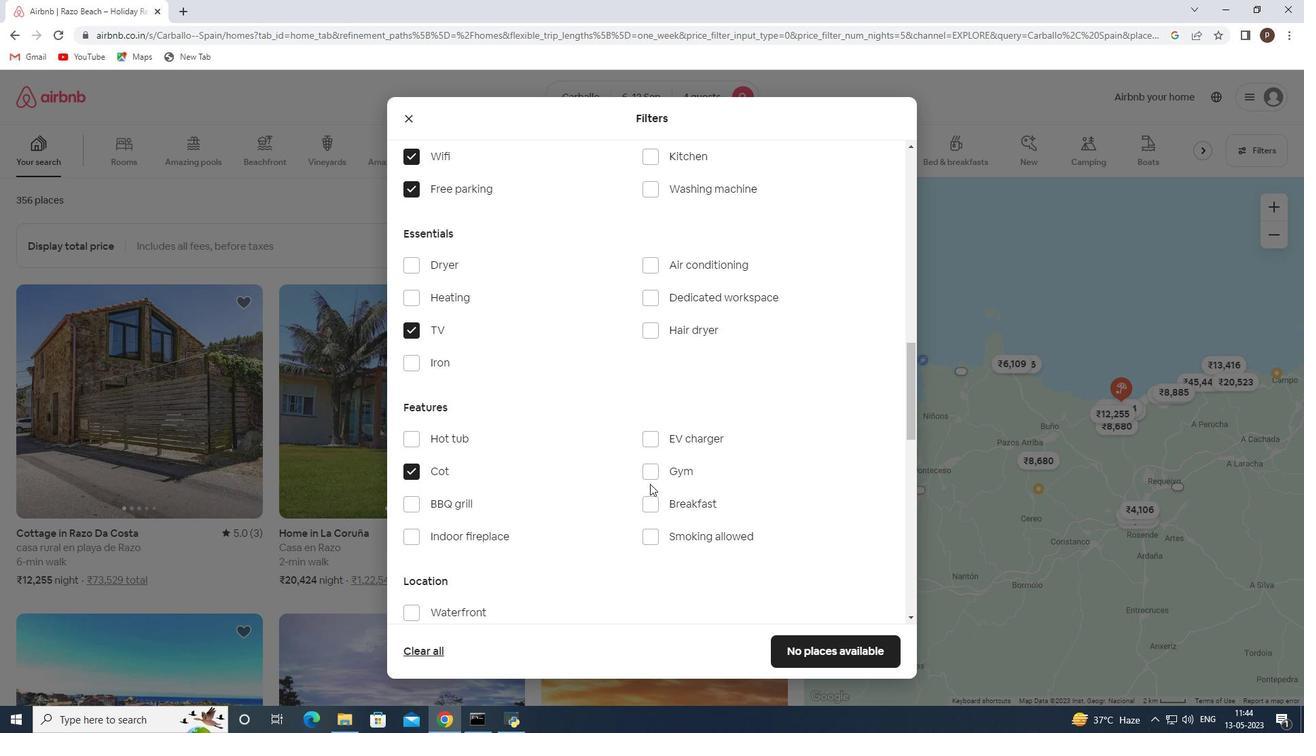
Action: Mouse pressed left at (650, 481)
Screenshot: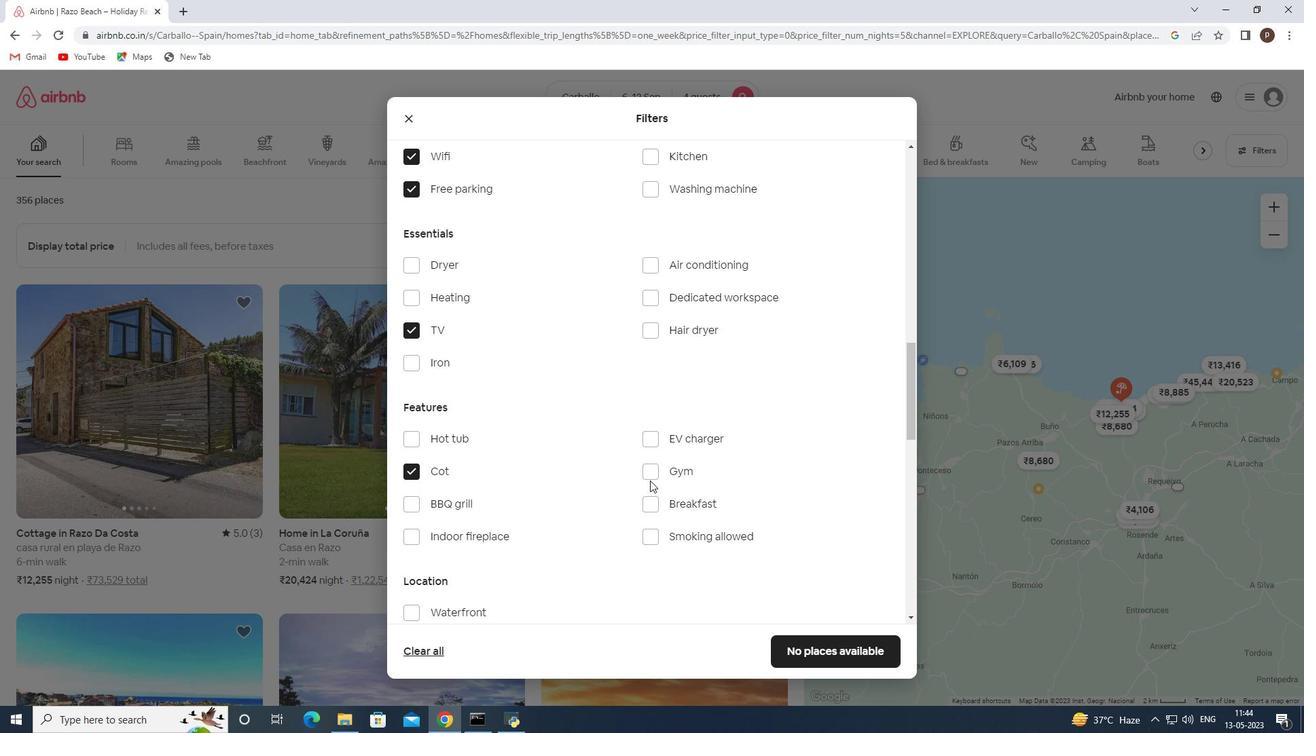 
Action: Mouse moved to (650, 475)
Screenshot: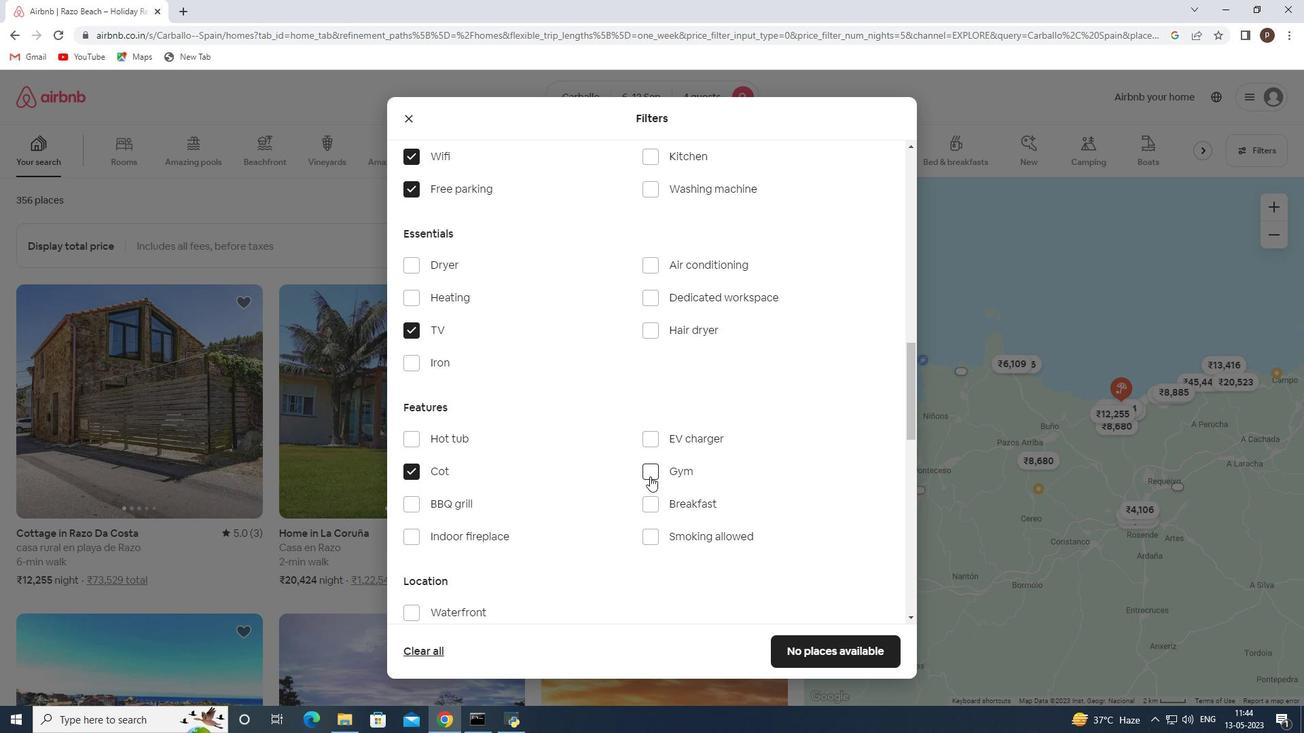 
Action: Mouse pressed left at (650, 475)
Screenshot: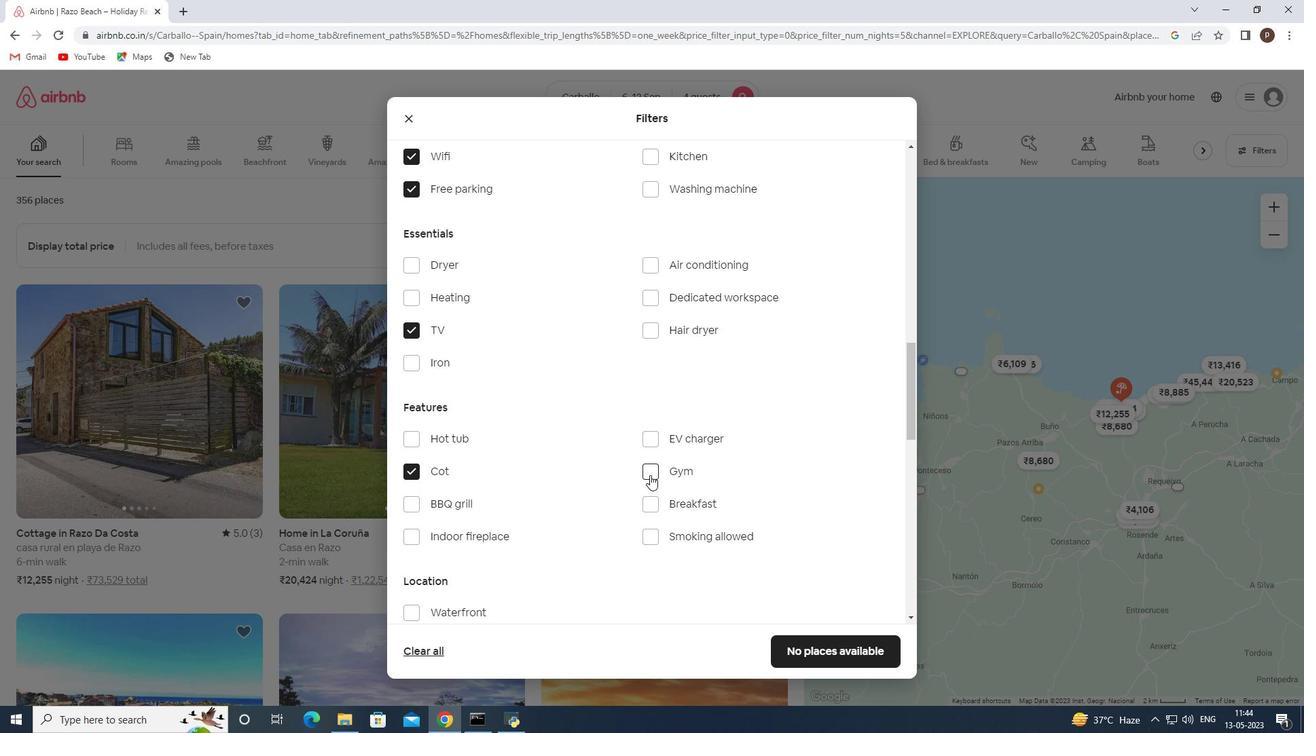 
Action: Mouse moved to (652, 502)
Screenshot: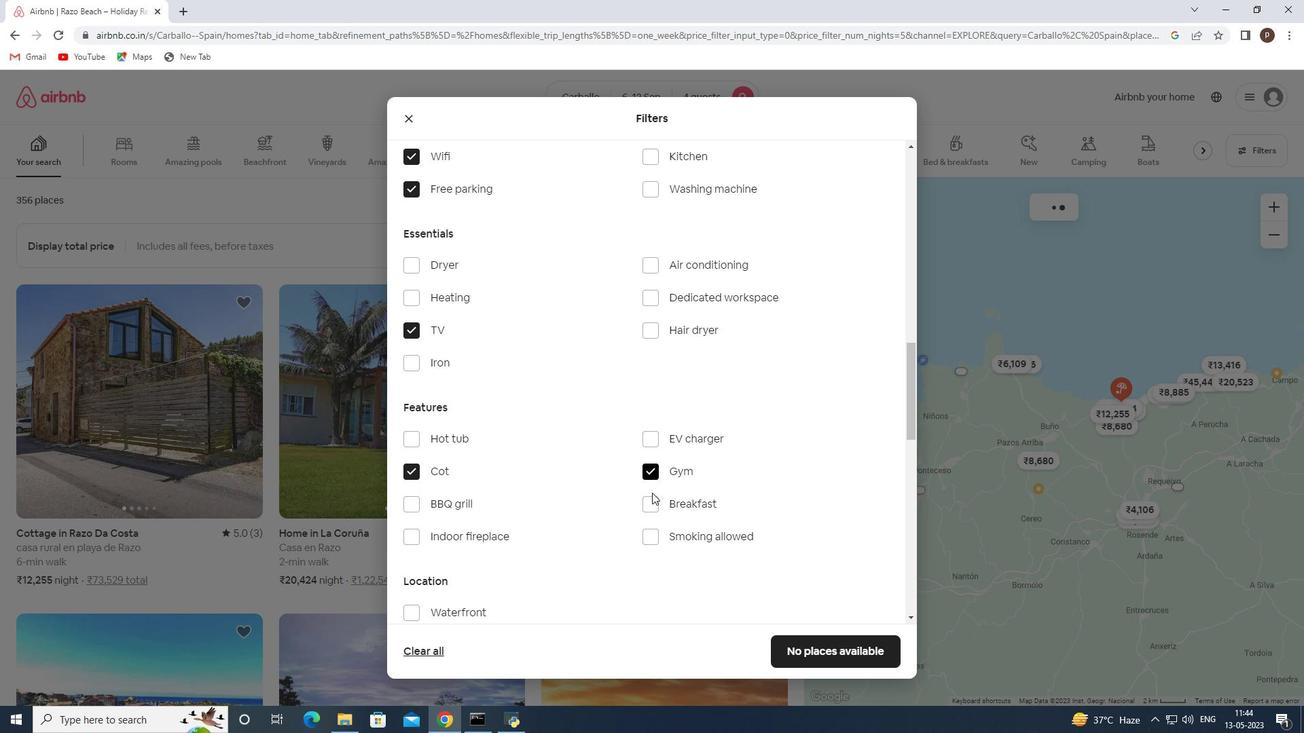
Action: Mouse pressed left at (652, 502)
Screenshot: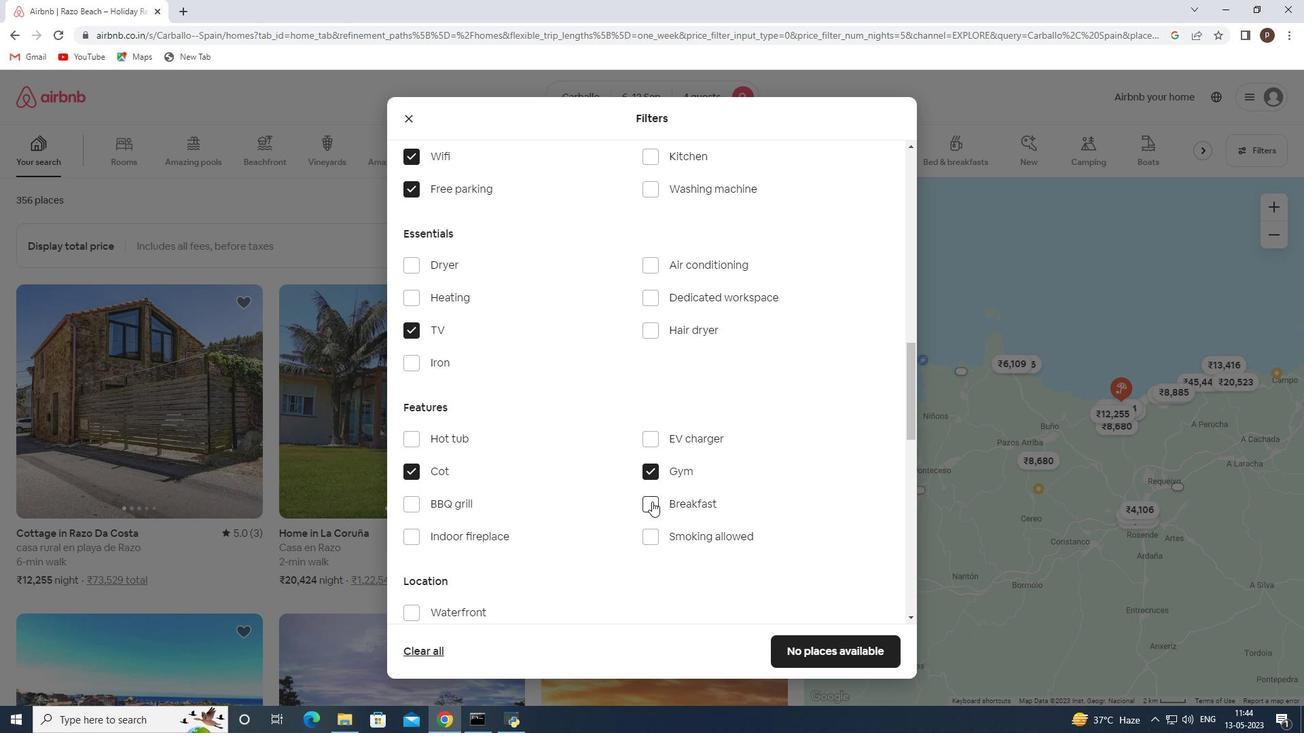 
Action: Mouse scrolled (652, 501) with delta (0, 0)
Screenshot: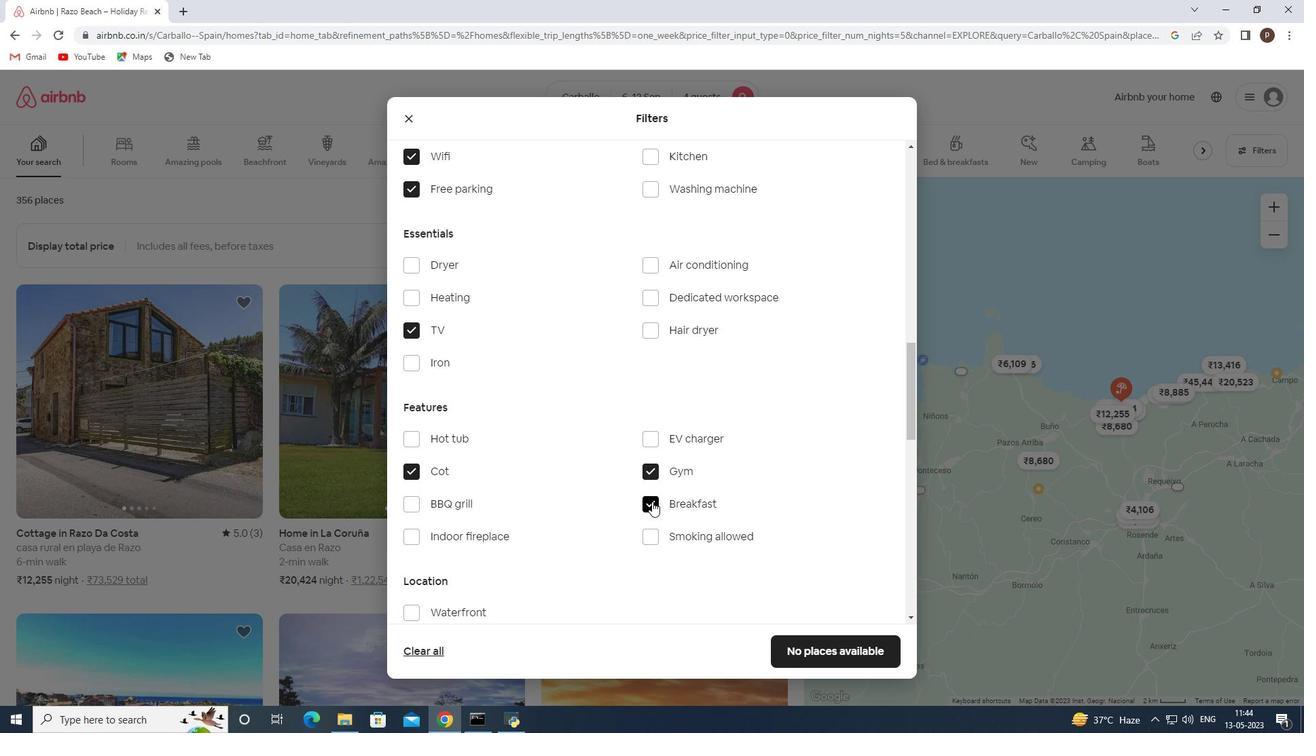
Action: Mouse scrolled (652, 501) with delta (0, 0)
Screenshot: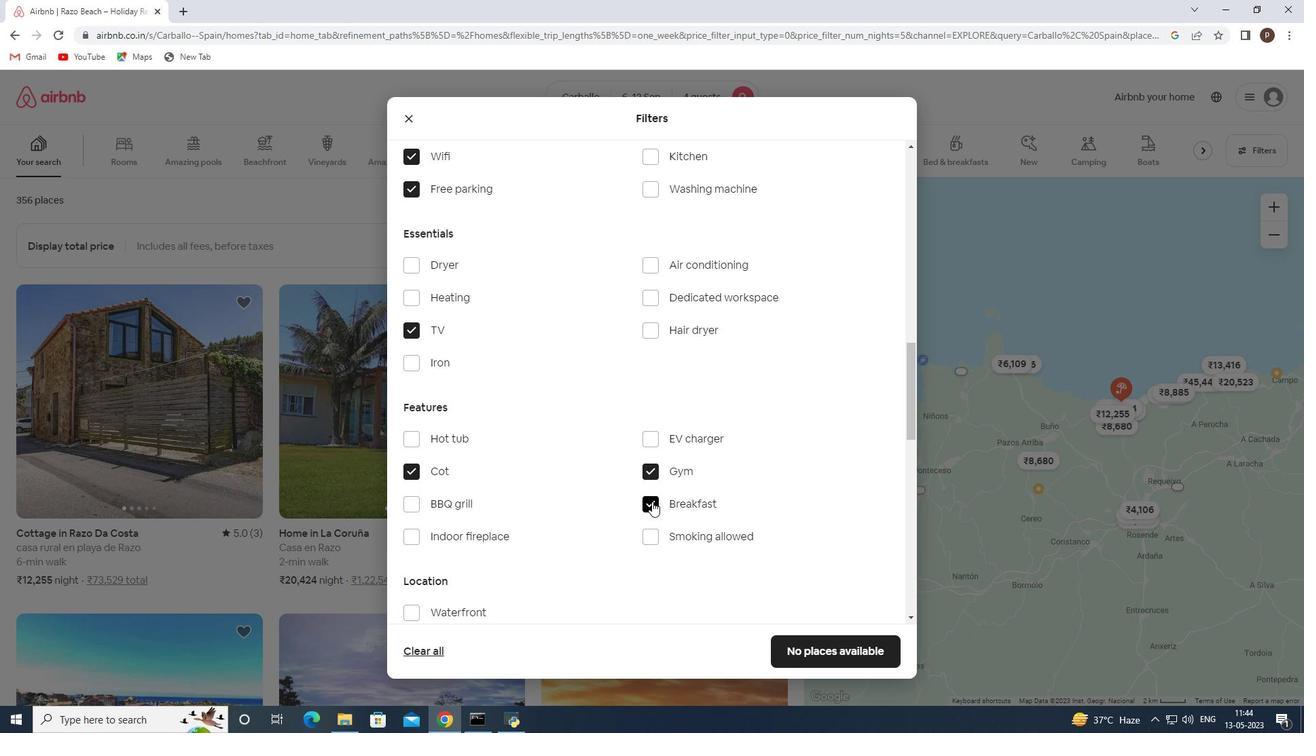 
Action: Mouse scrolled (652, 501) with delta (0, 0)
Screenshot: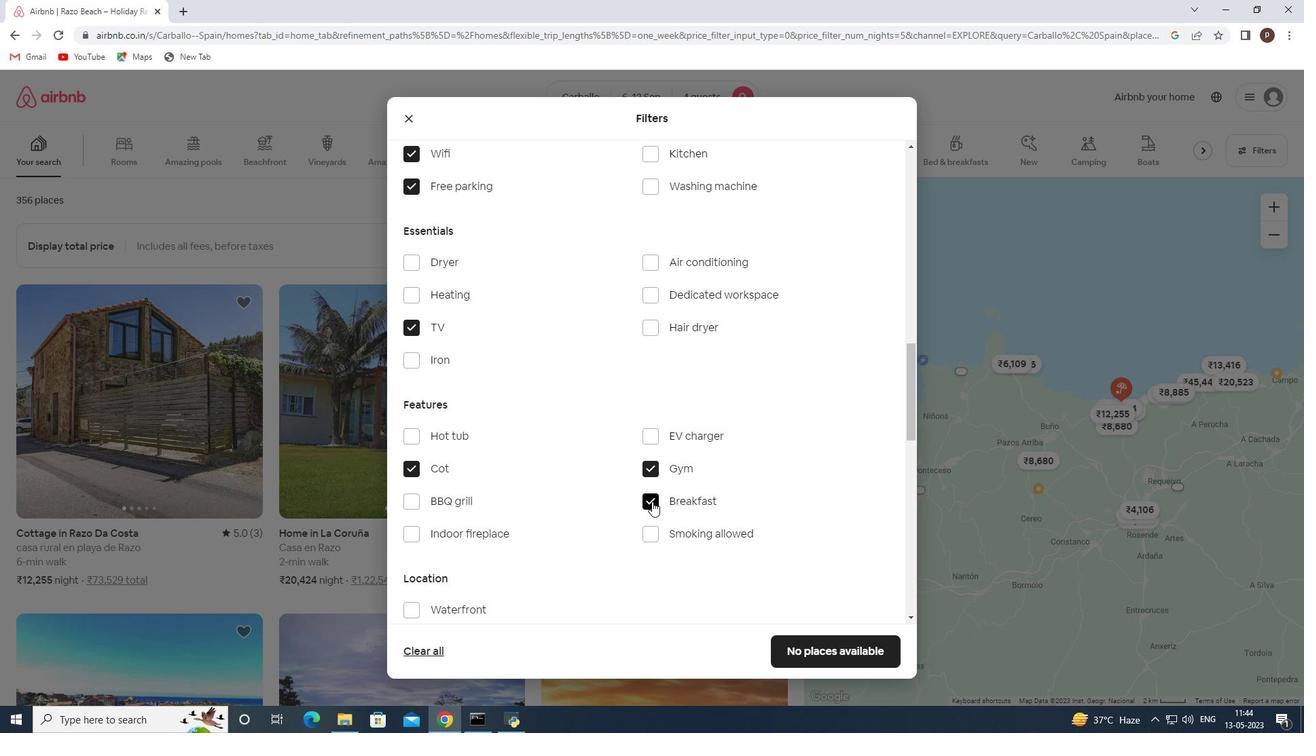 
Action: Mouse moved to (627, 485)
Screenshot: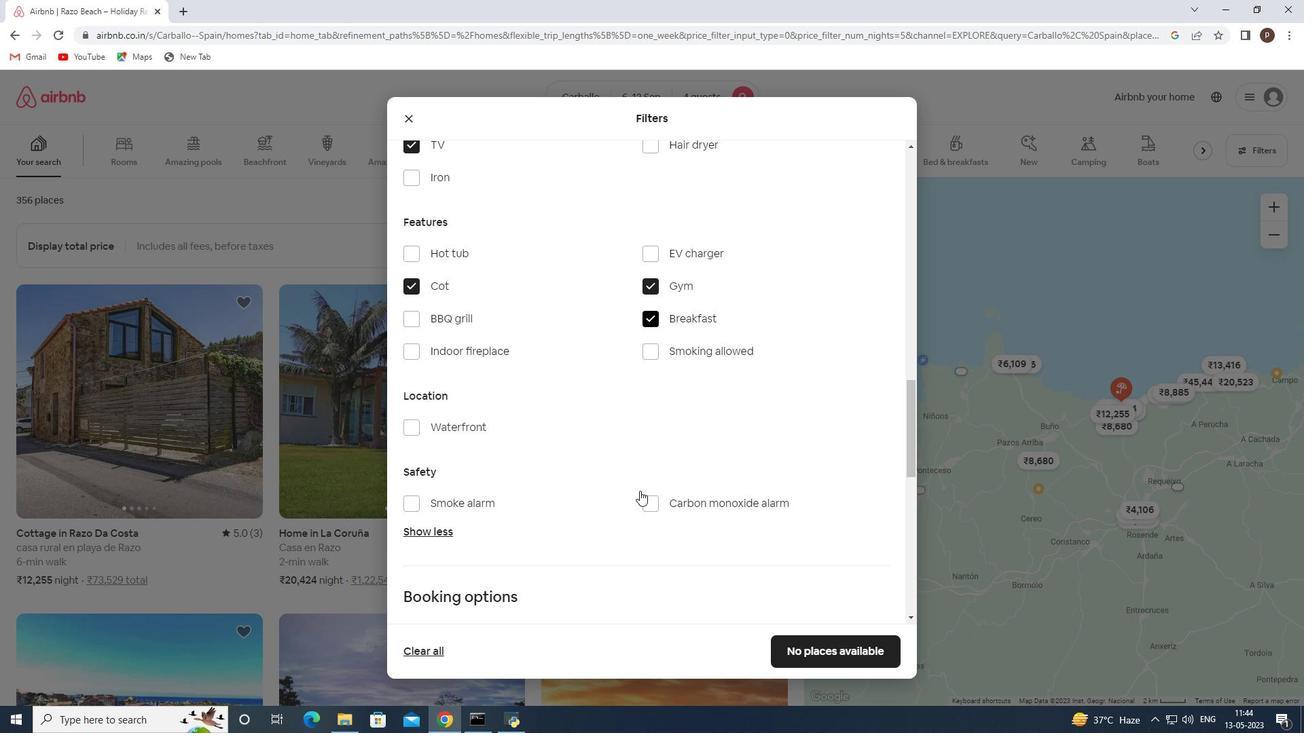 
Action: Mouse scrolled (627, 485) with delta (0, 0)
Screenshot: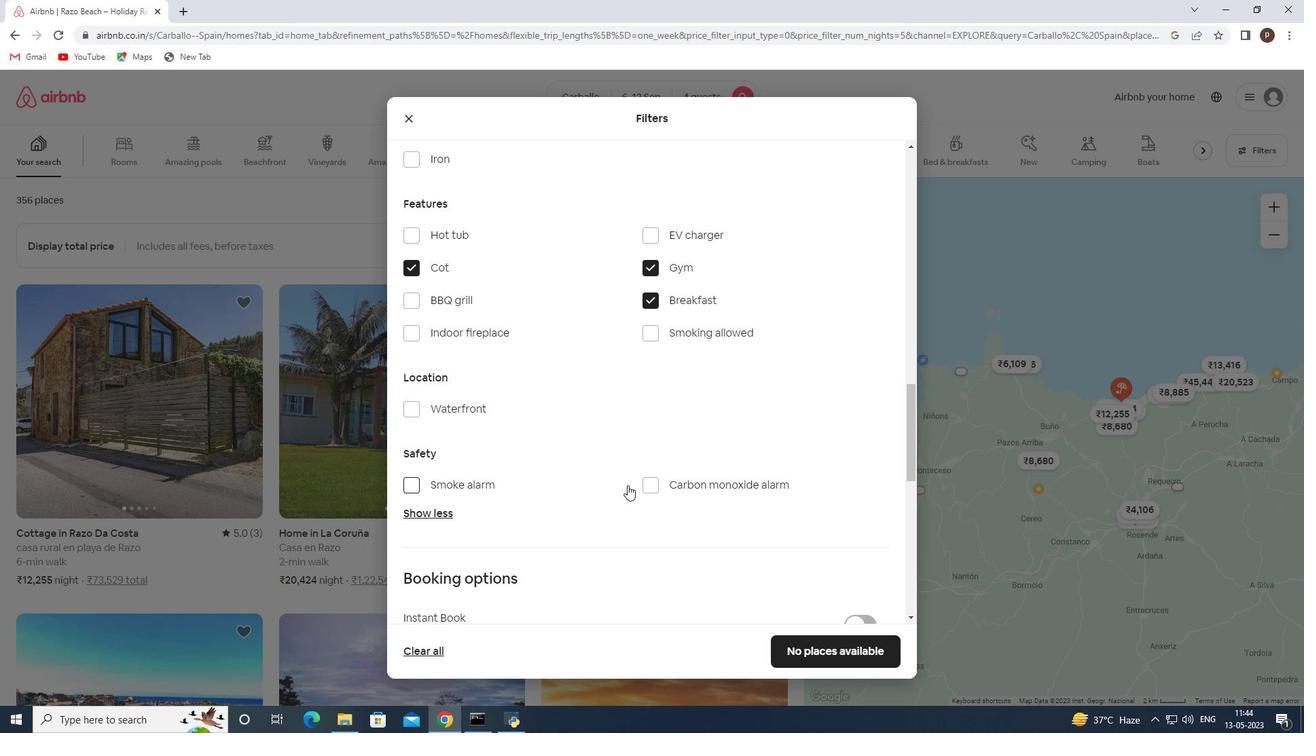 
Action: Mouse scrolled (627, 485) with delta (0, 0)
Screenshot: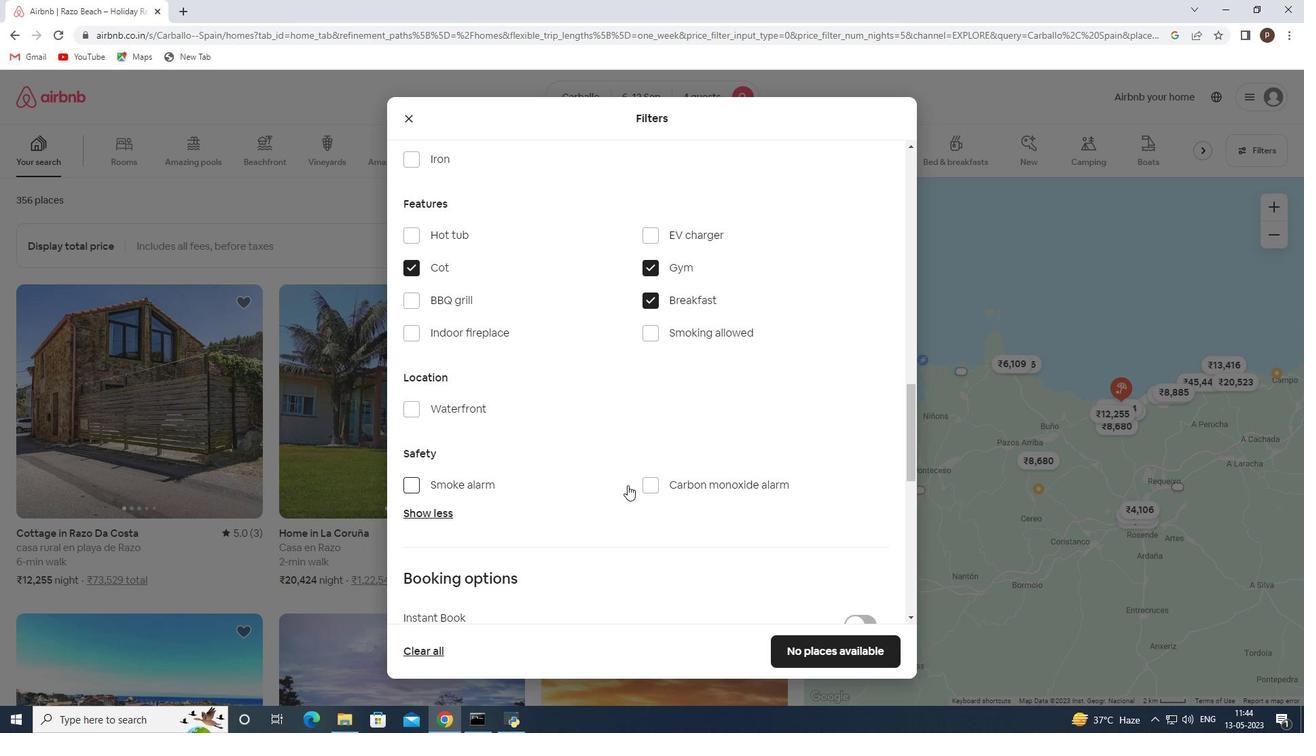 
Action: Mouse moved to (788, 529)
Screenshot: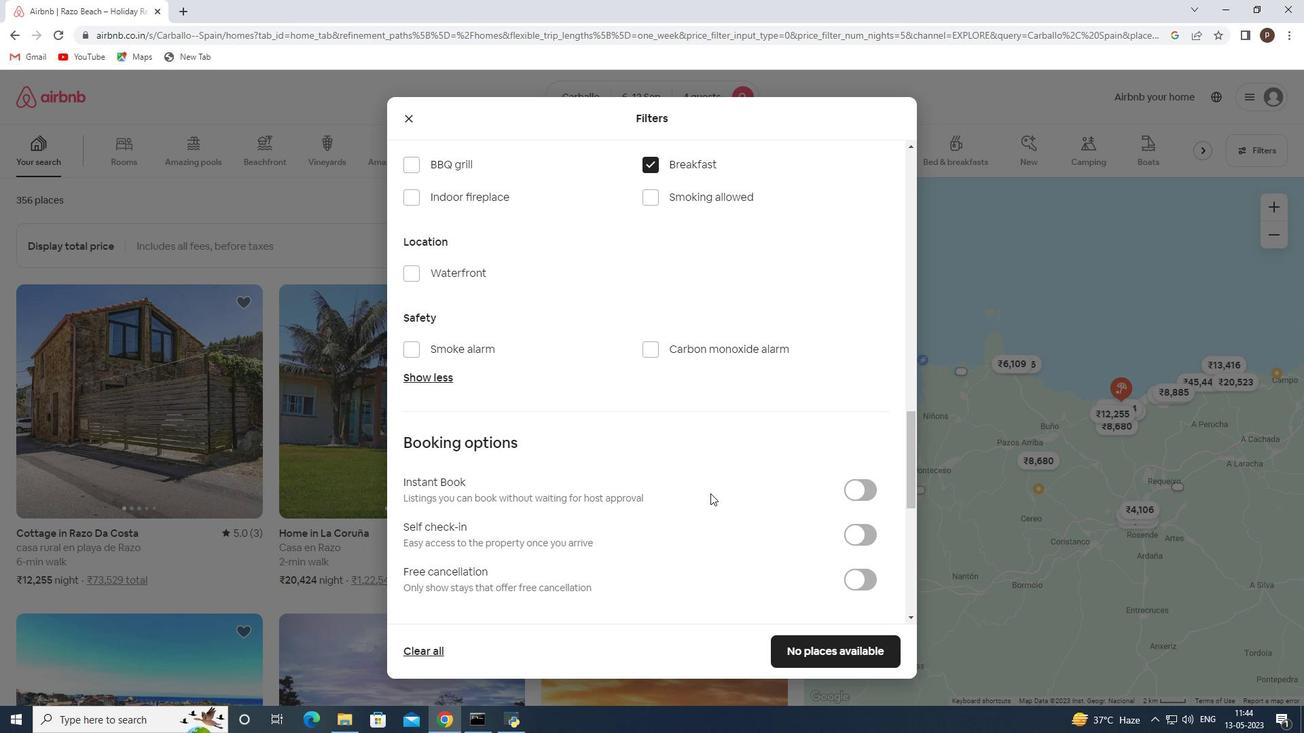 
Action: Mouse scrolled (788, 528) with delta (0, 0)
Screenshot: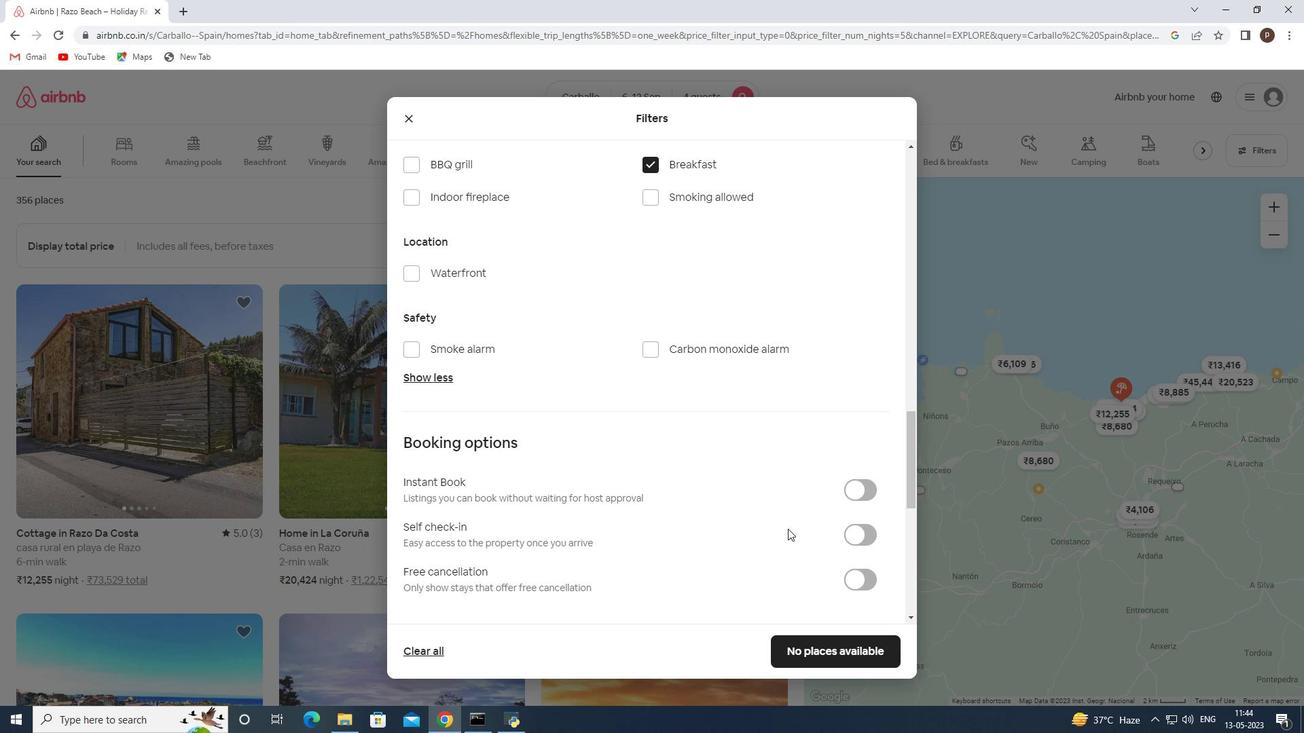 
Action: Mouse moved to (856, 468)
Screenshot: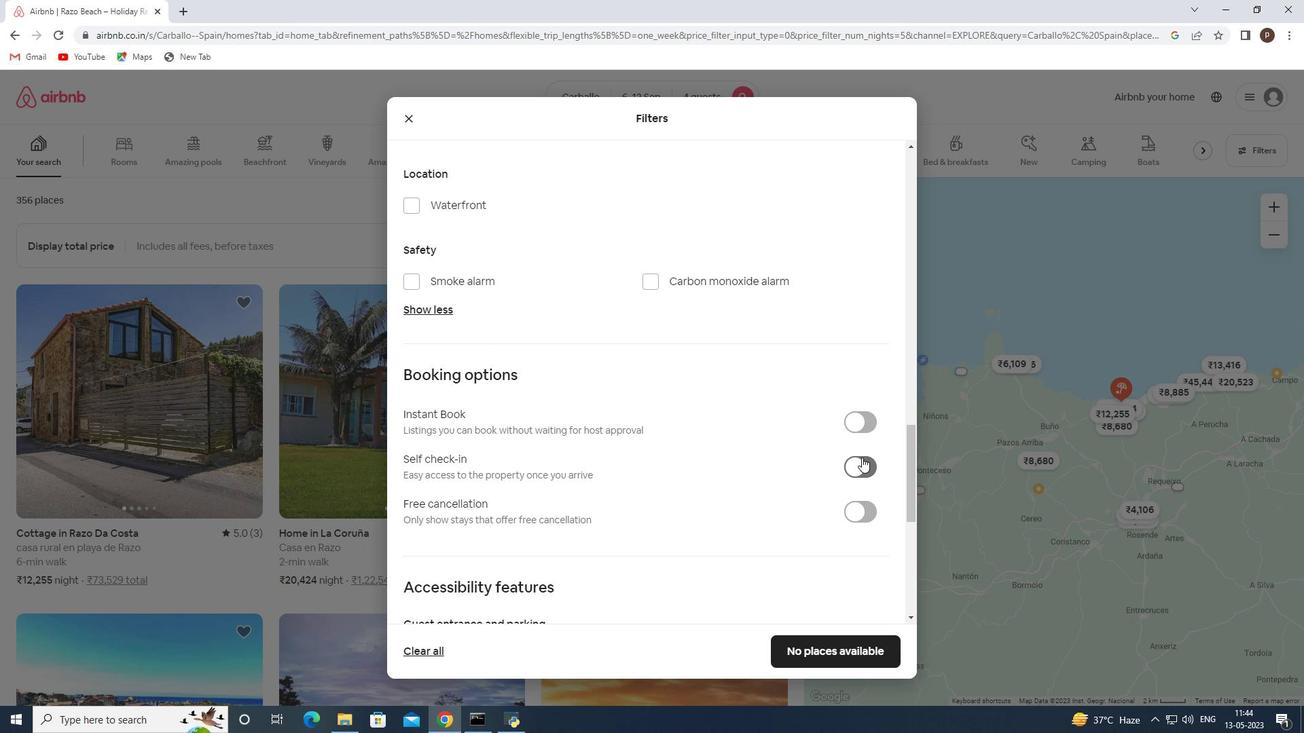 
Action: Mouse pressed left at (856, 468)
Screenshot: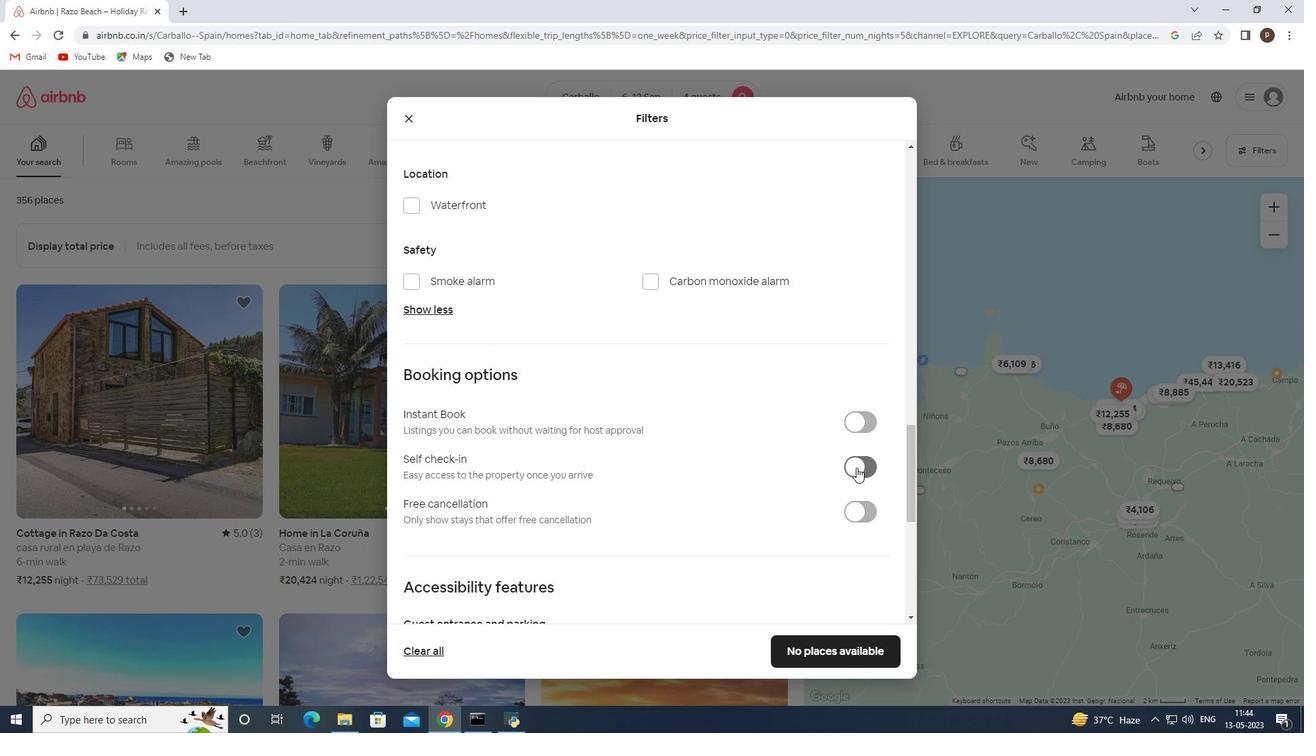 
Action: Mouse moved to (726, 472)
Screenshot: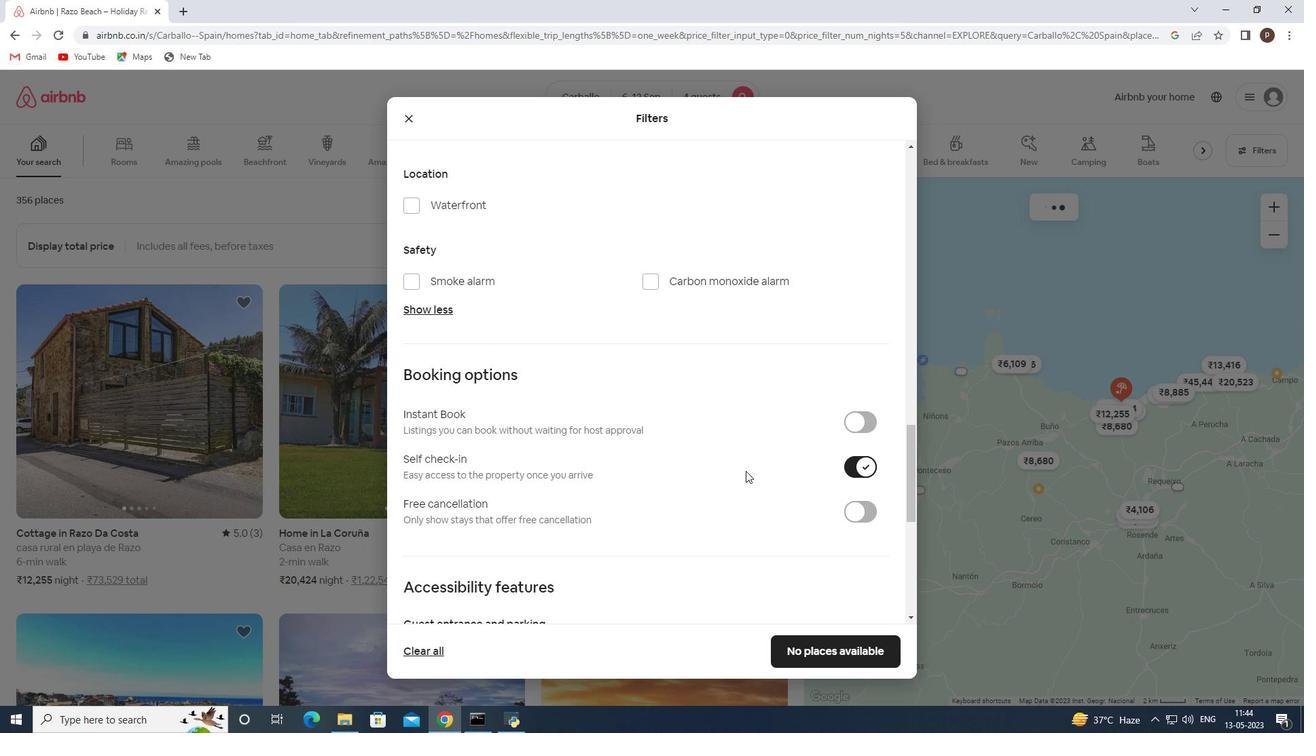
Action: Mouse scrolled (726, 471) with delta (0, 0)
Screenshot: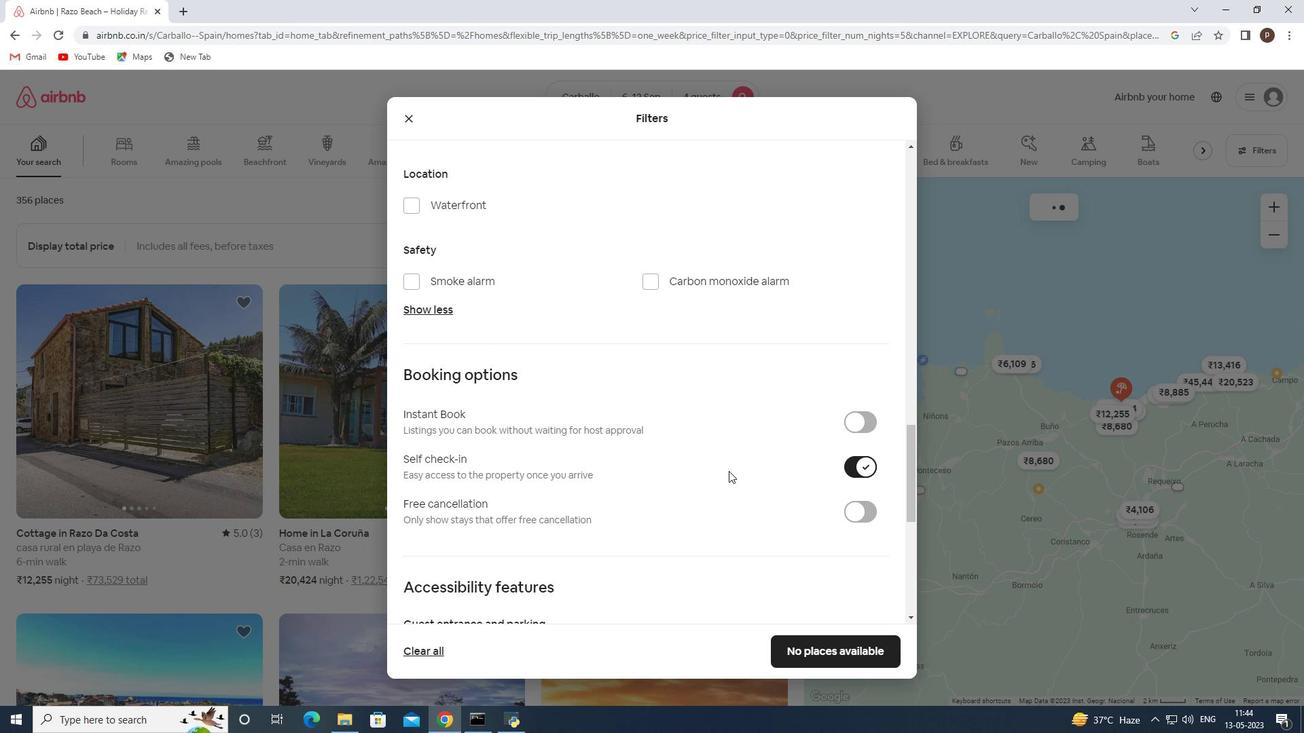 
Action: Mouse scrolled (726, 471) with delta (0, 0)
Screenshot: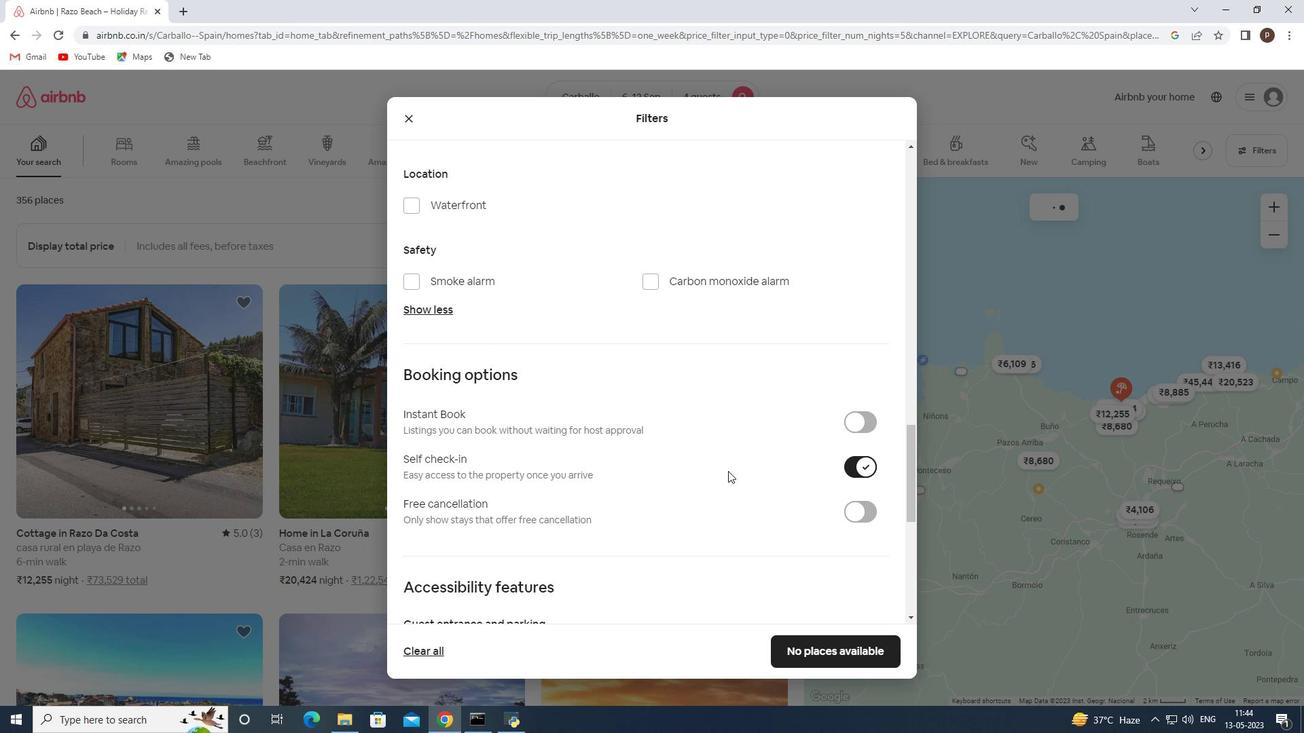 
Action: Mouse scrolled (726, 471) with delta (0, 0)
Screenshot: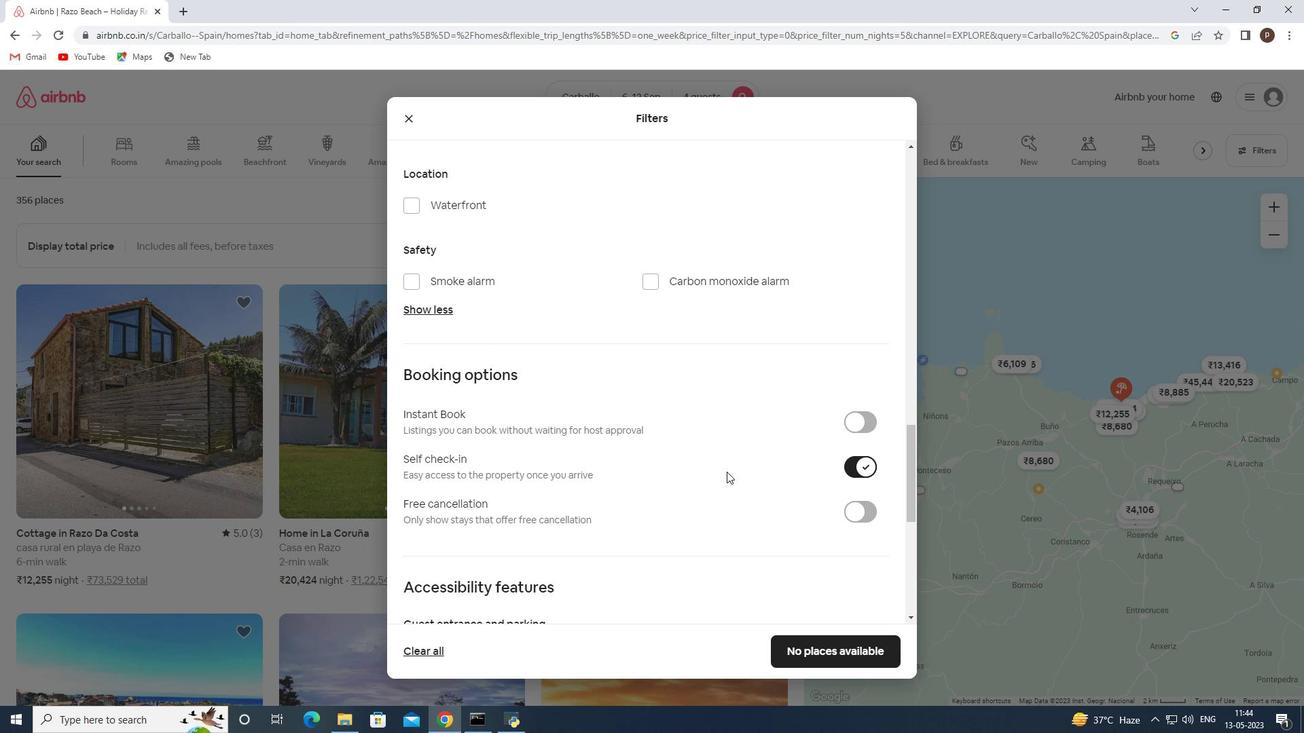 
Action: Mouse moved to (701, 470)
Screenshot: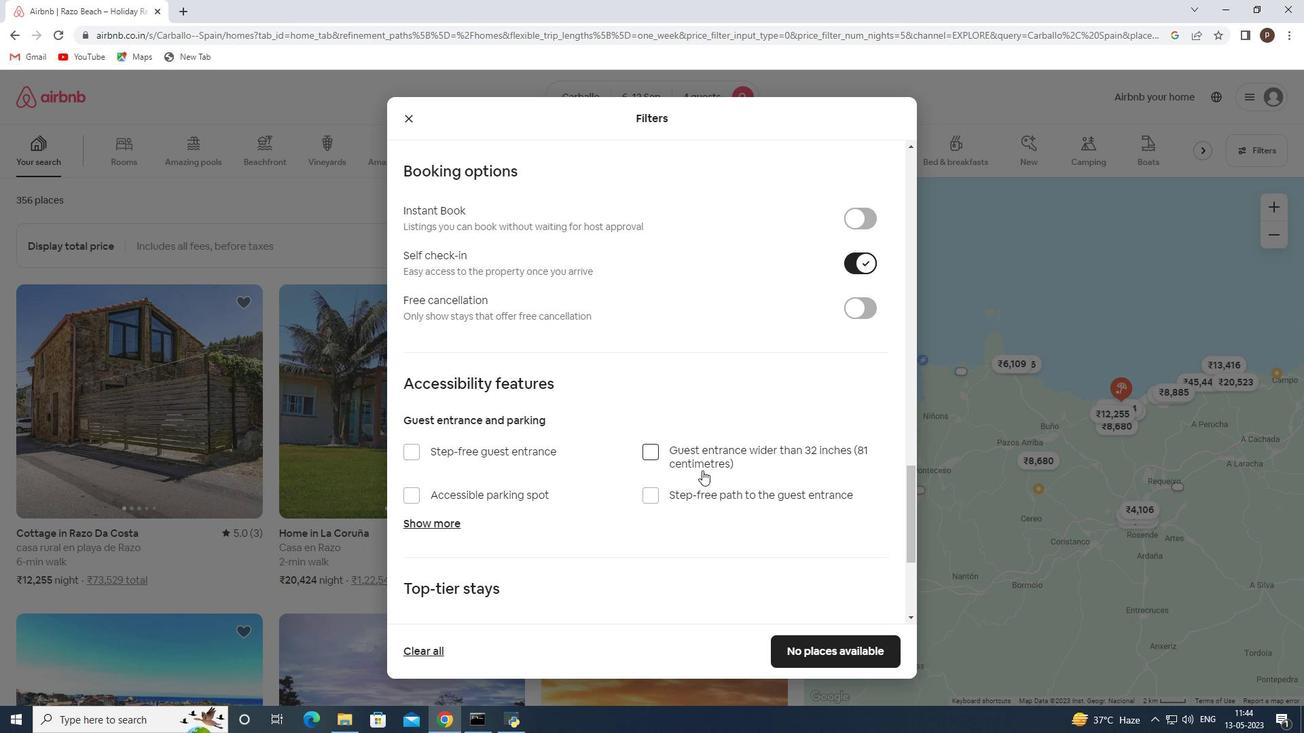 
Action: Mouse scrolled (701, 470) with delta (0, 0)
Screenshot: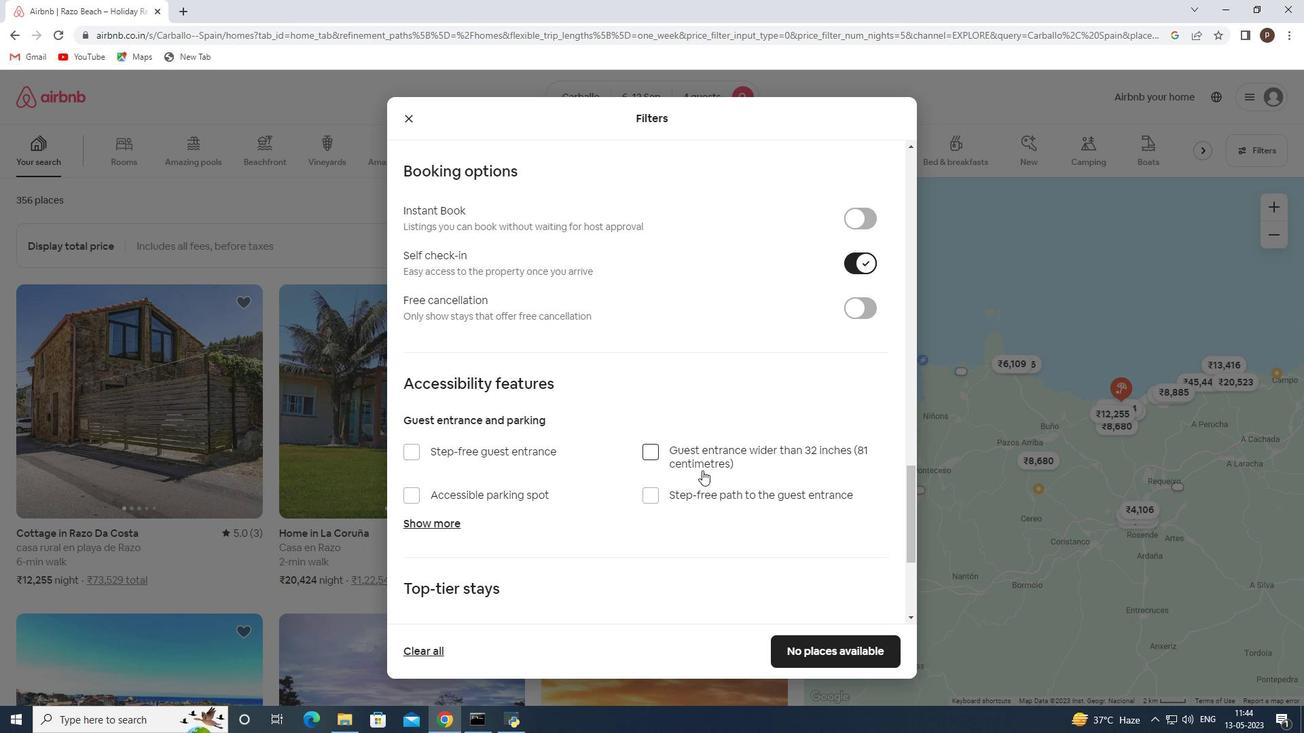 
Action: Mouse moved to (700, 470)
Screenshot: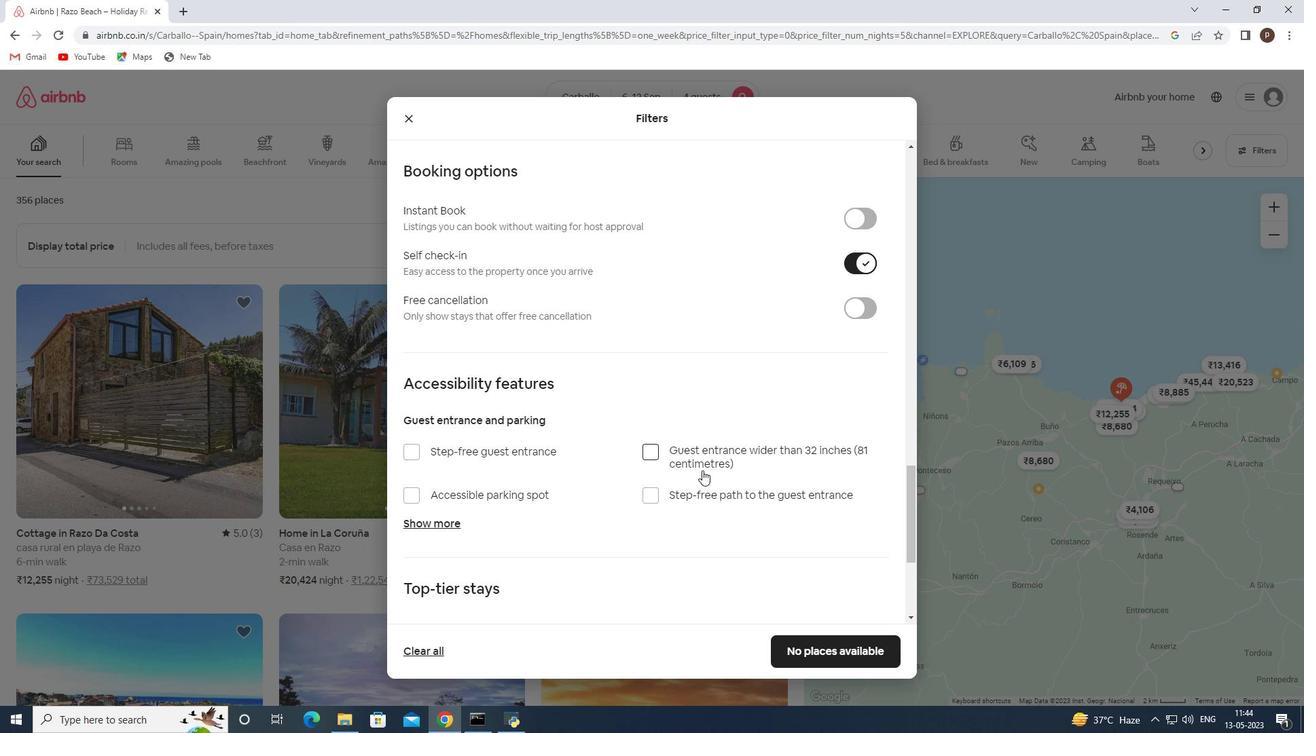 
Action: Mouse scrolled (700, 470) with delta (0, 0)
Screenshot: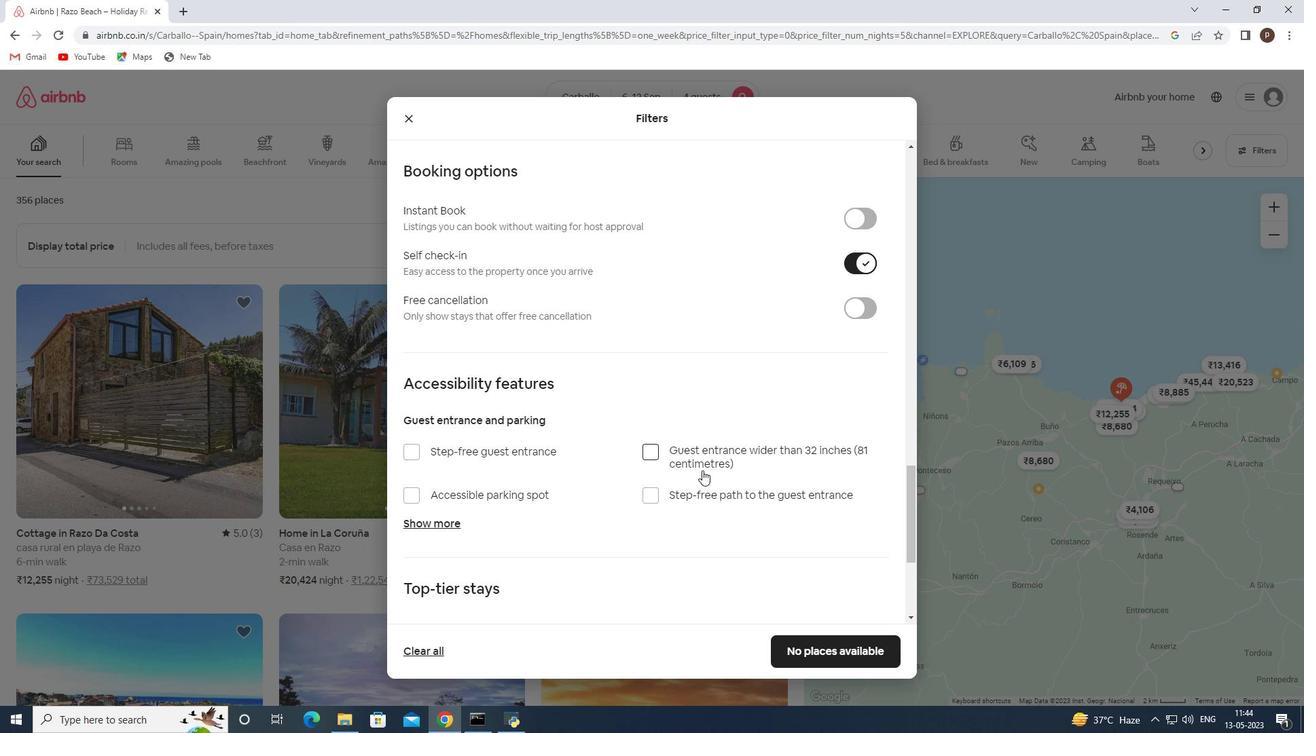 
Action: Mouse scrolled (700, 470) with delta (0, 0)
Screenshot: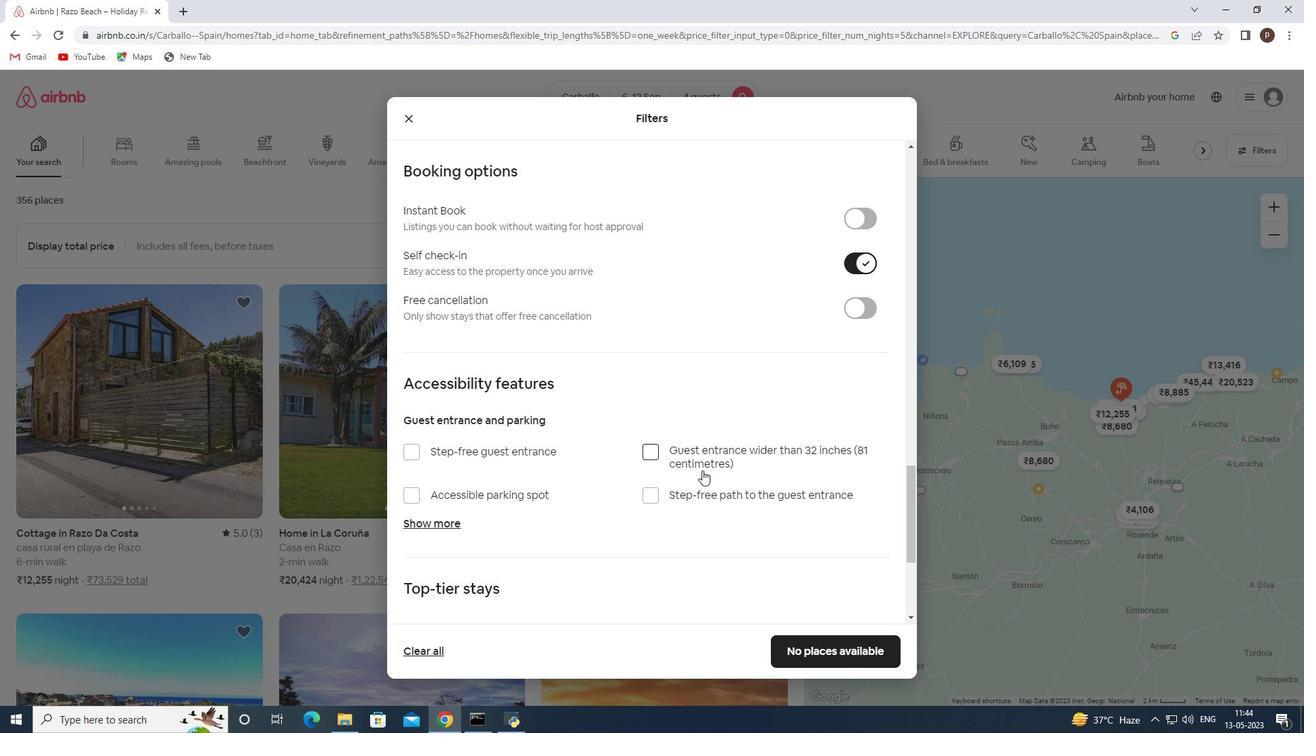 
Action: Mouse scrolled (700, 470) with delta (0, 0)
Screenshot: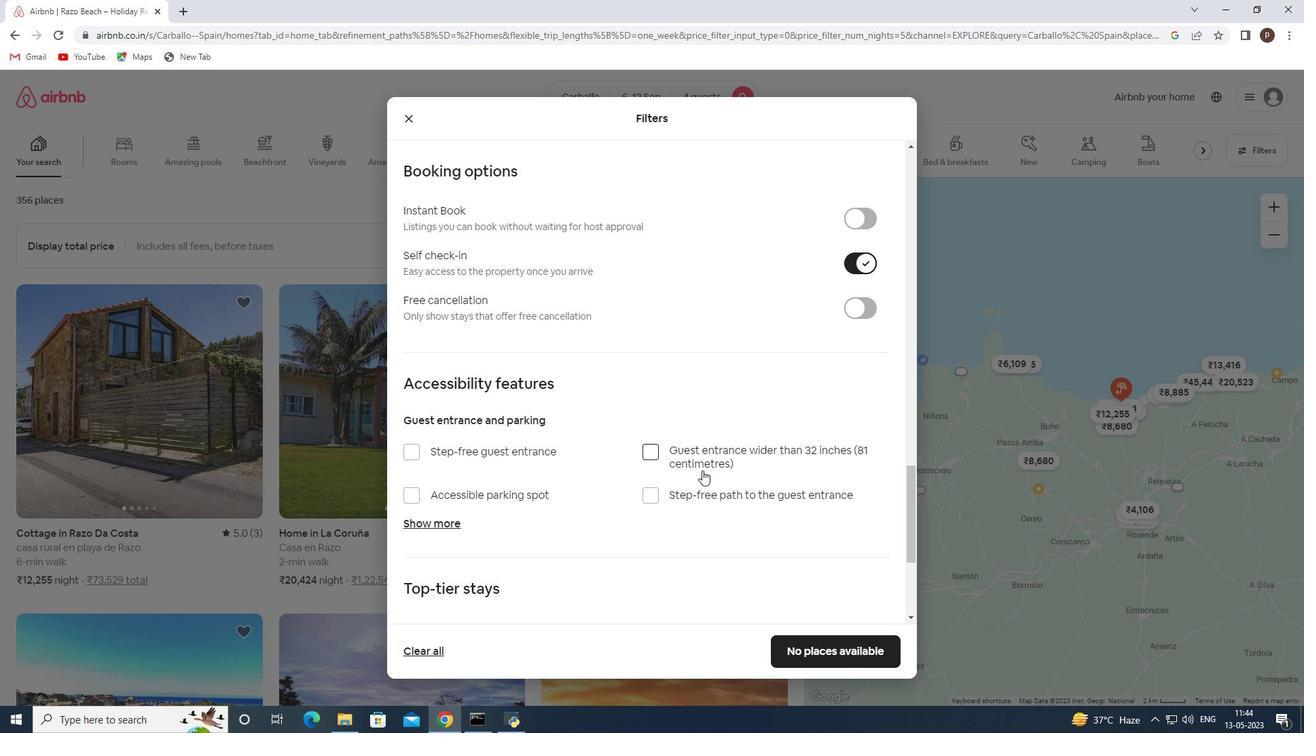 
Action: Mouse scrolled (700, 470) with delta (0, 0)
Screenshot: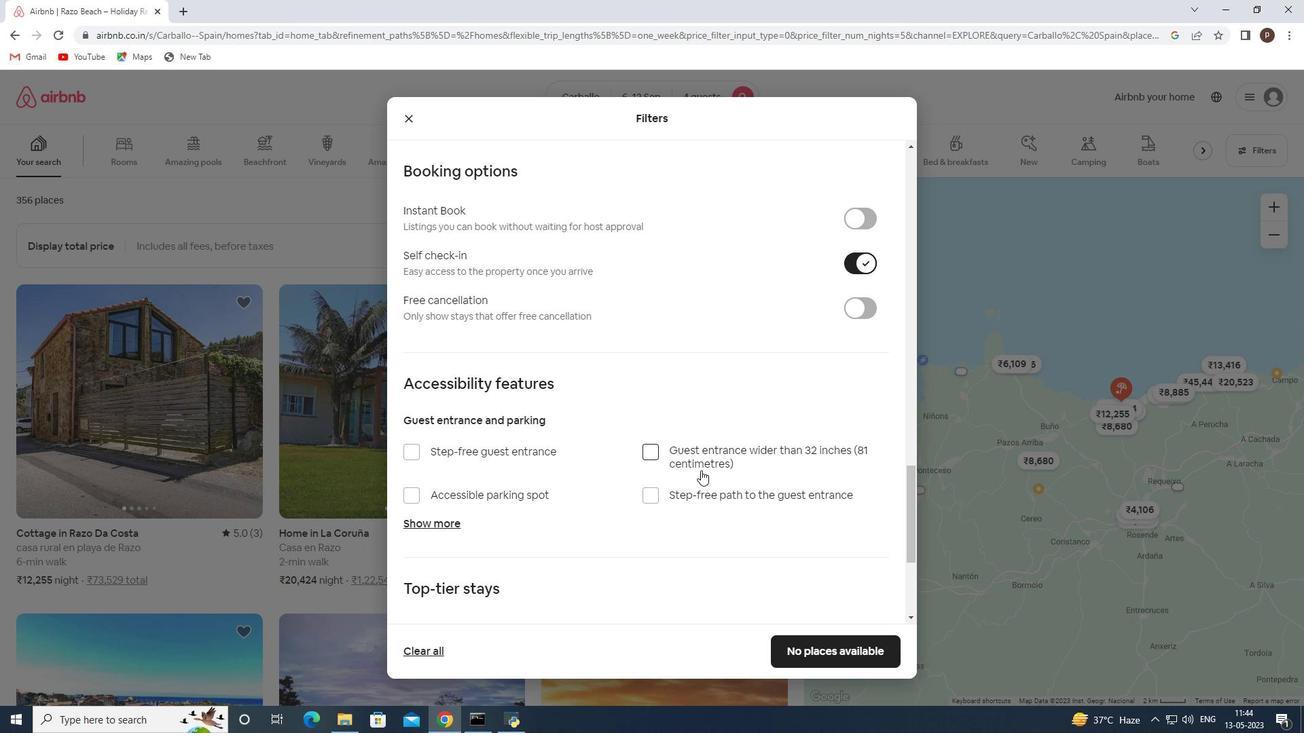 
Action: Mouse moved to (413, 533)
Screenshot: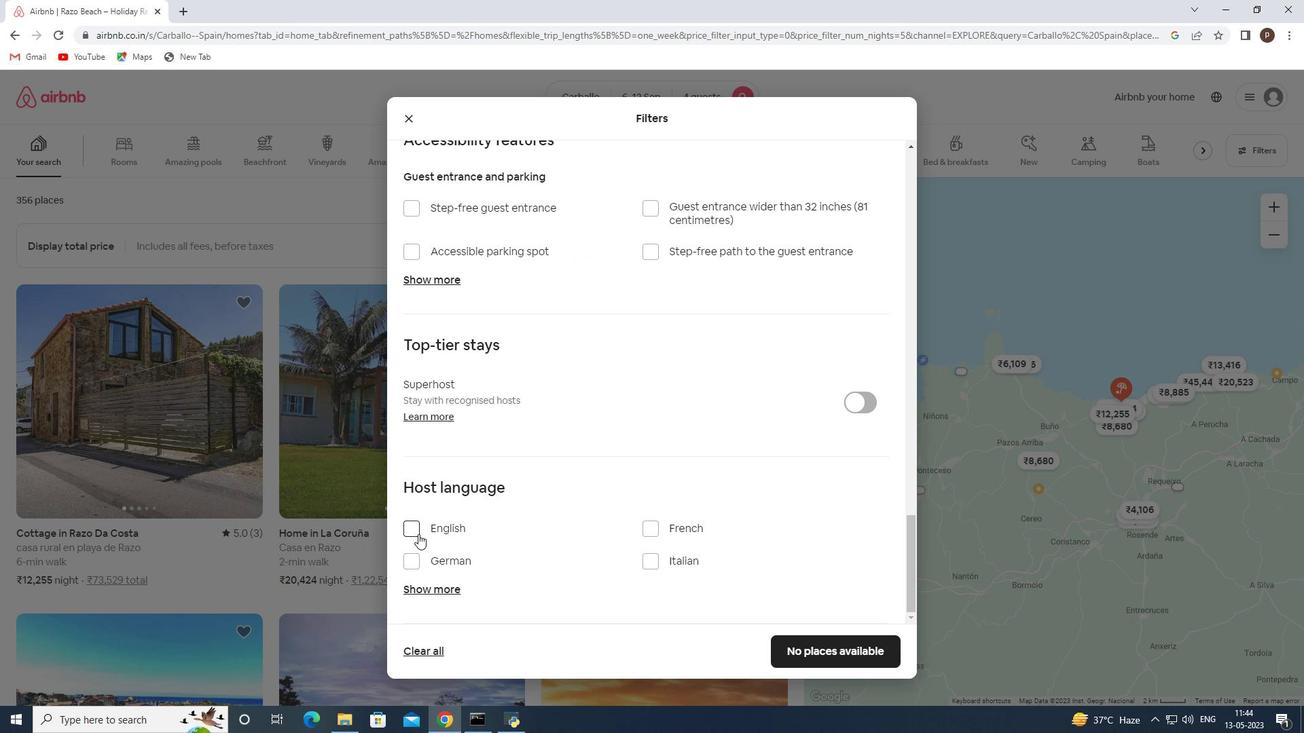 
Action: Mouse pressed left at (413, 533)
Screenshot: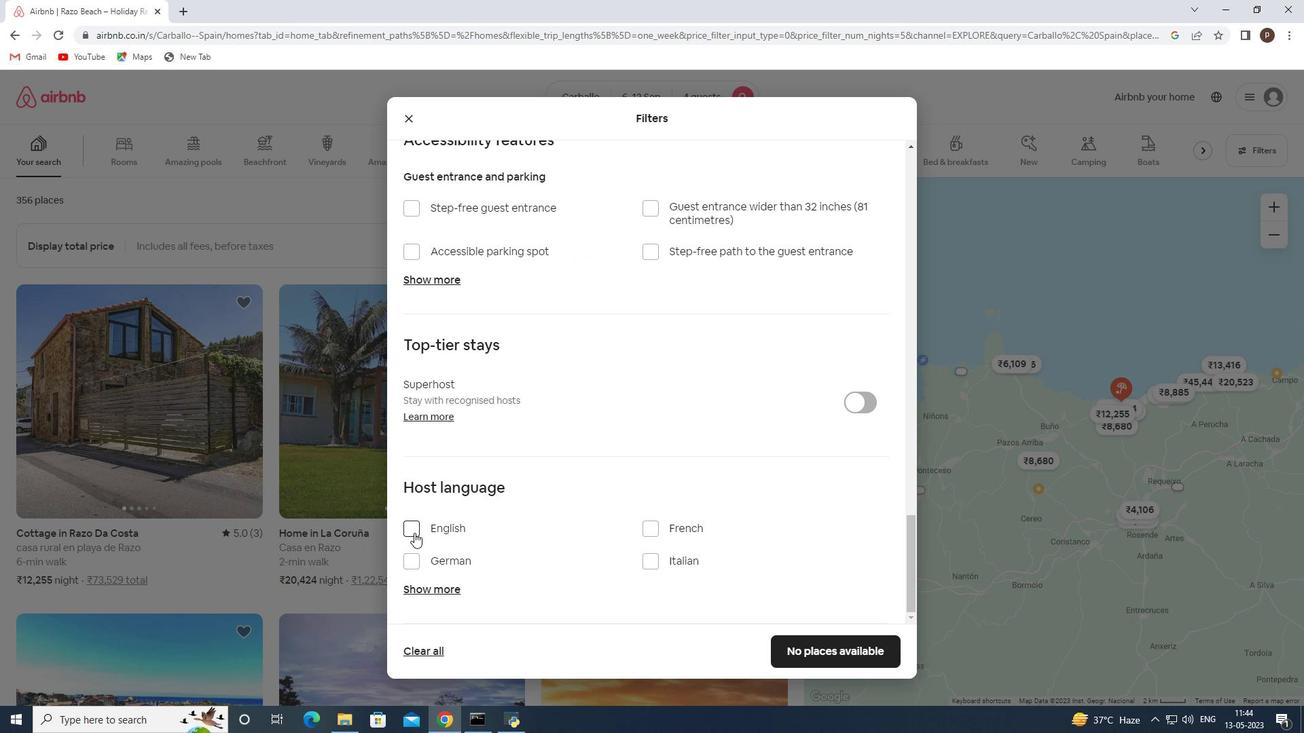 
Action: Mouse moved to (836, 644)
Screenshot: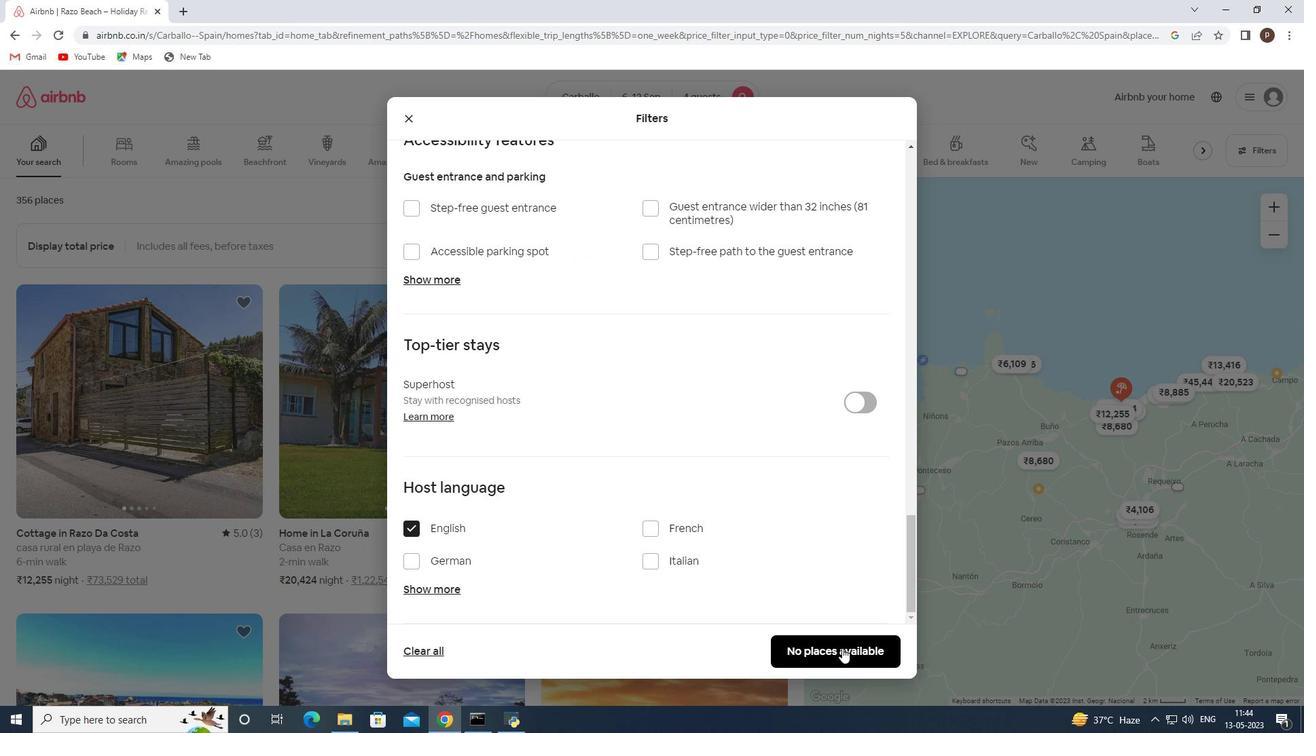 
Action: Mouse pressed left at (836, 644)
Screenshot: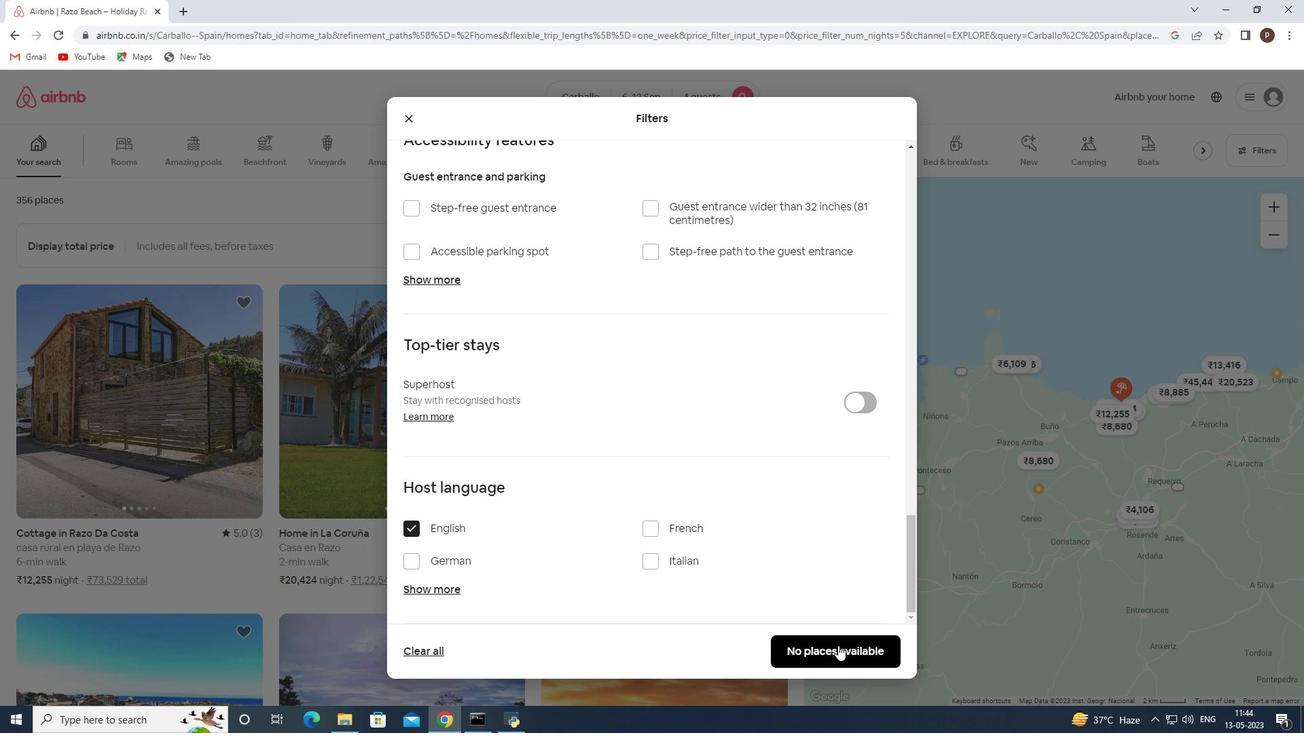 
